 Task: Look for space in Berck-Plage, France from 2nd June, 2023 to 15th June, 2023 for 2 adults in price range Rs.10000 to Rs.15000. Place can be entire place with 1  bedroom having 1 bed and 1 bathroom. Property type can be house, flat, guest house, hotel. Amenities needed are: washing machine. Booking option can be shelf check-in. Required host language is English.
Action: Mouse moved to (474, 197)
Screenshot: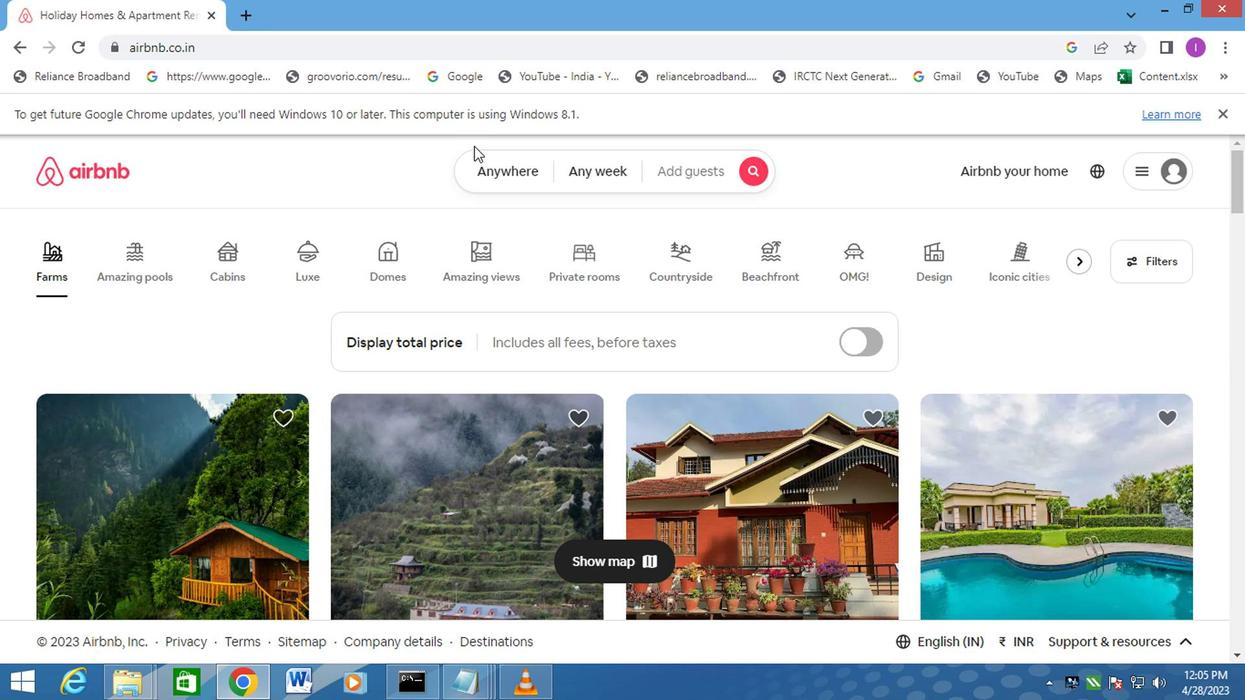 
Action: Mouse pressed left at (474, 197)
Screenshot: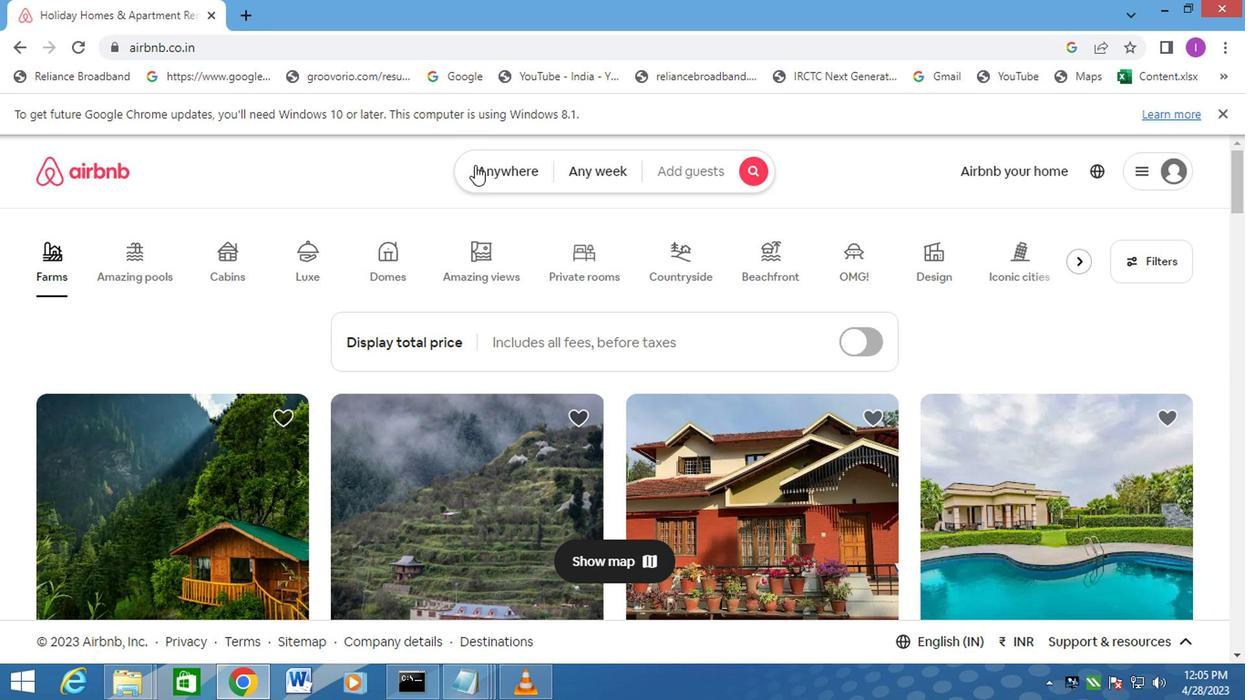 
Action: Mouse moved to (377, 272)
Screenshot: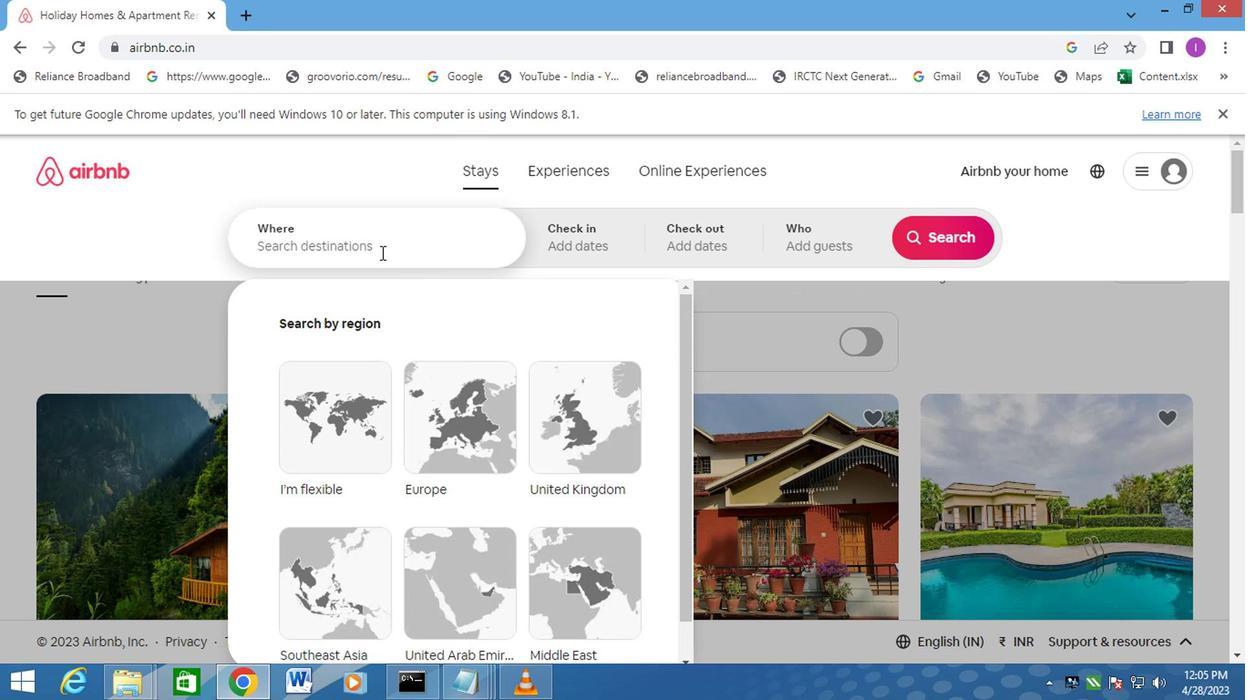 
Action: Mouse pressed left at (377, 272)
Screenshot: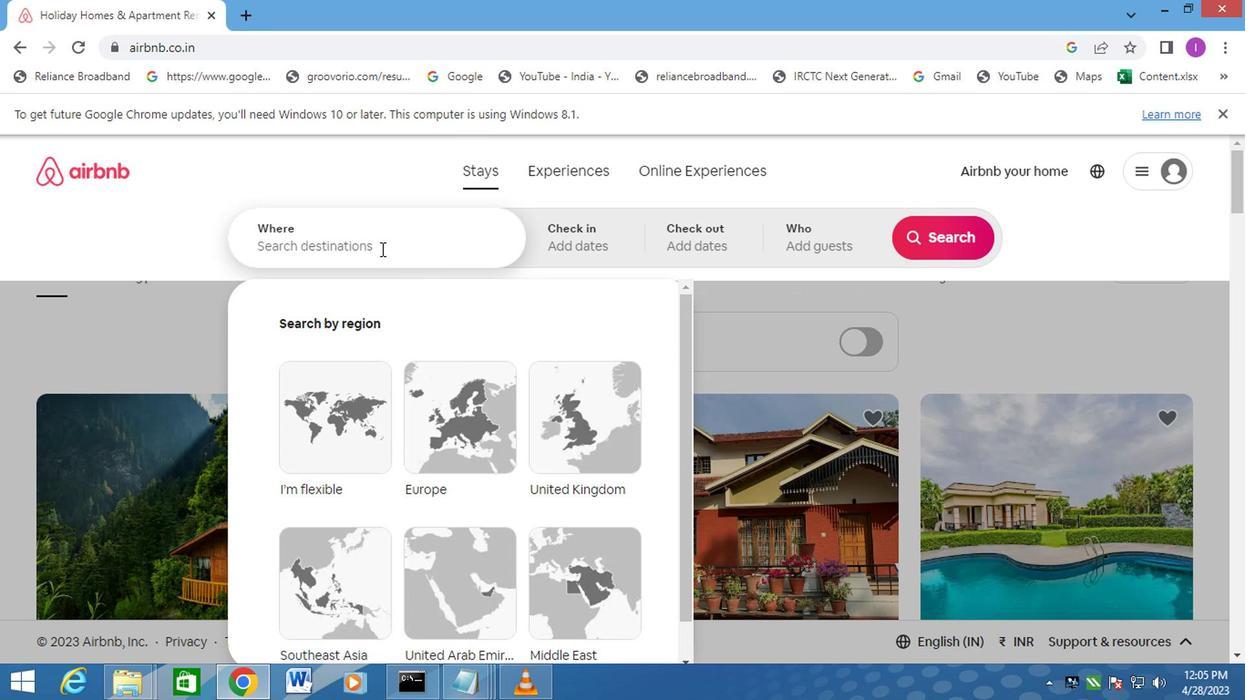 
Action: Mouse moved to (406, 260)
Screenshot: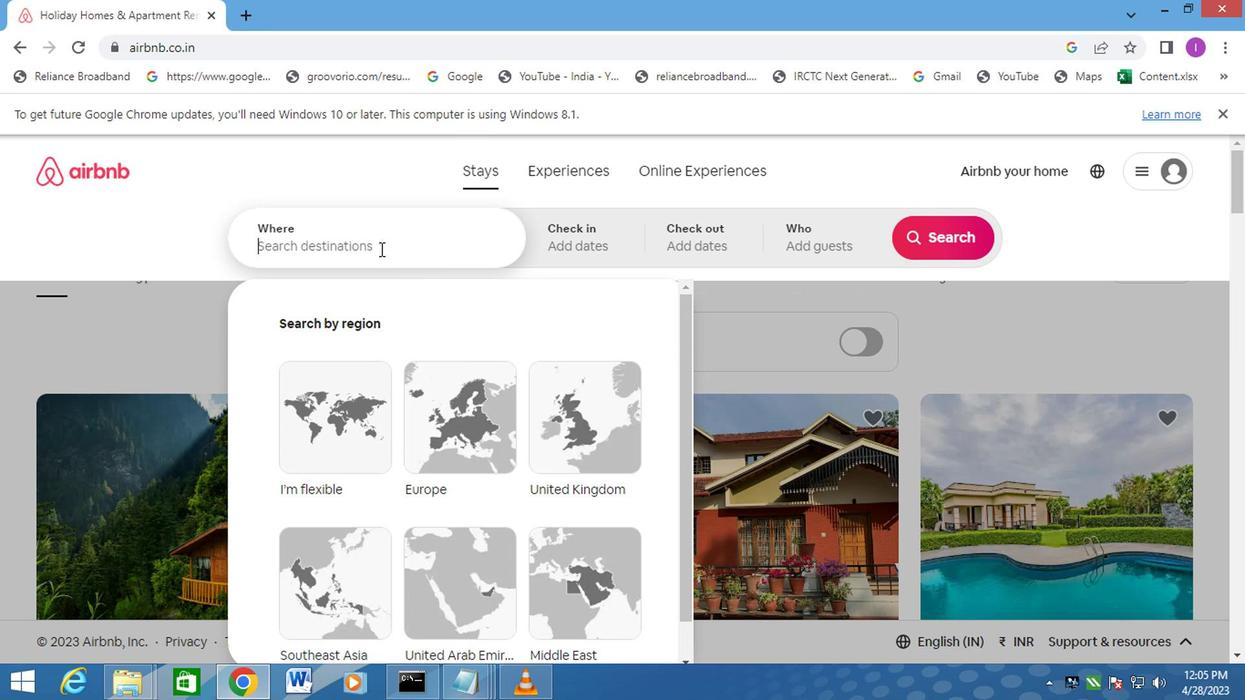 
Action: Key pressed <Key.shift>BERCK-PLAGE,<Key.shift><Key.shift>FRANCE
Screenshot: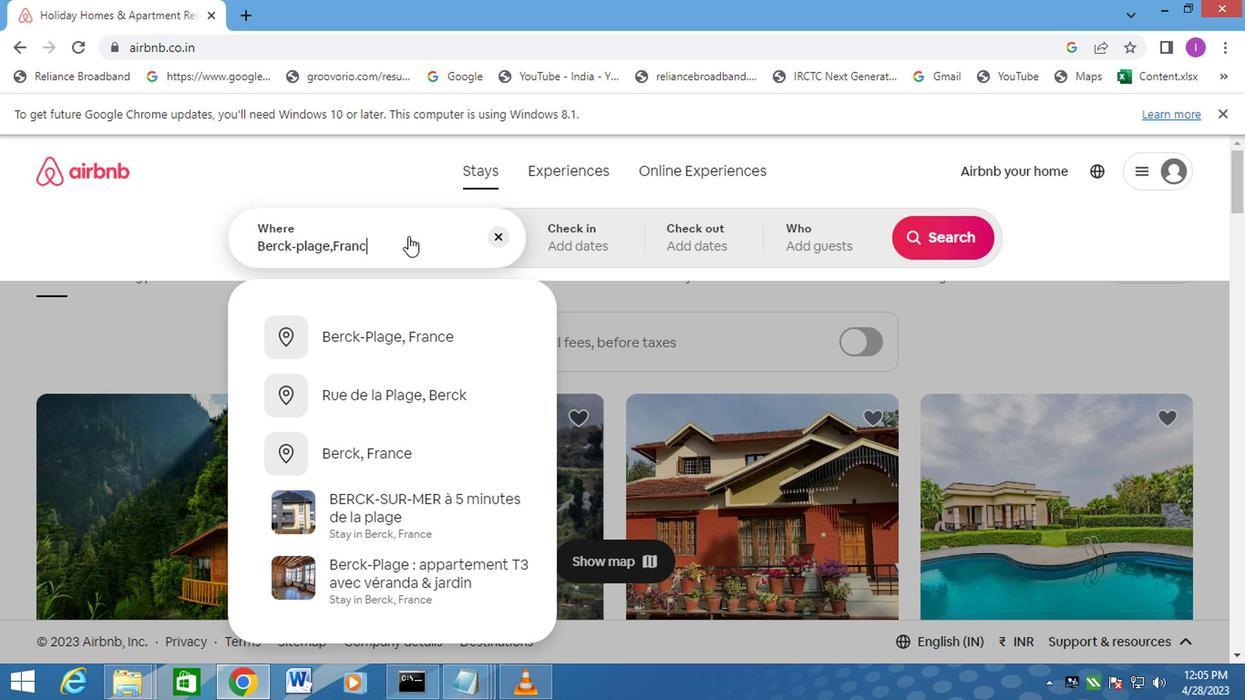 
Action: Mouse moved to (403, 337)
Screenshot: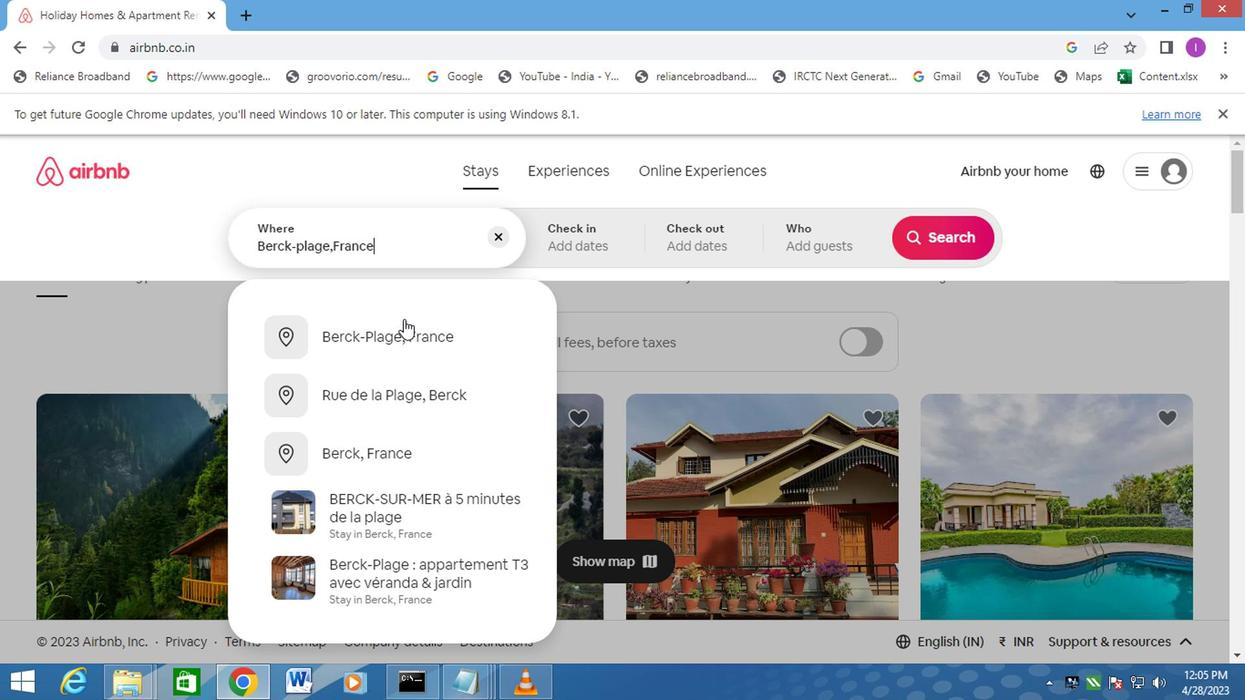 
Action: Mouse pressed left at (403, 337)
Screenshot: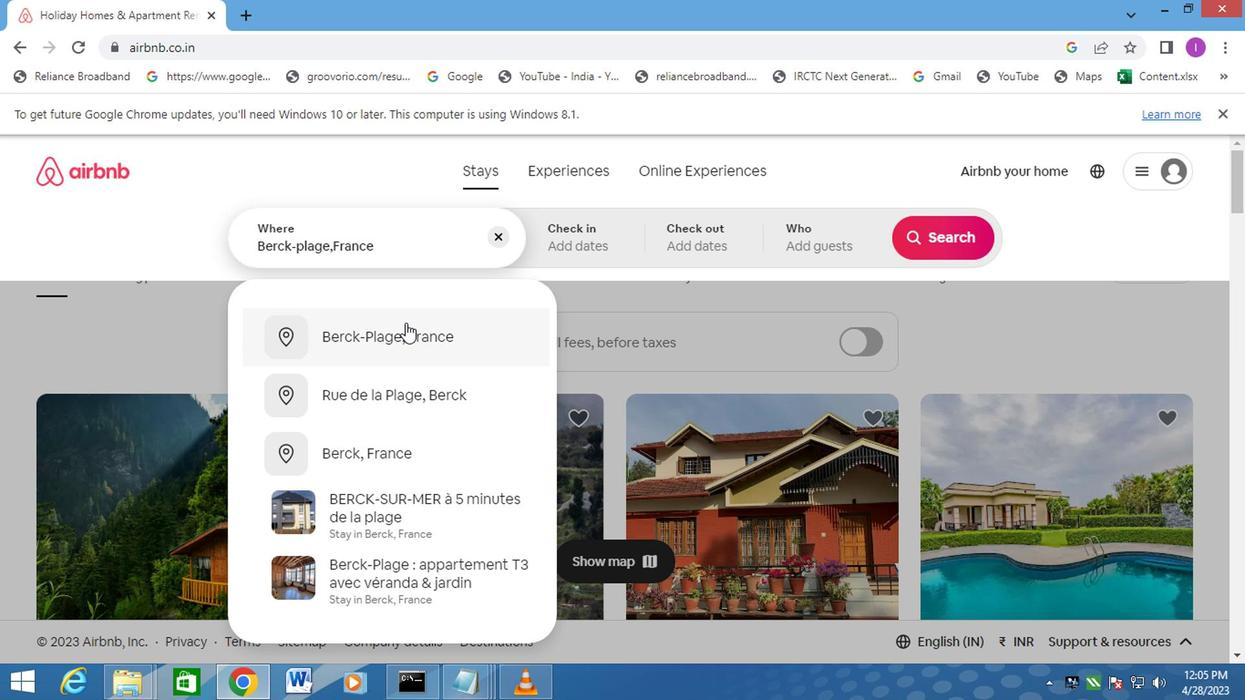 
Action: Mouse moved to (946, 394)
Screenshot: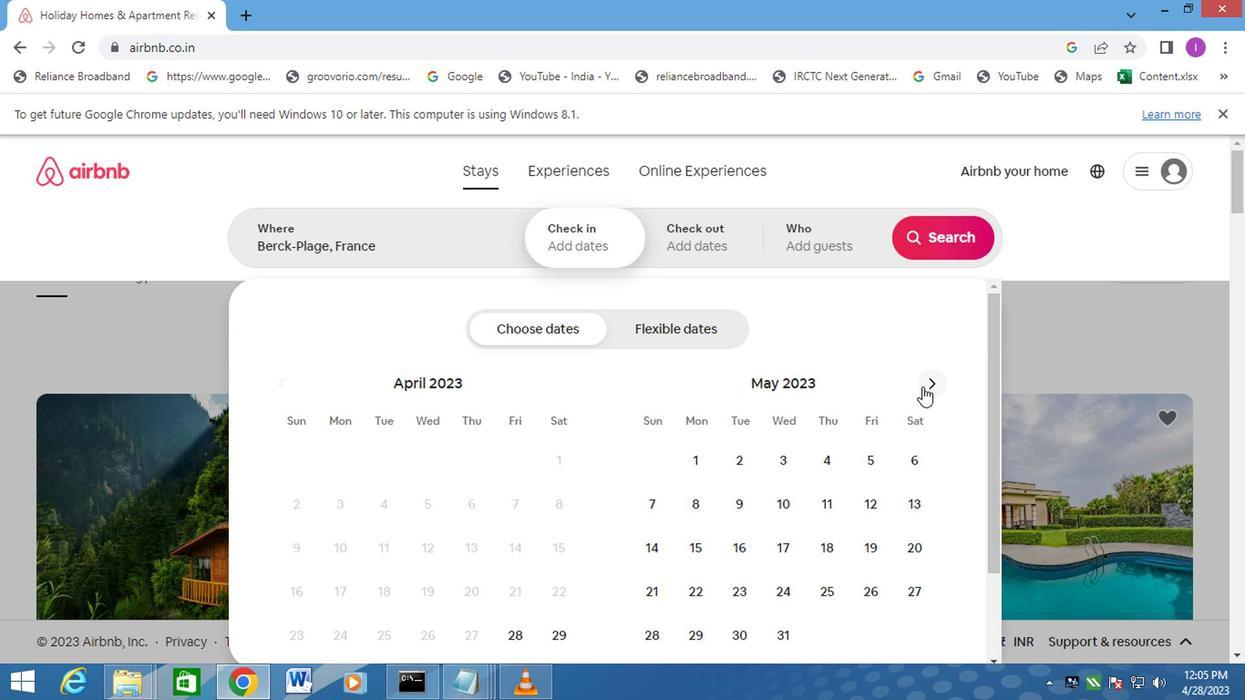 
Action: Mouse pressed left at (946, 394)
Screenshot: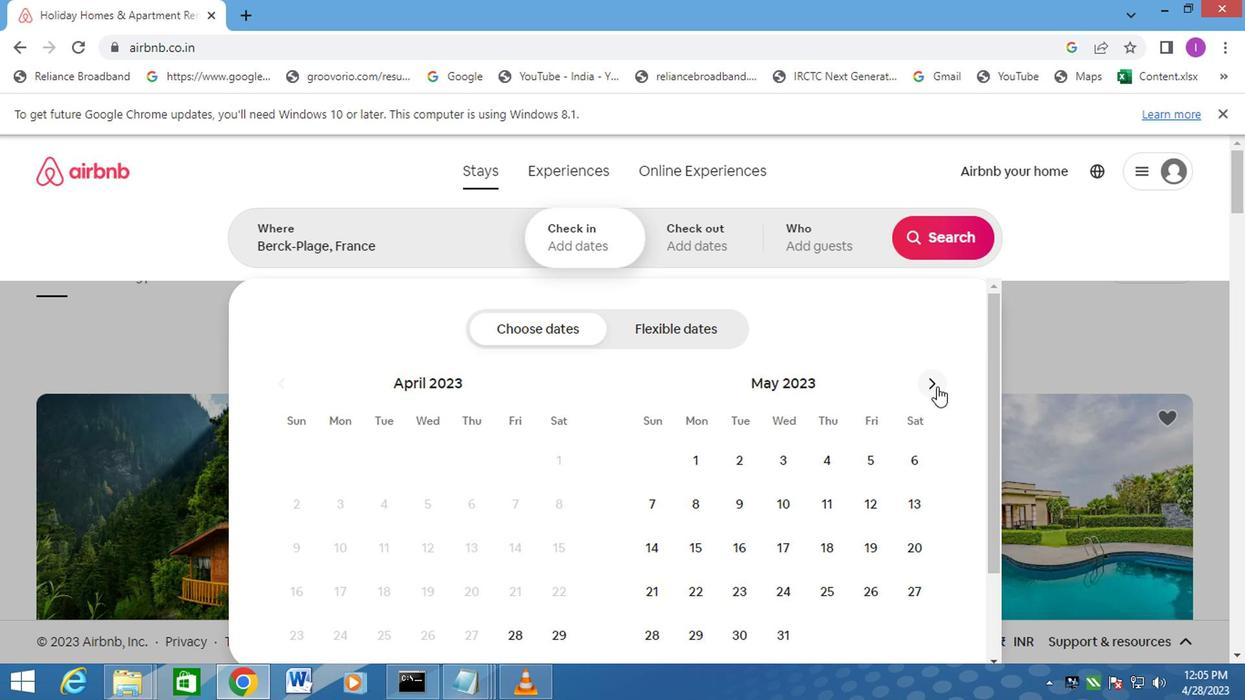 
Action: Mouse moved to (877, 446)
Screenshot: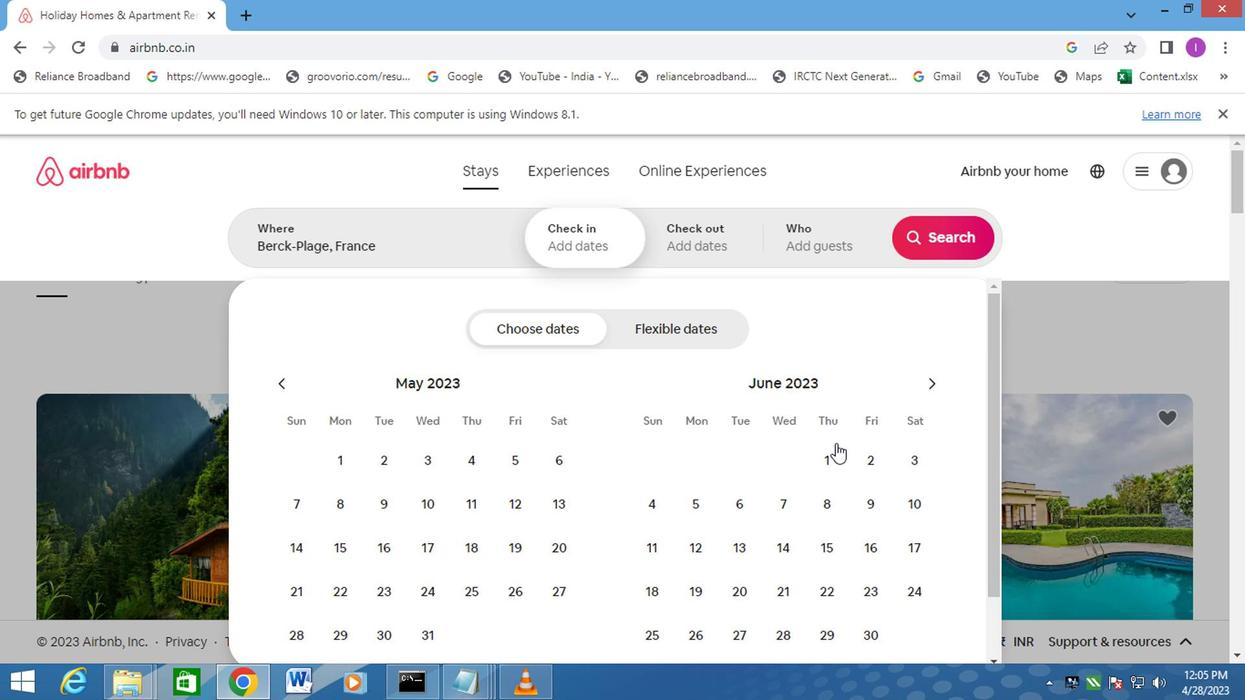 
Action: Mouse pressed left at (877, 446)
Screenshot: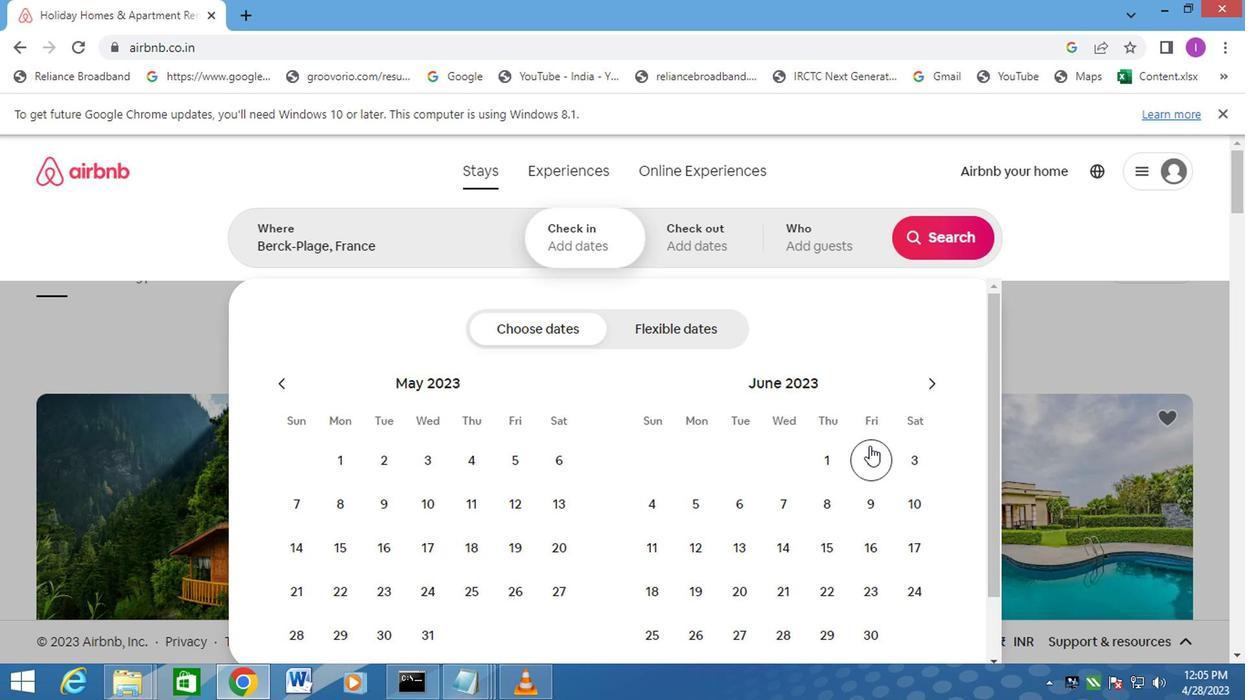 
Action: Mouse moved to (827, 536)
Screenshot: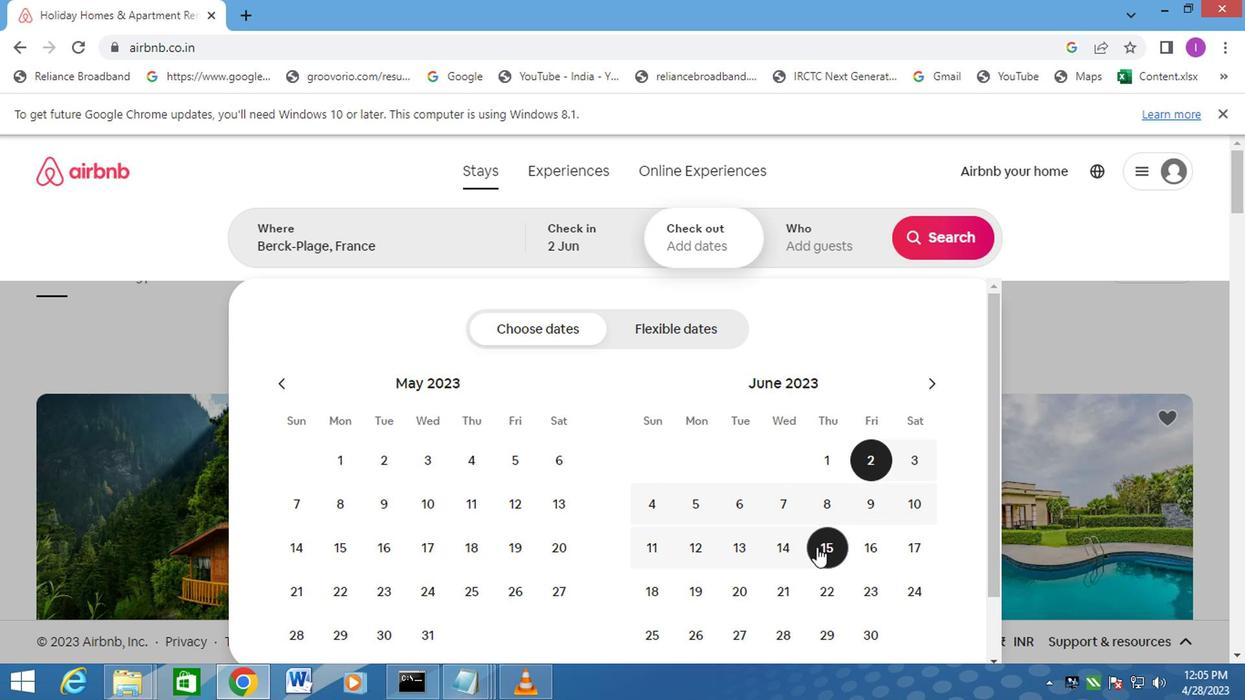 
Action: Mouse pressed left at (827, 536)
Screenshot: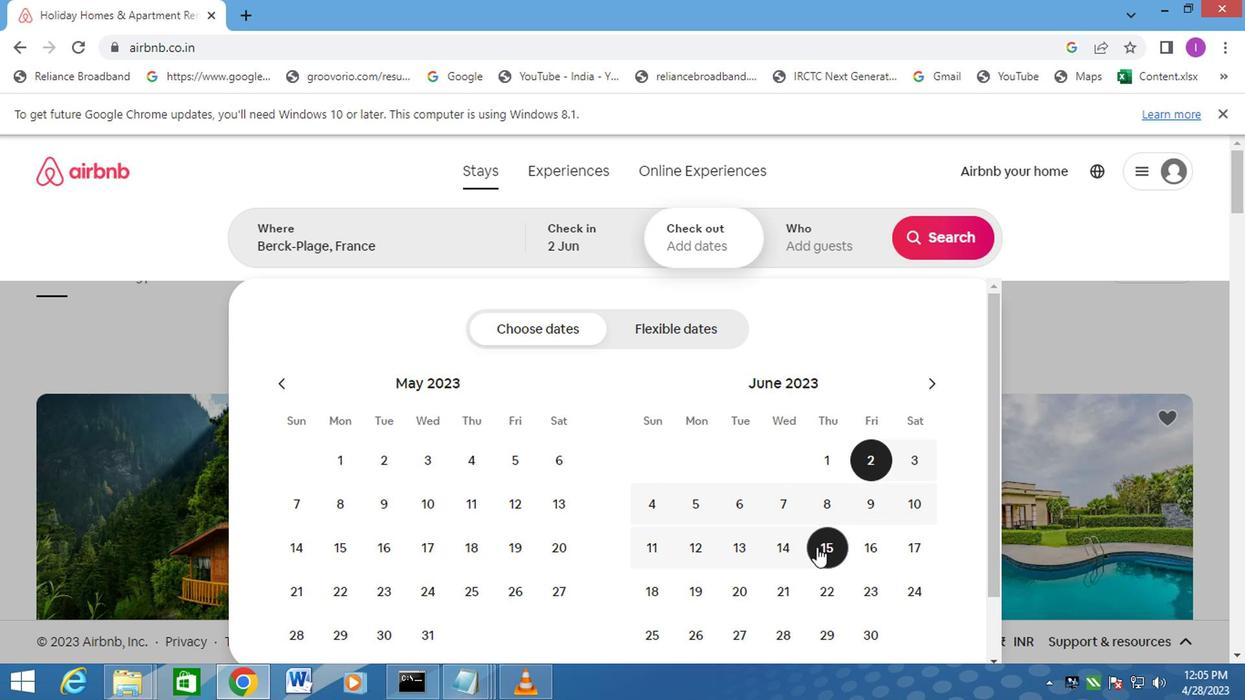 
Action: Mouse moved to (840, 277)
Screenshot: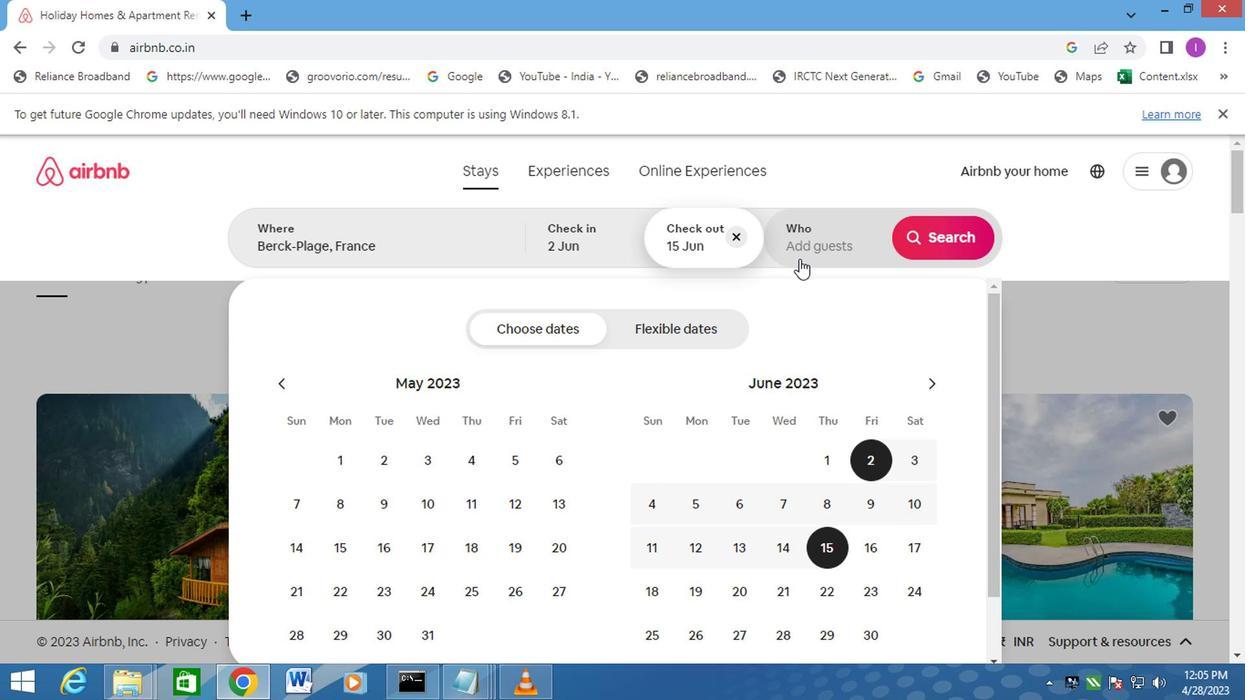 
Action: Mouse pressed left at (840, 277)
Screenshot: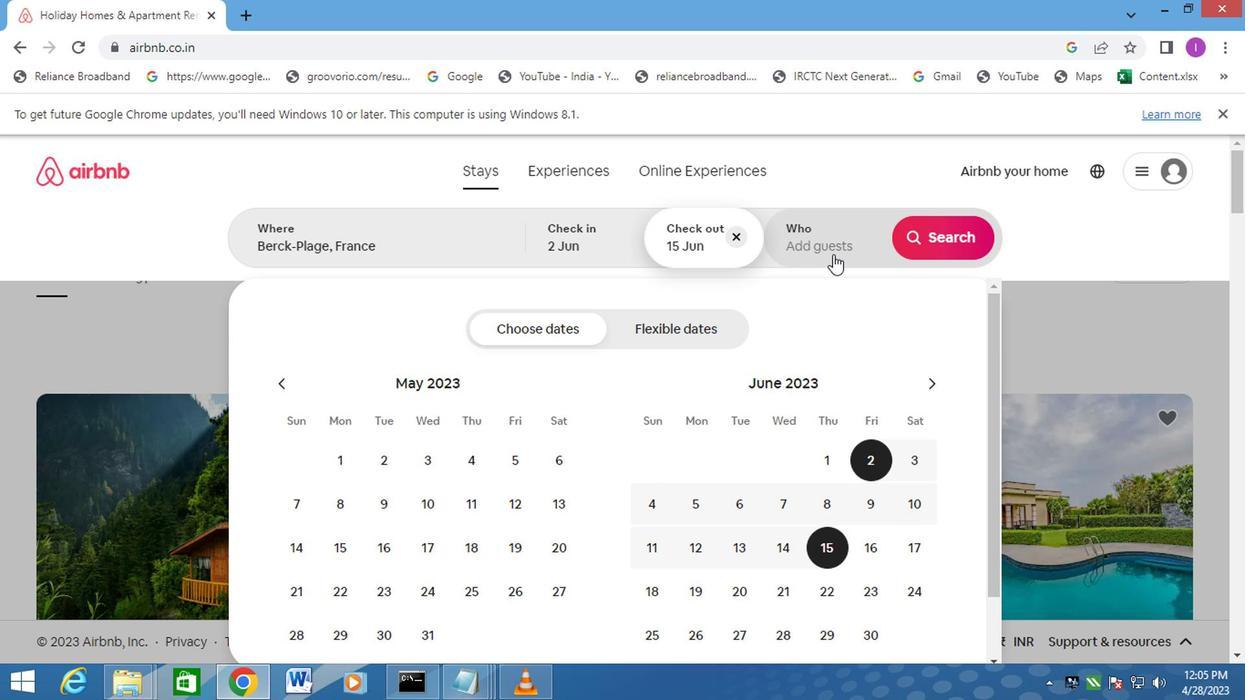 
Action: Mouse moved to (952, 354)
Screenshot: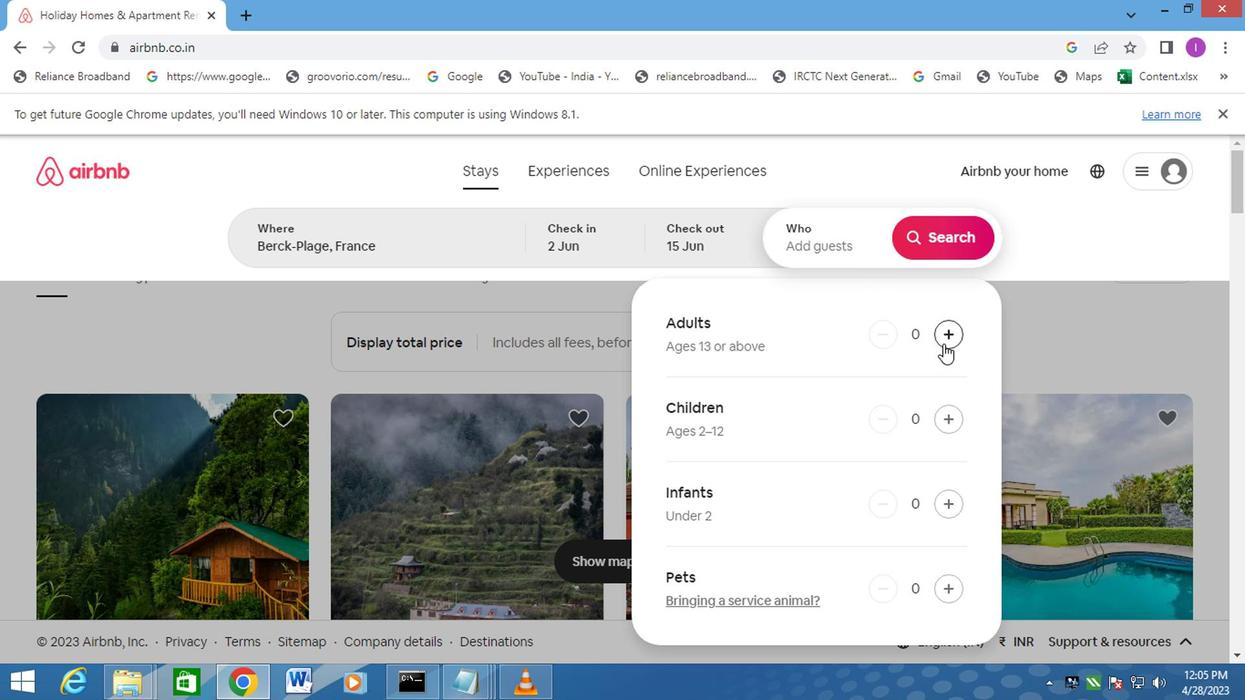 
Action: Mouse pressed left at (952, 354)
Screenshot: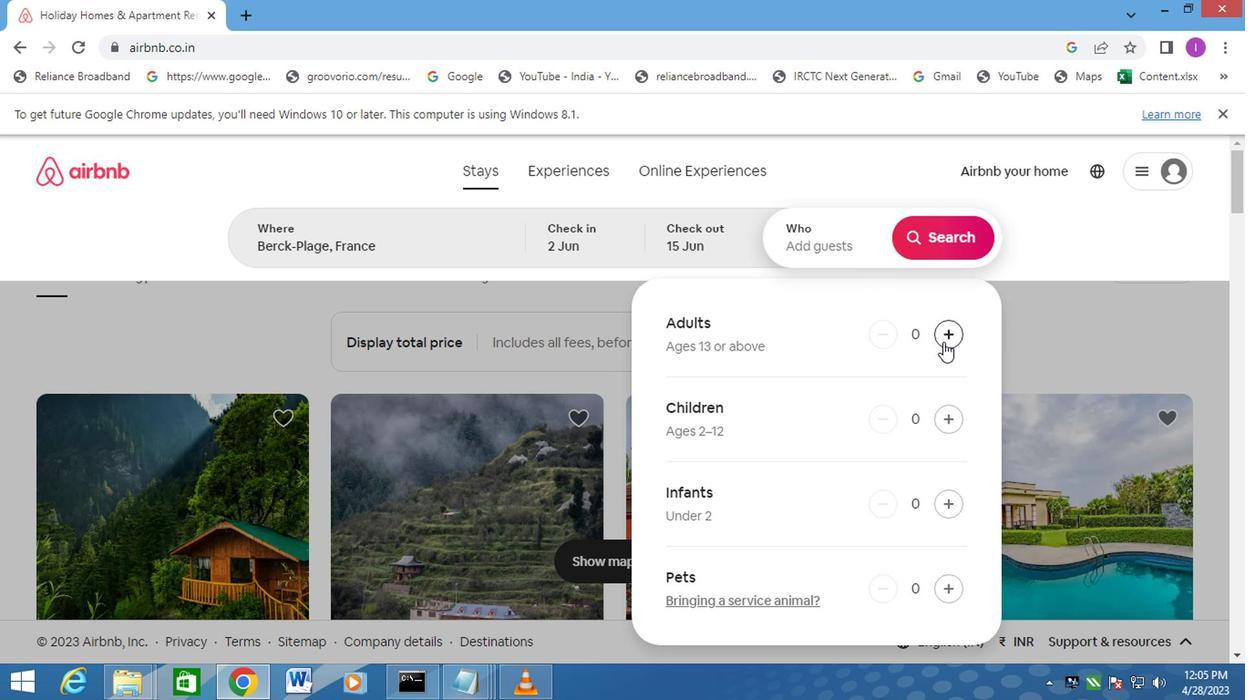 
Action: Mouse moved to (952, 354)
Screenshot: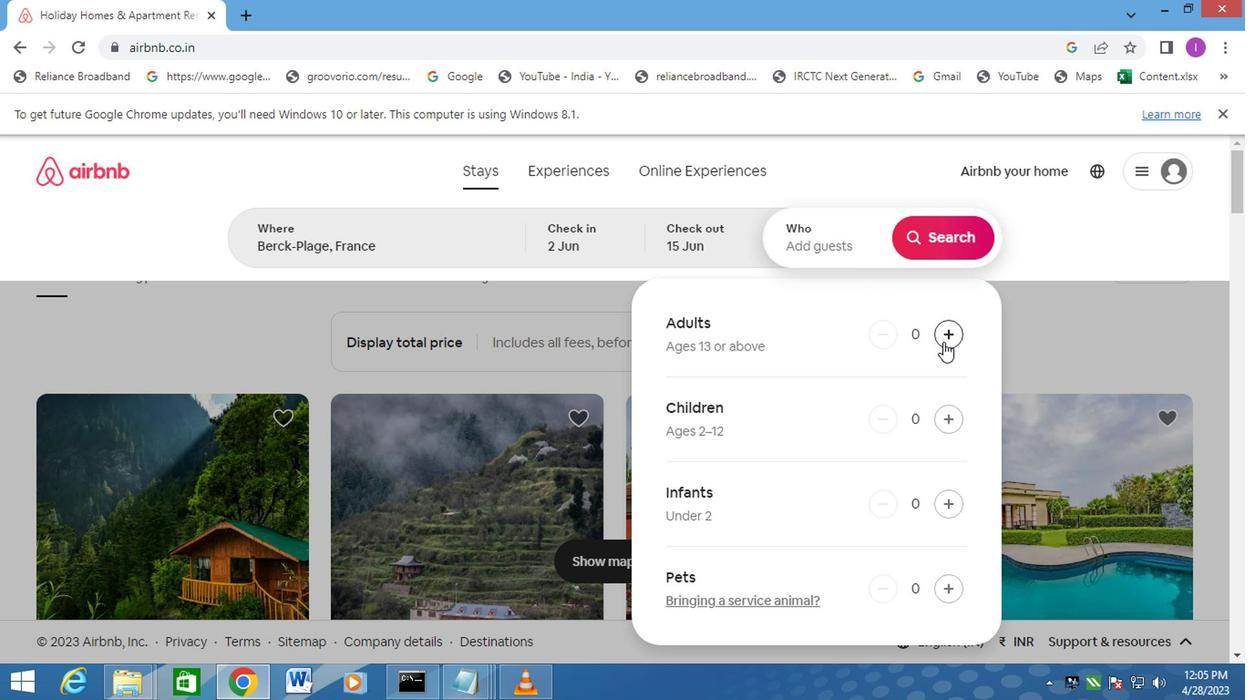 
Action: Mouse pressed left at (952, 354)
Screenshot: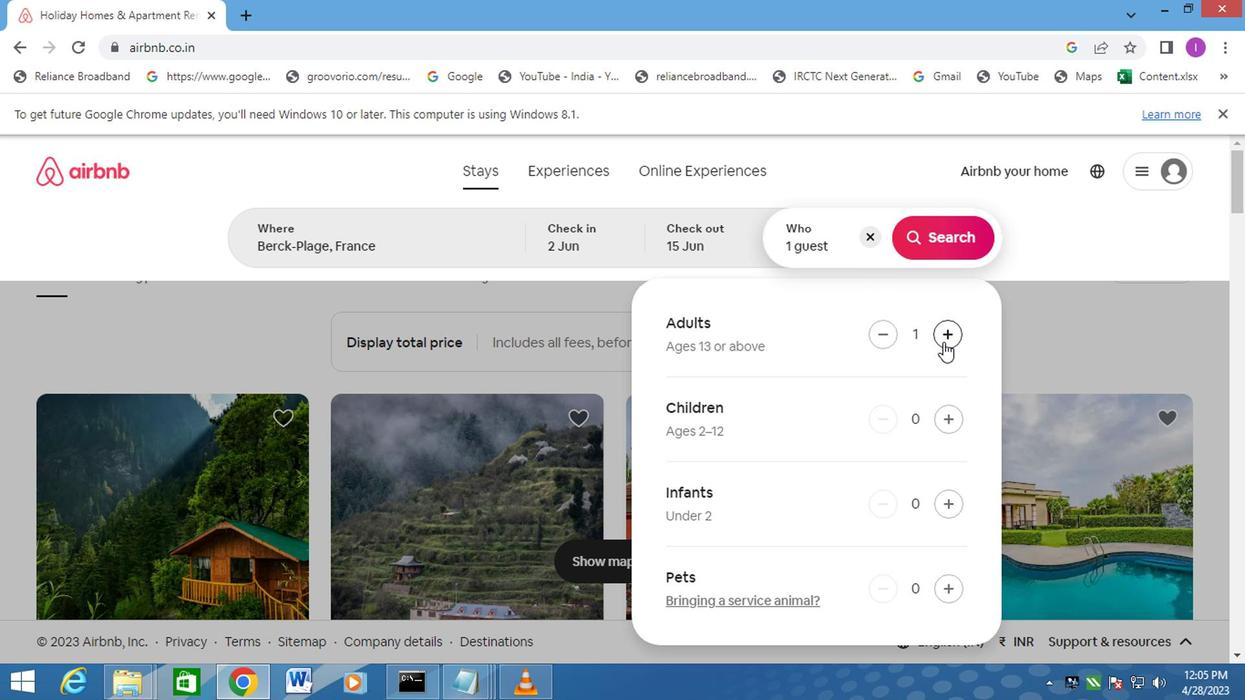 
Action: Mouse moved to (965, 265)
Screenshot: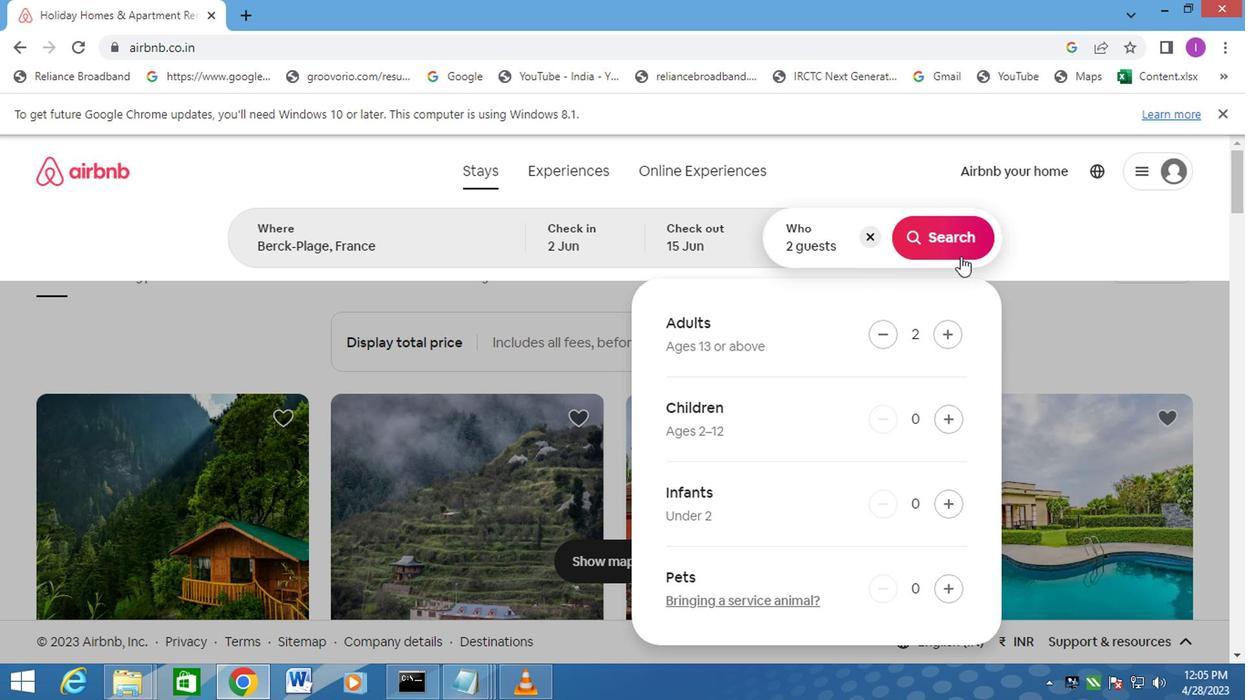 
Action: Mouse pressed left at (965, 265)
Screenshot: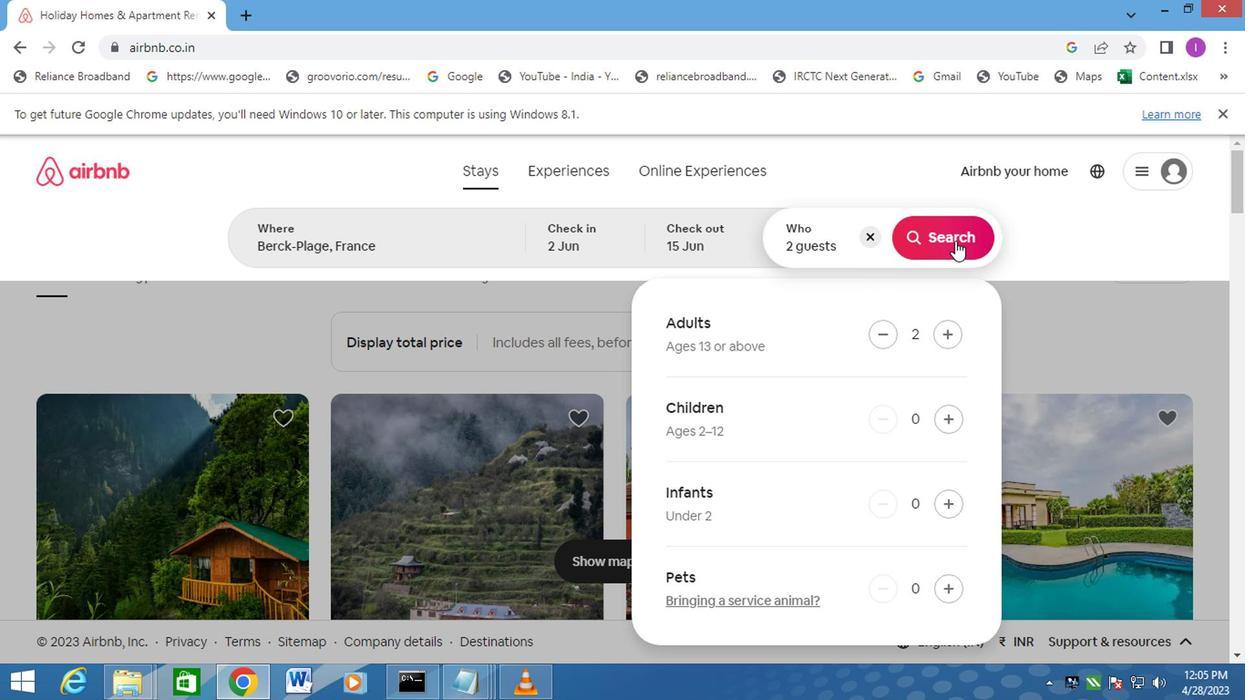 
Action: Mouse moved to (1196, 262)
Screenshot: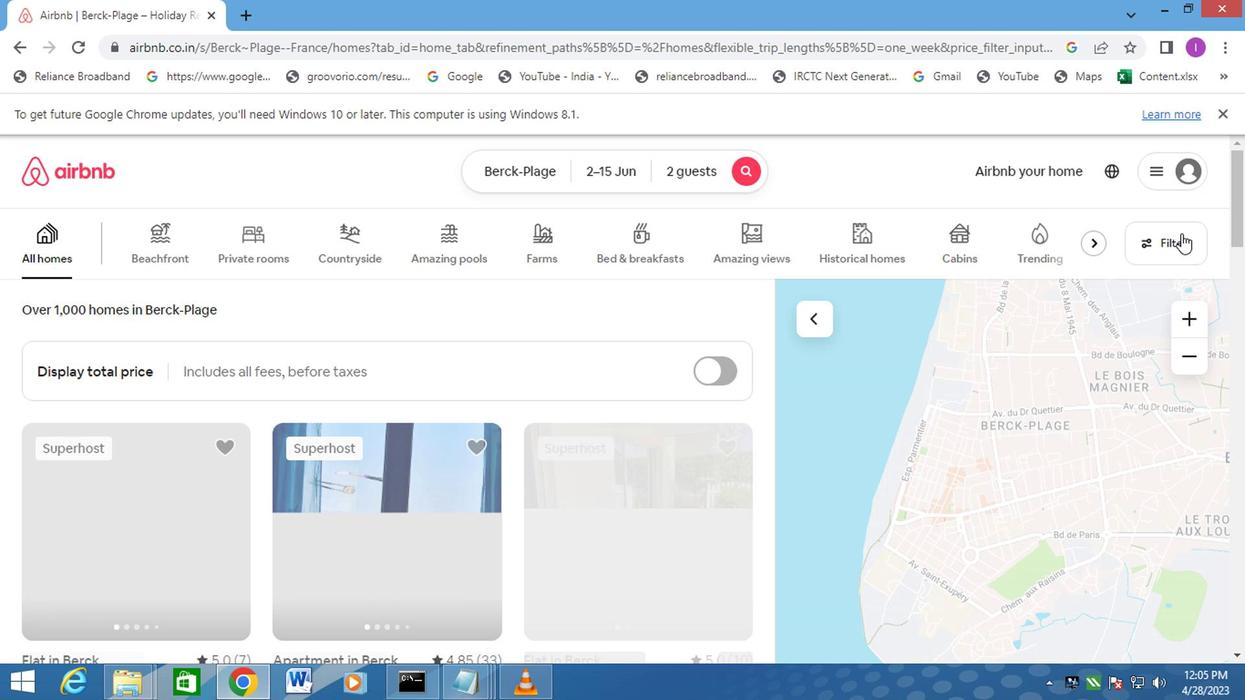
Action: Mouse pressed left at (1196, 262)
Screenshot: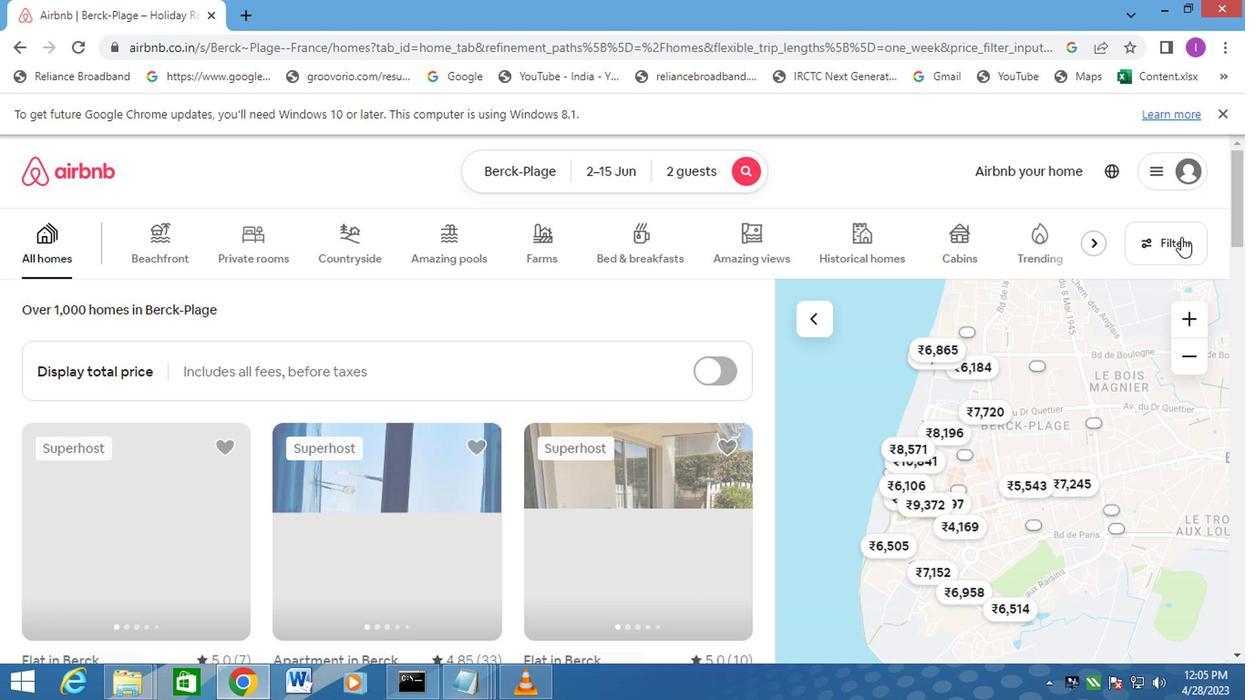 
Action: Mouse moved to (396, 475)
Screenshot: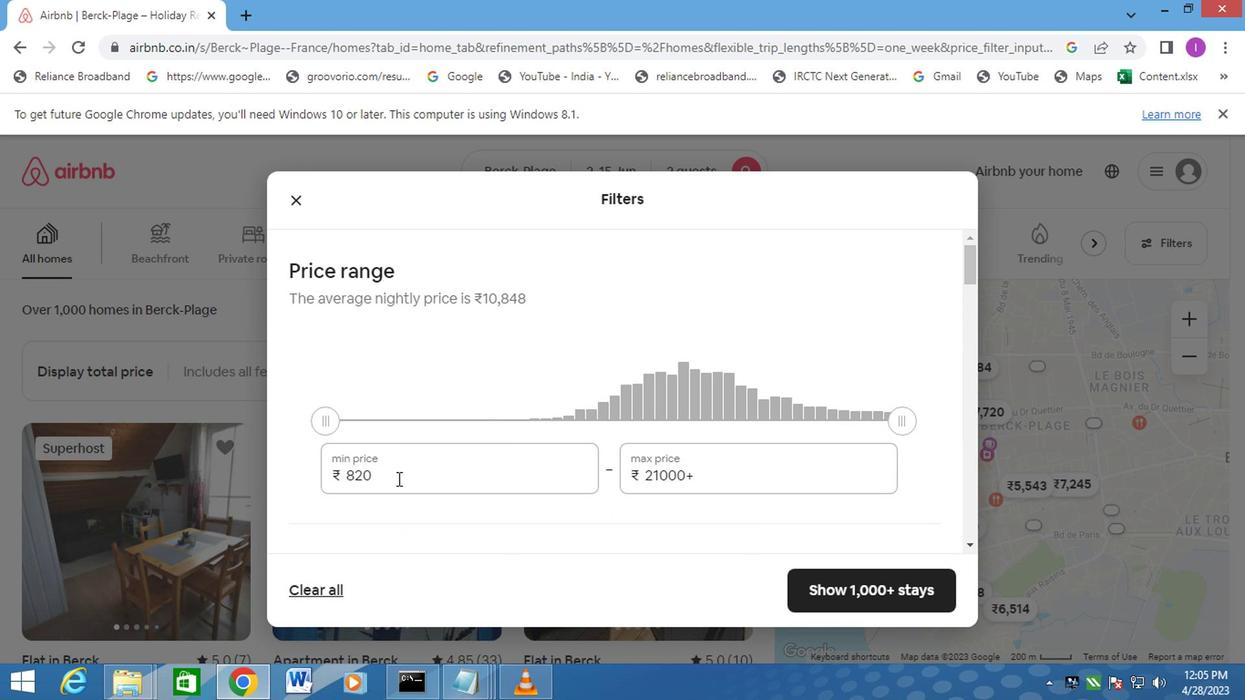 
Action: Mouse pressed left at (396, 475)
Screenshot: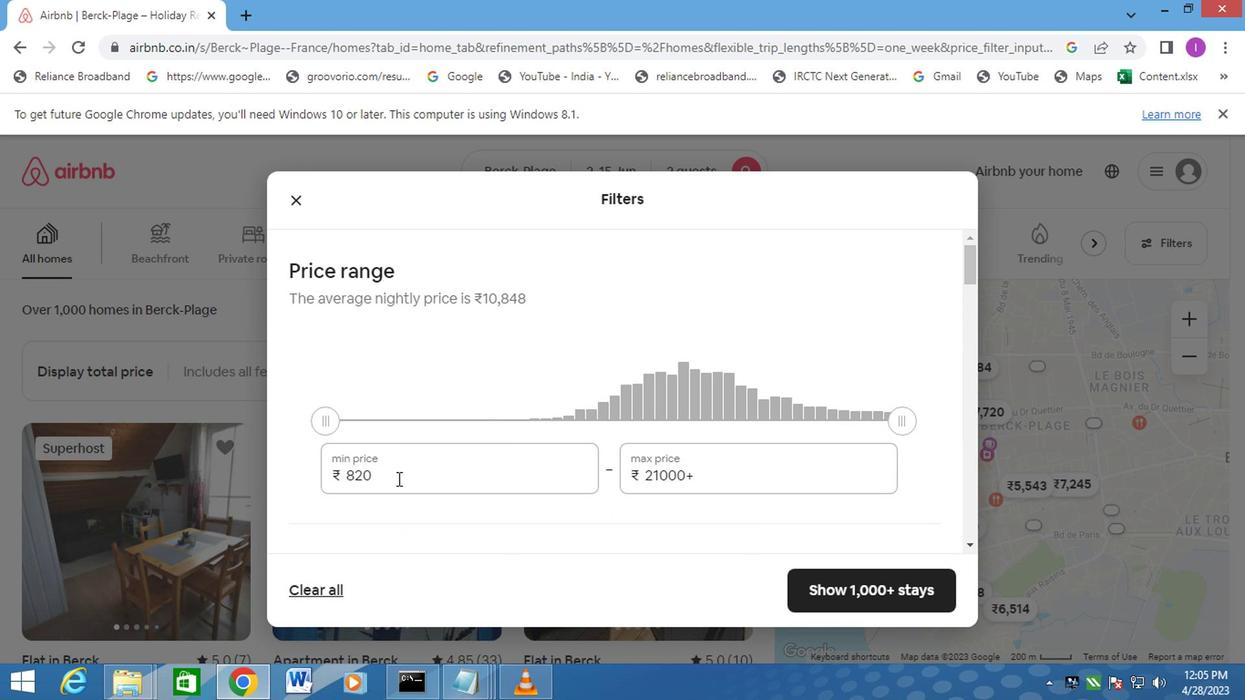 
Action: Mouse moved to (458, 395)
Screenshot: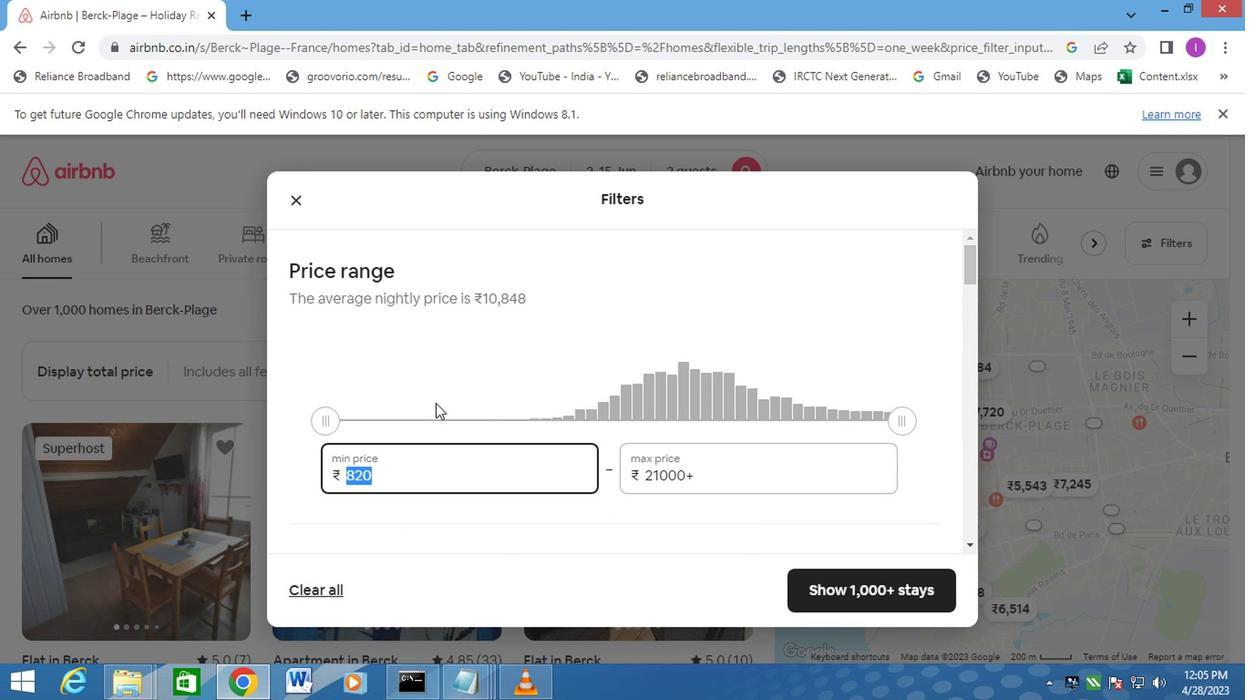 
Action: Key pressed 10000
Screenshot: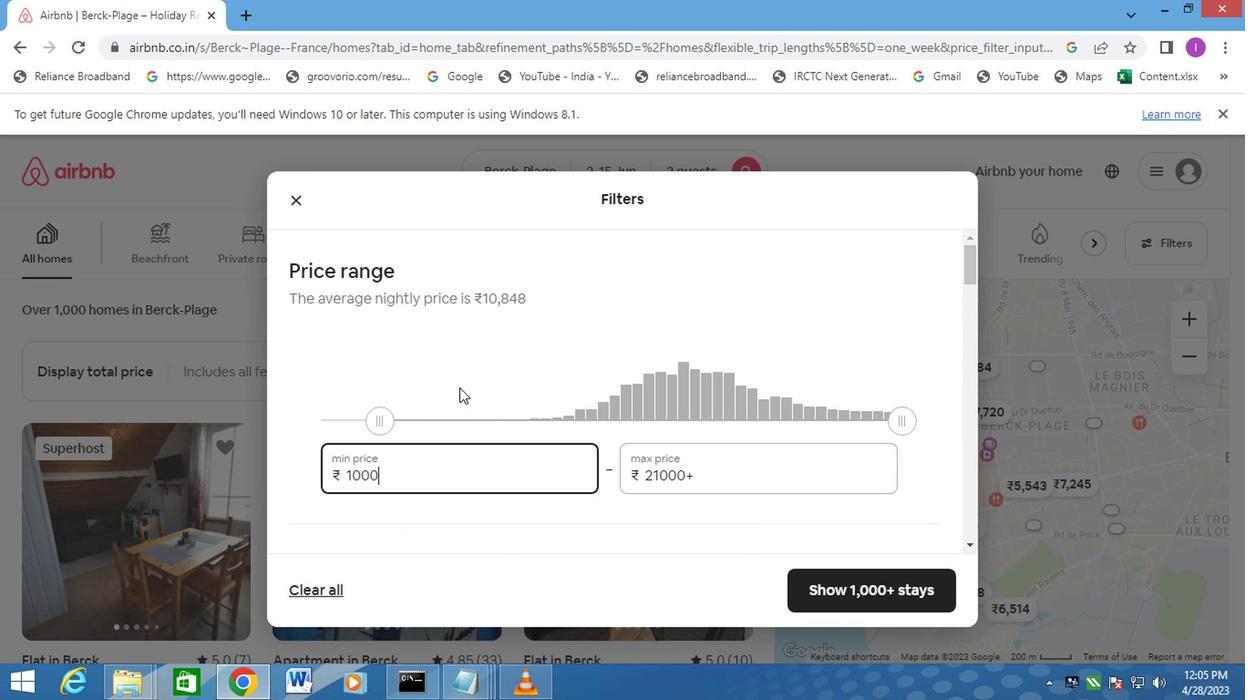 
Action: Mouse moved to (707, 479)
Screenshot: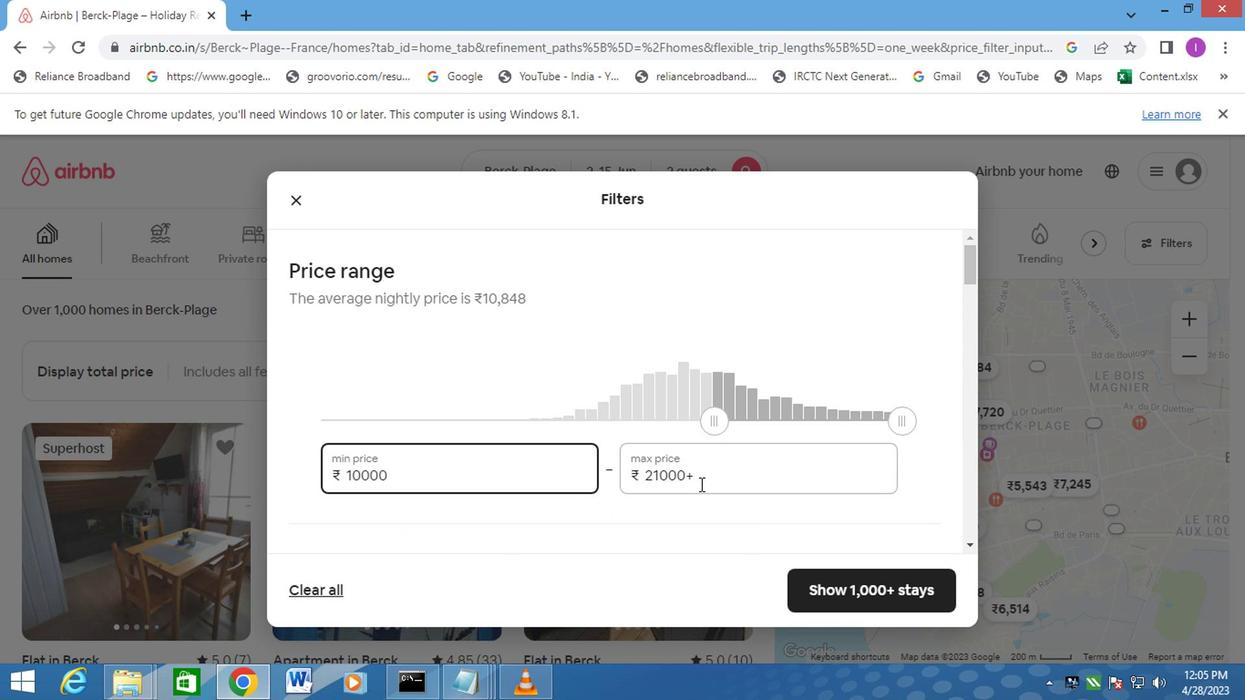 
Action: Mouse pressed left at (707, 479)
Screenshot: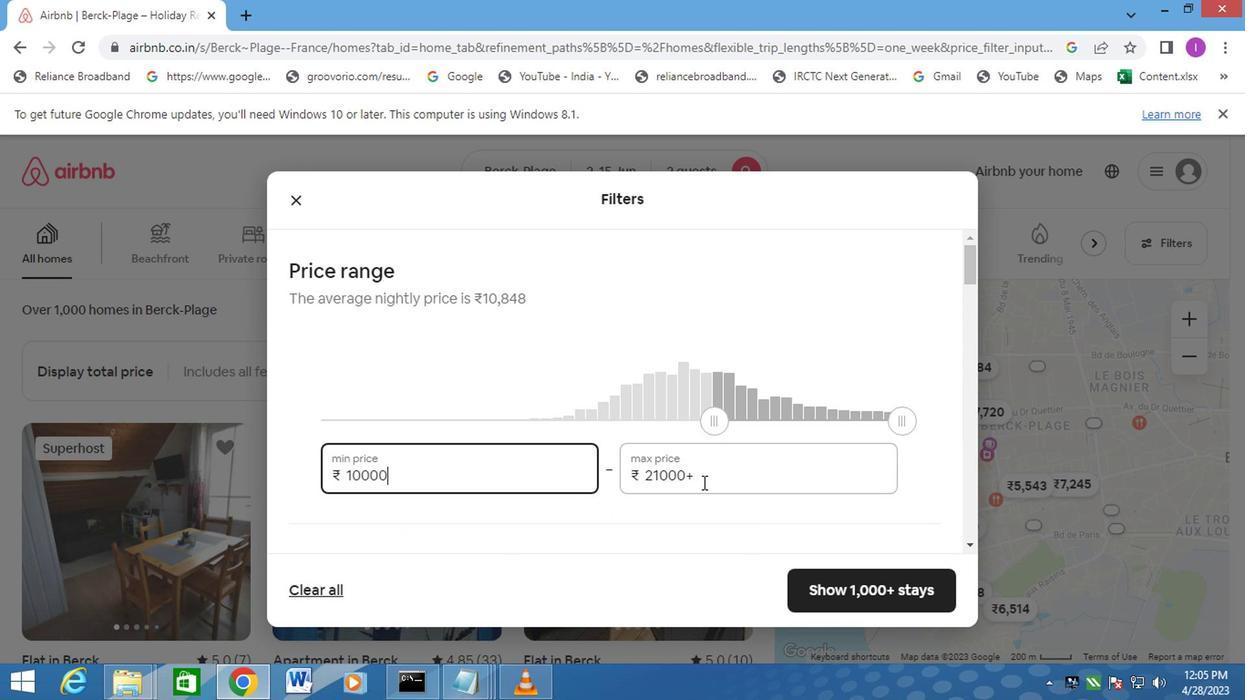 
Action: Mouse moved to (635, 478)
Screenshot: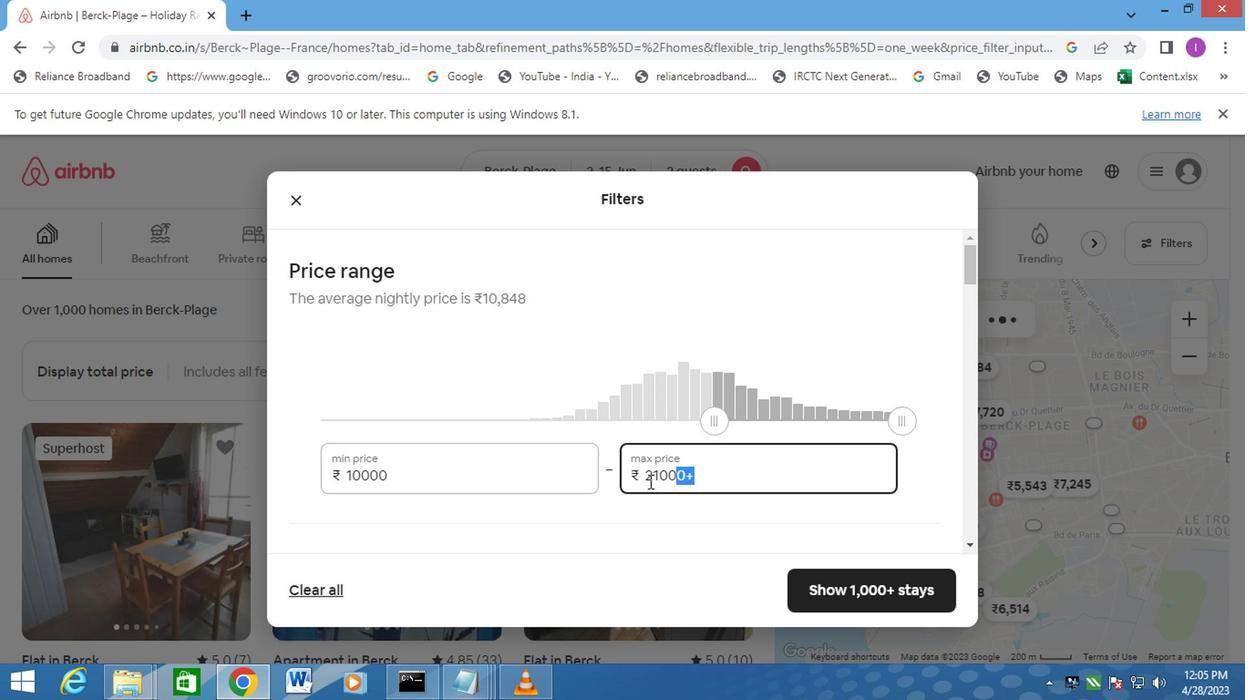 
Action: Key pressed 15000
Screenshot: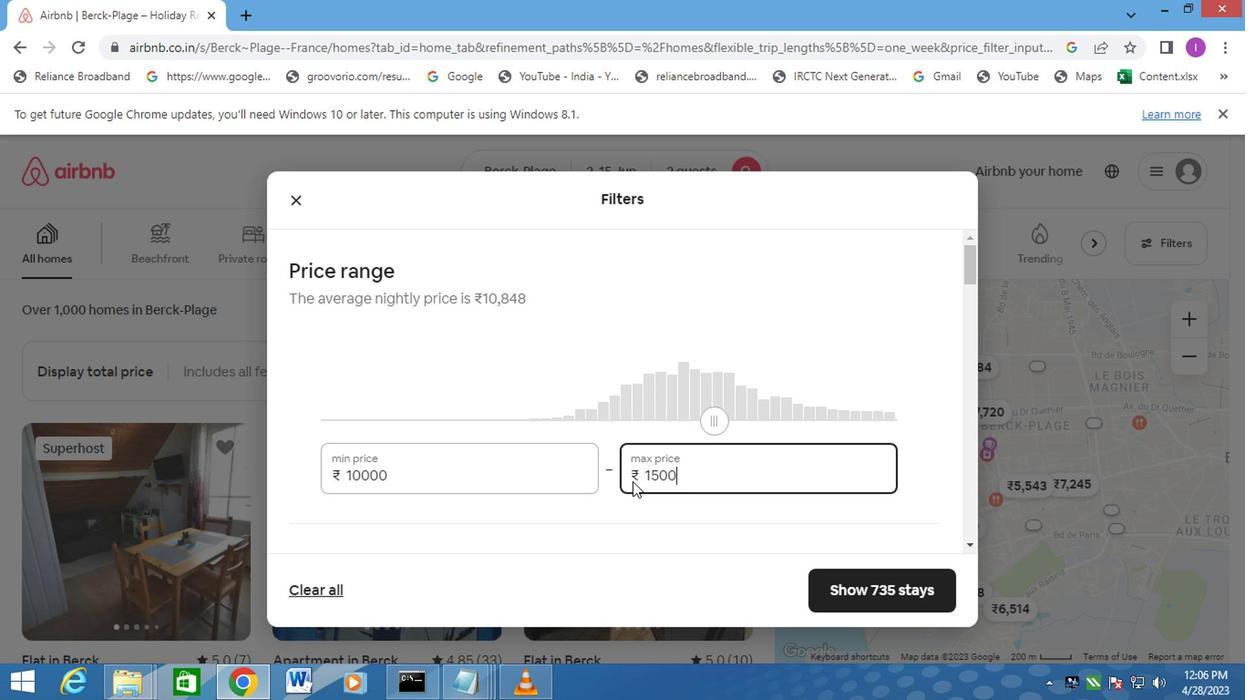 
Action: Mouse moved to (448, 459)
Screenshot: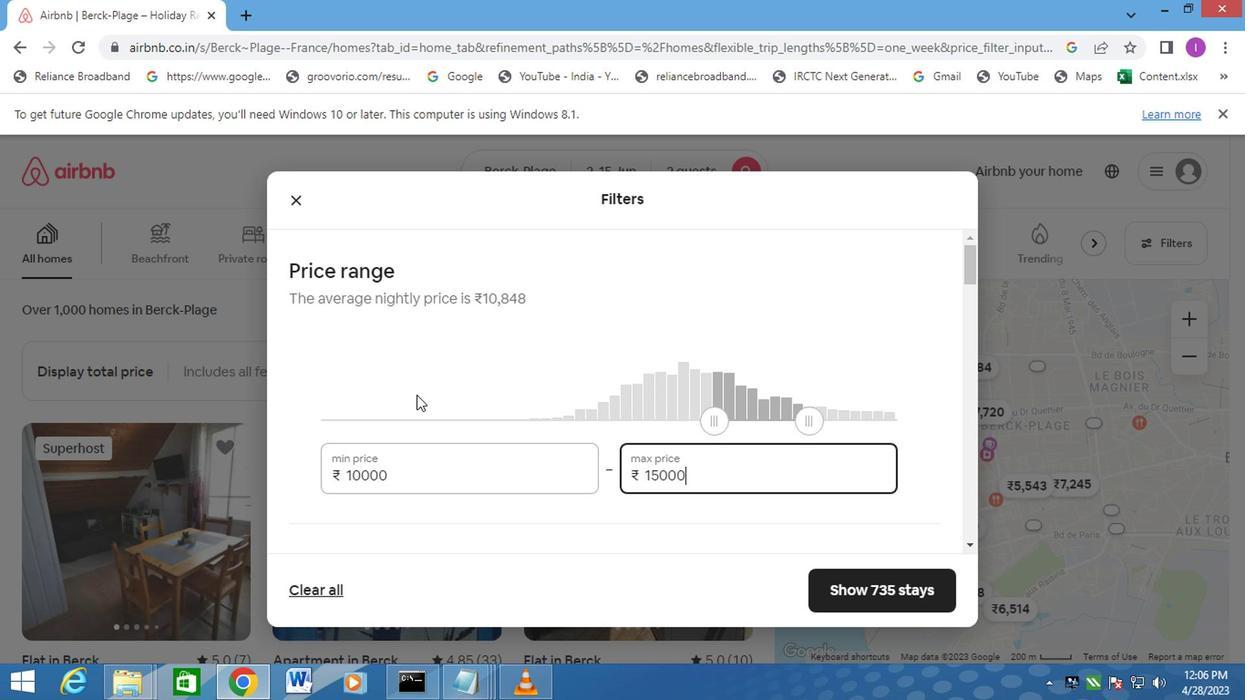 
Action: Mouse scrolled (441, 441) with delta (0, -1)
Screenshot: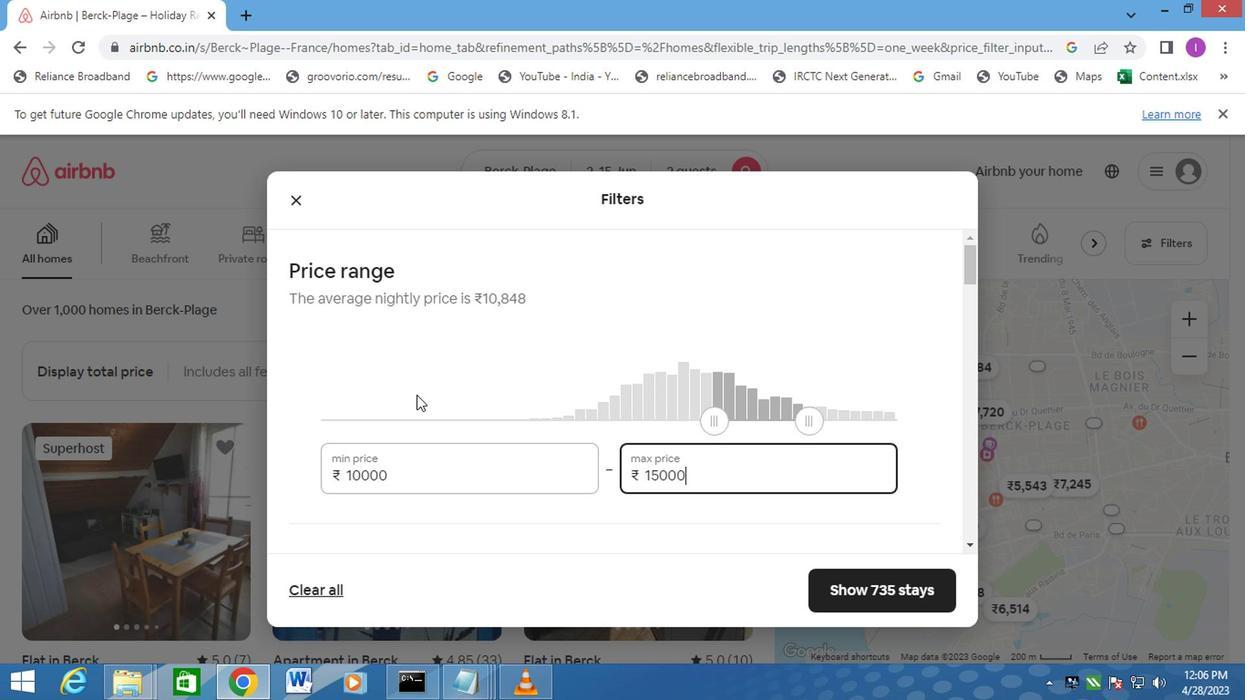 
Action: Mouse moved to (465, 478)
Screenshot: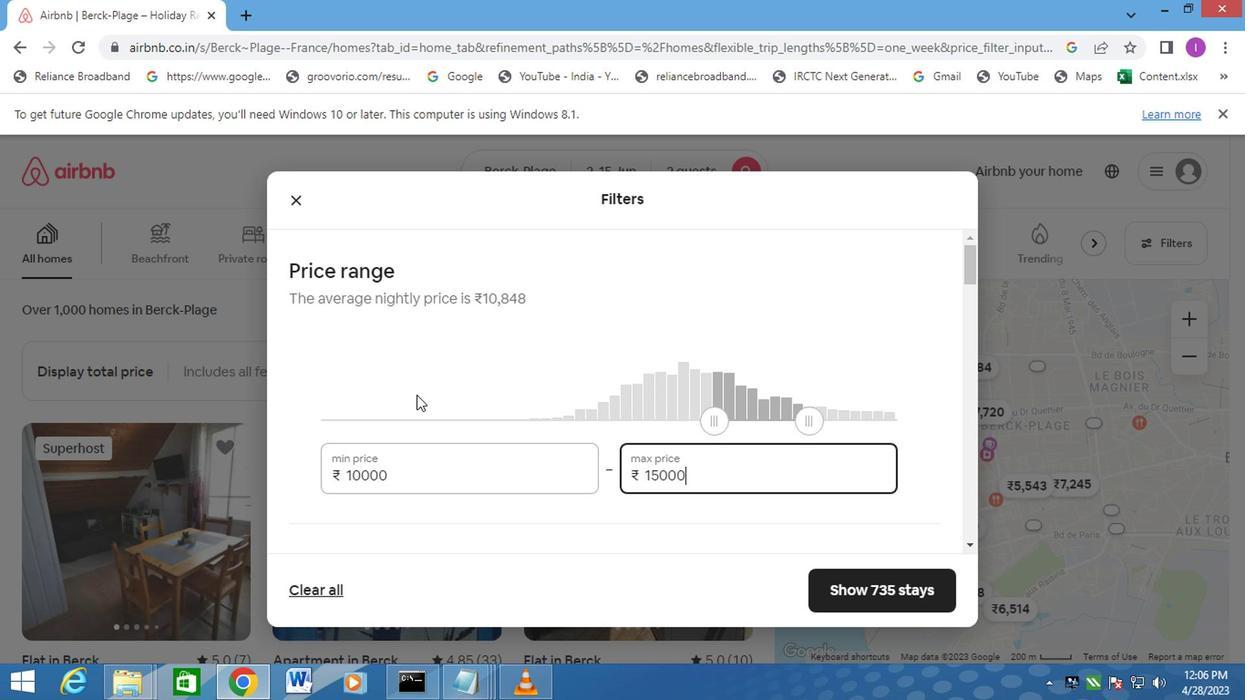 
Action: Mouse scrolled (452, 463) with delta (0, 0)
Screenshot: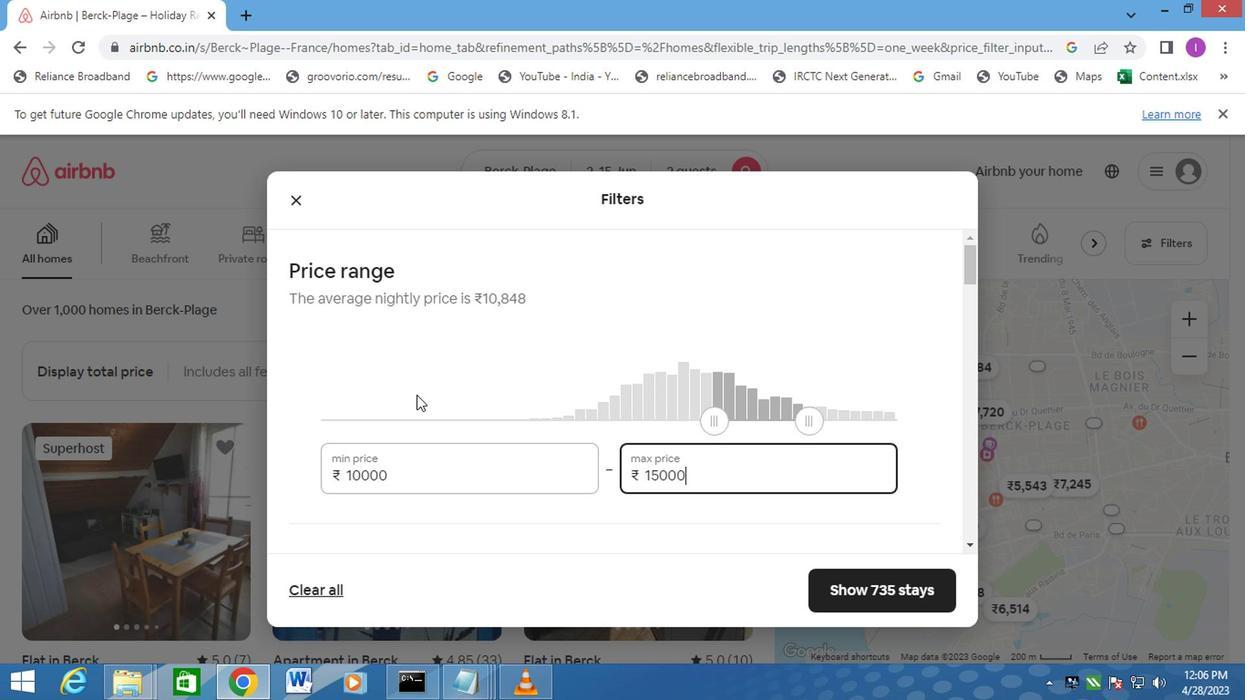
Action: Mouse moved to (296, 439)
Screenshot: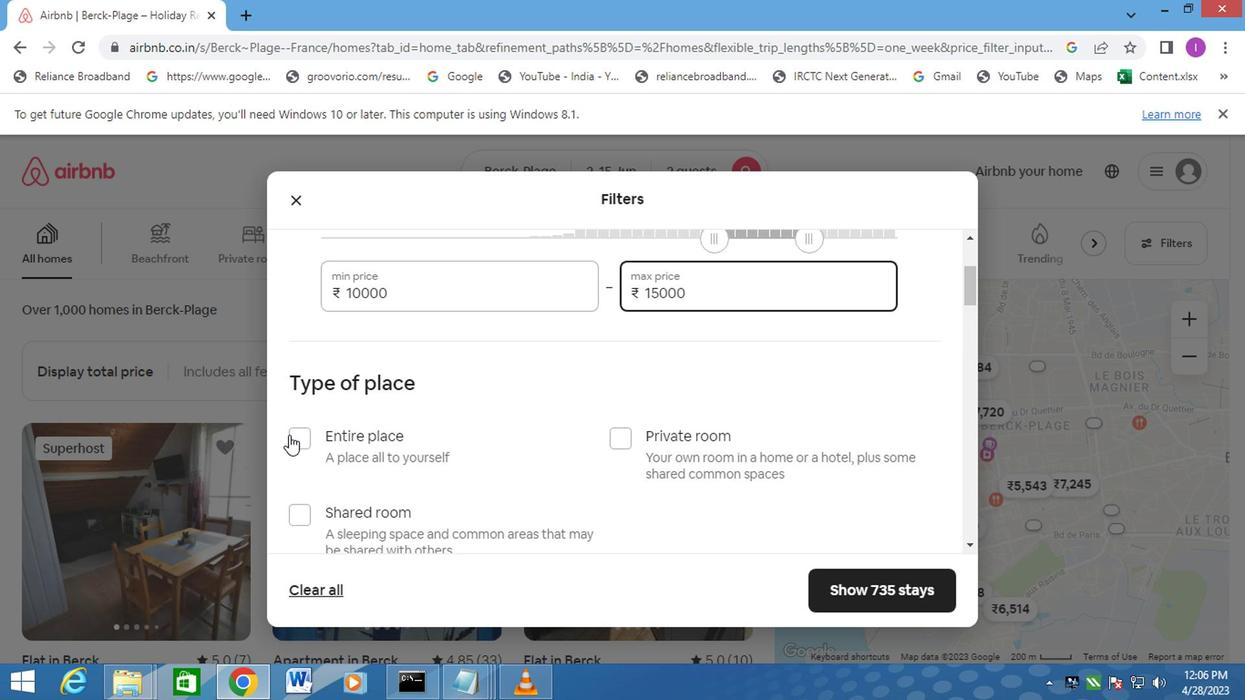 
Action: Mouse pressed left at (296, 439)
Screenshot: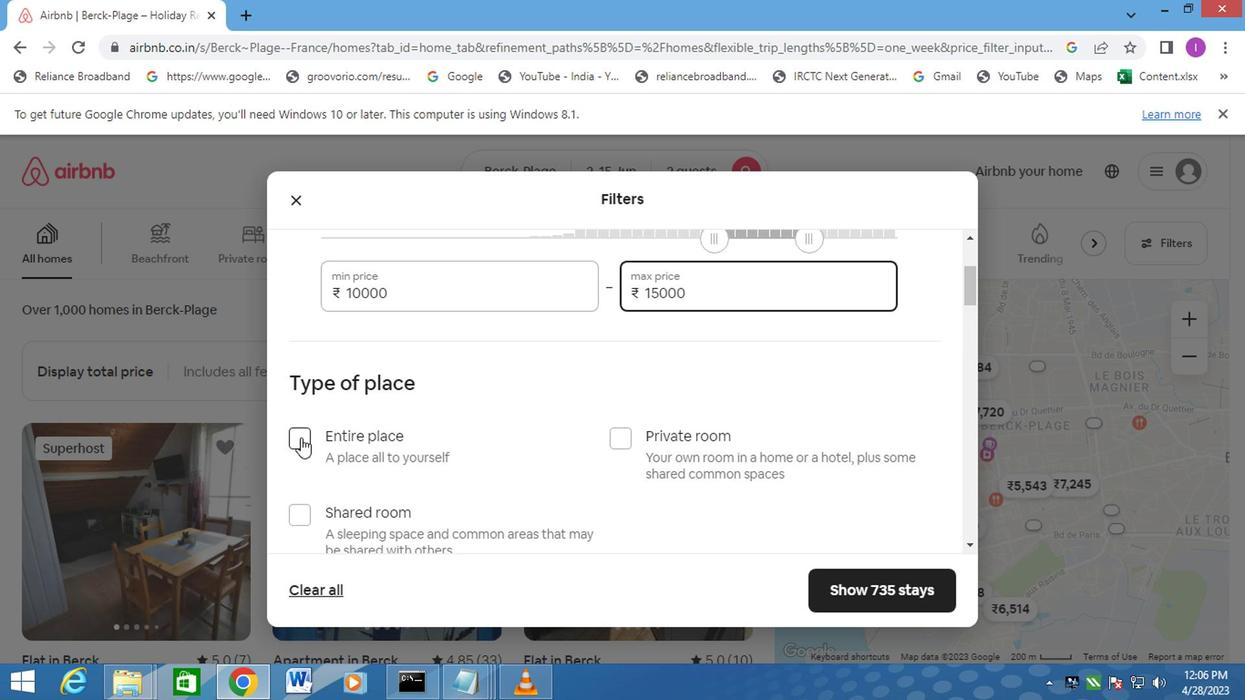 
Action: Mouse moved to (385, 448)
Screenshot: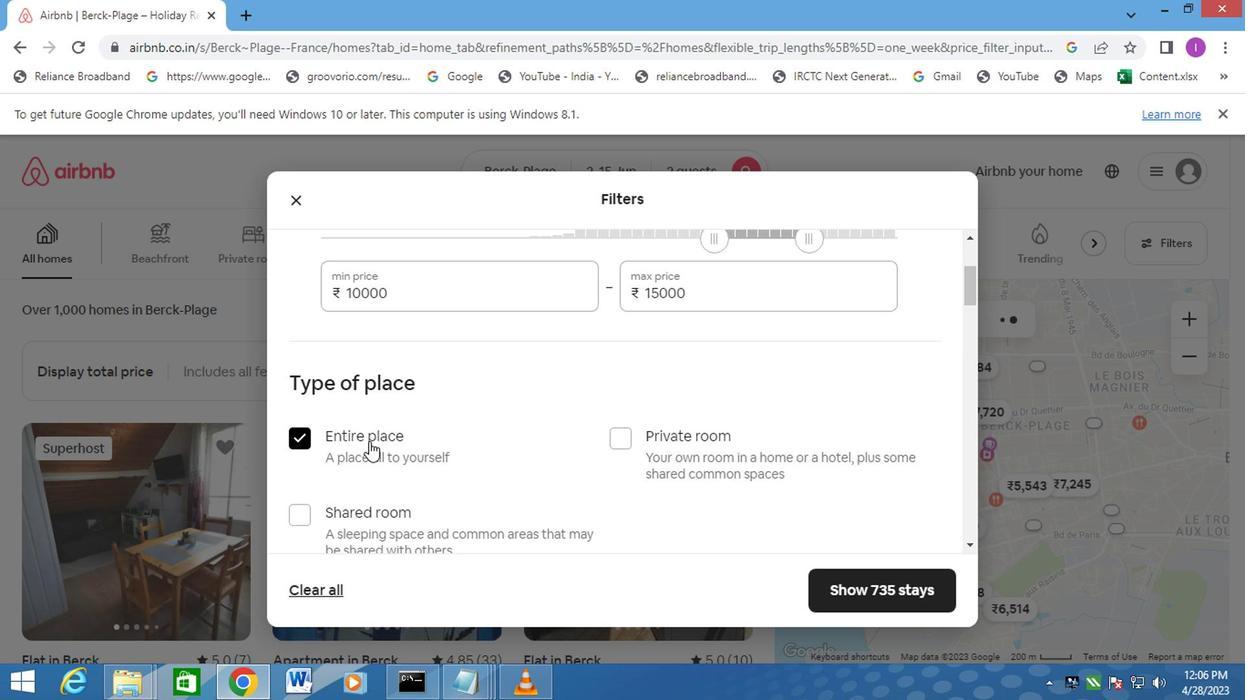 
Action: Mouse scrolled (385, 447) with delta (0, 0)
Screenshot: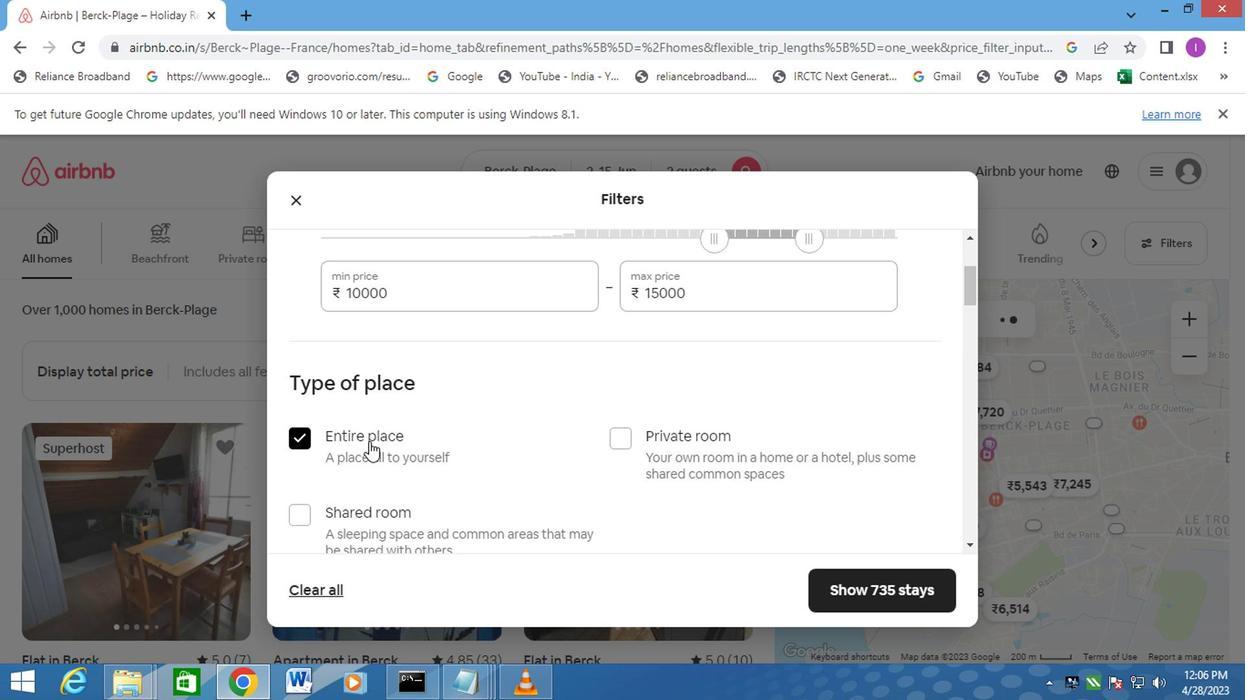
Action: Mouse moved to (397, 452)
Screenshot: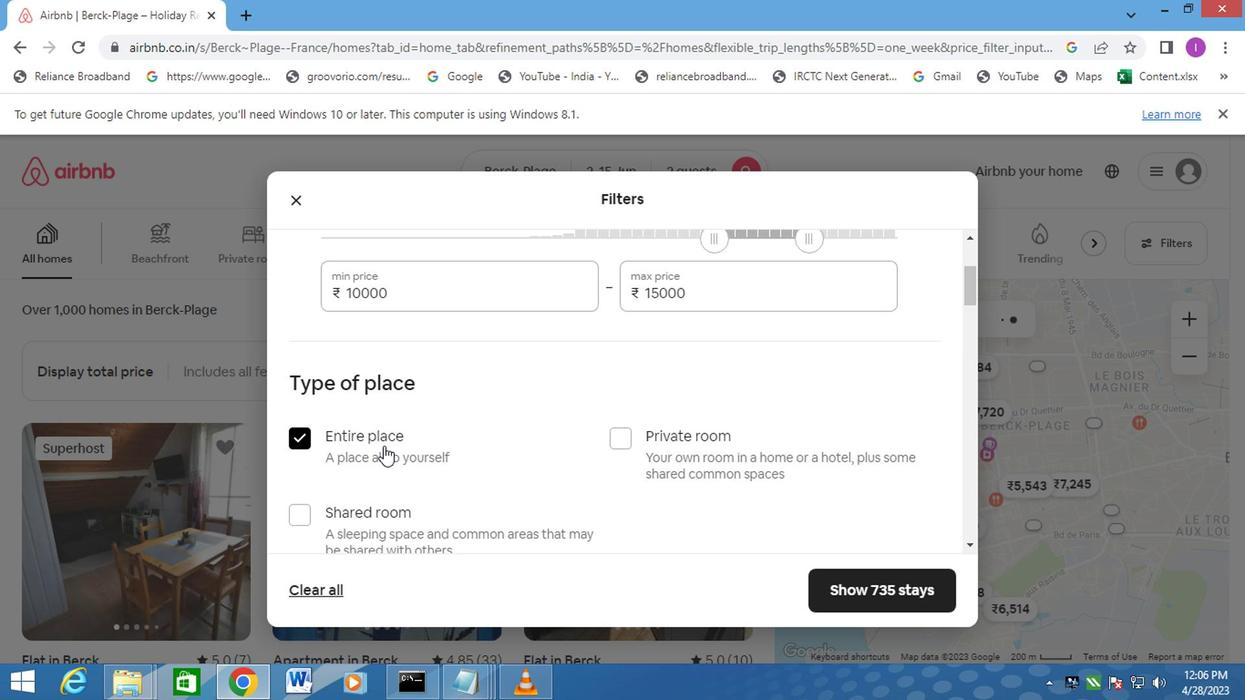 
Action: Mouse scrolled (397, 451) with delta (0, -1)
Screenshot: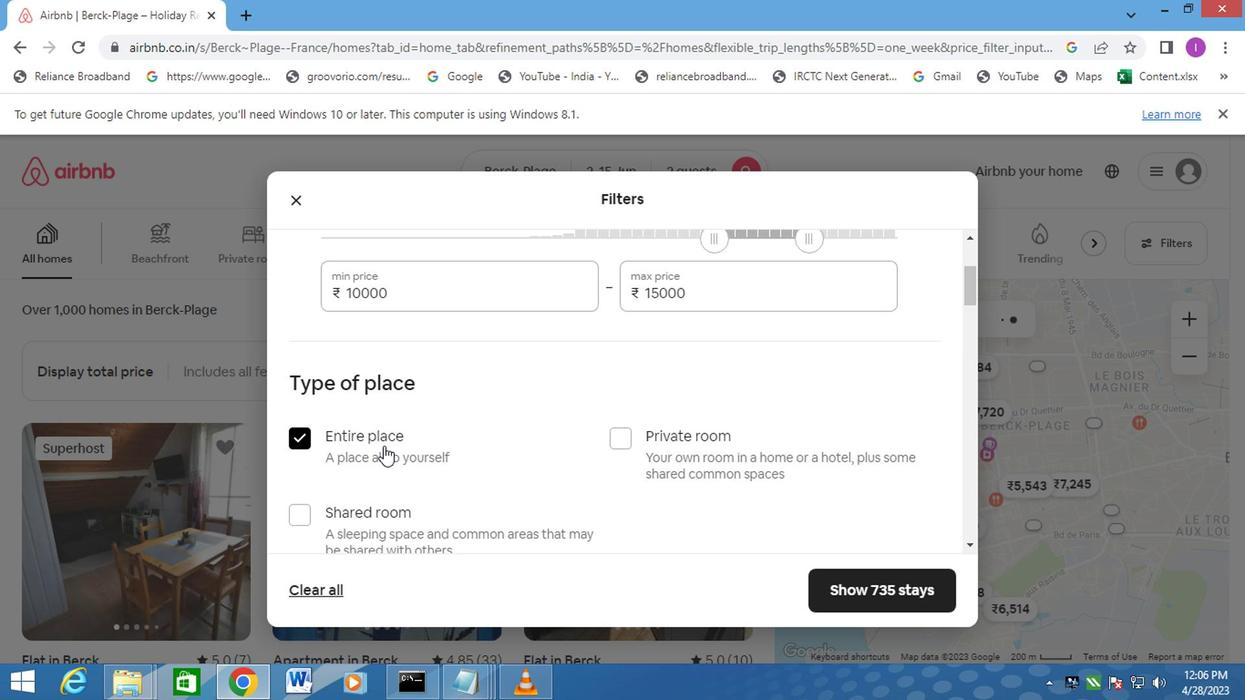 
Action: Mouse moved to (349, 416)
Screenshot: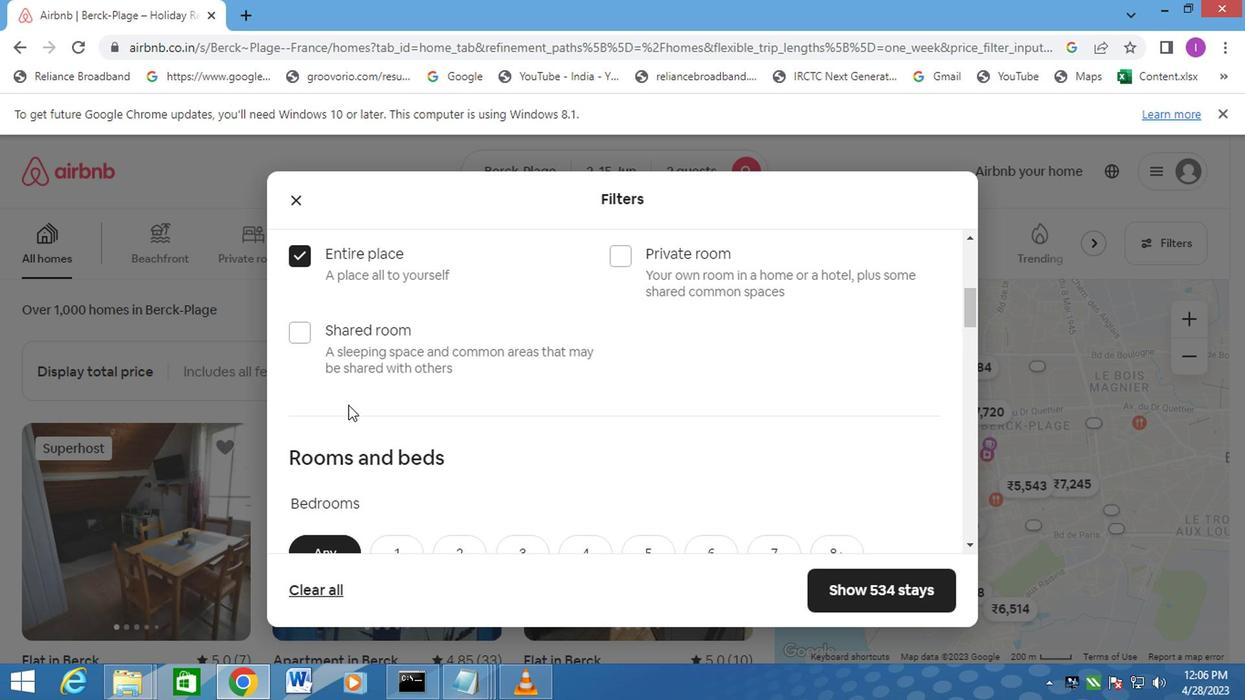 
Action: Mouse scrolled (349, 415) with delta (0, -1)
Screenshot: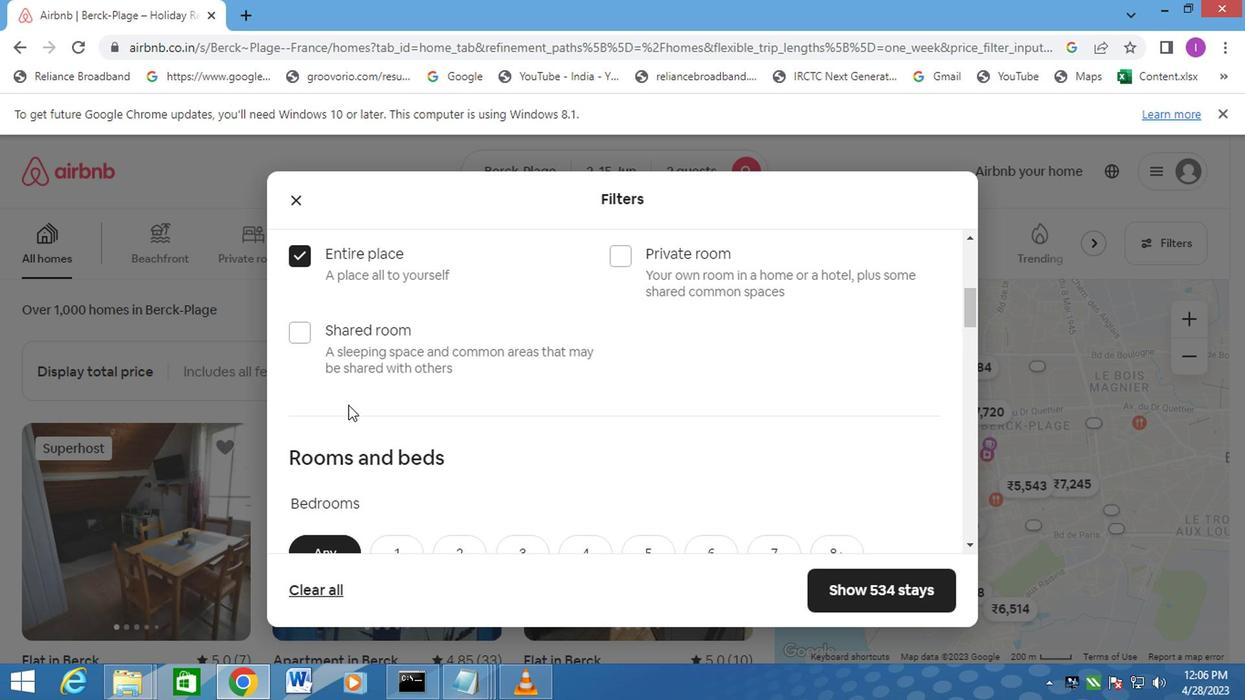 
Action: Mouse moved to (362, 426)
Screenshot: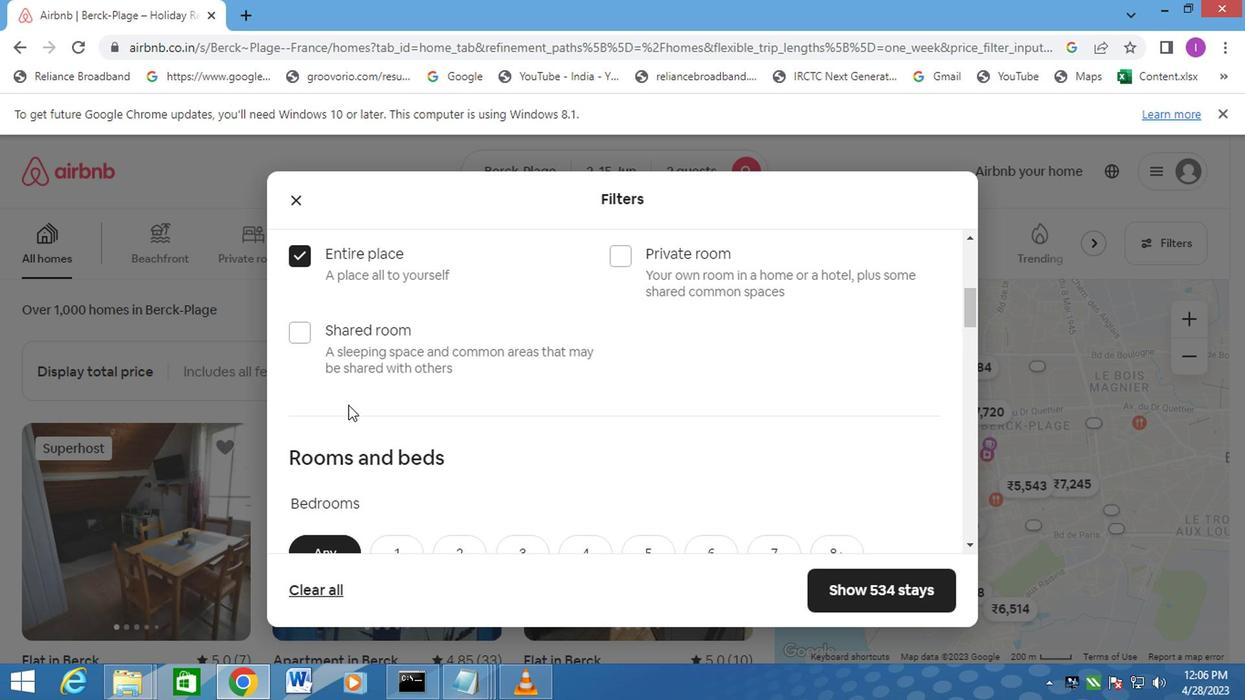 
Action: Mouse scrolled (362, 424) with delta (0, -1)
Screenshot: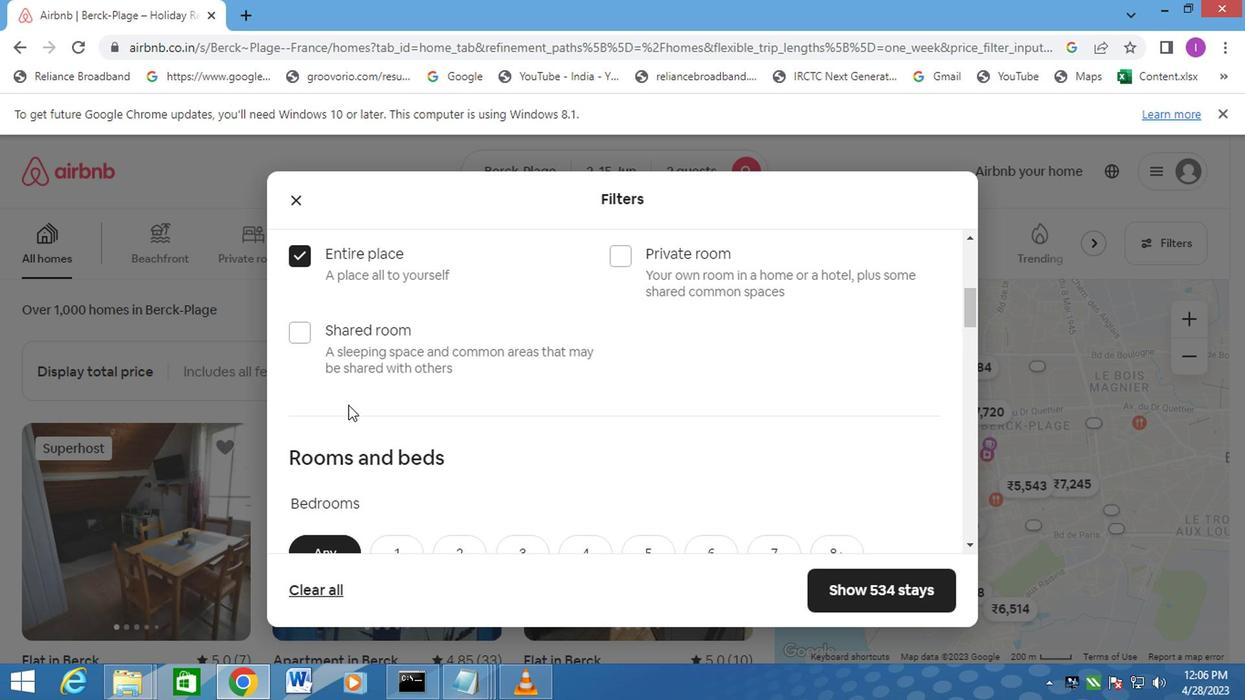 
Action: Mouse moved to (384, 385)
Screenshot: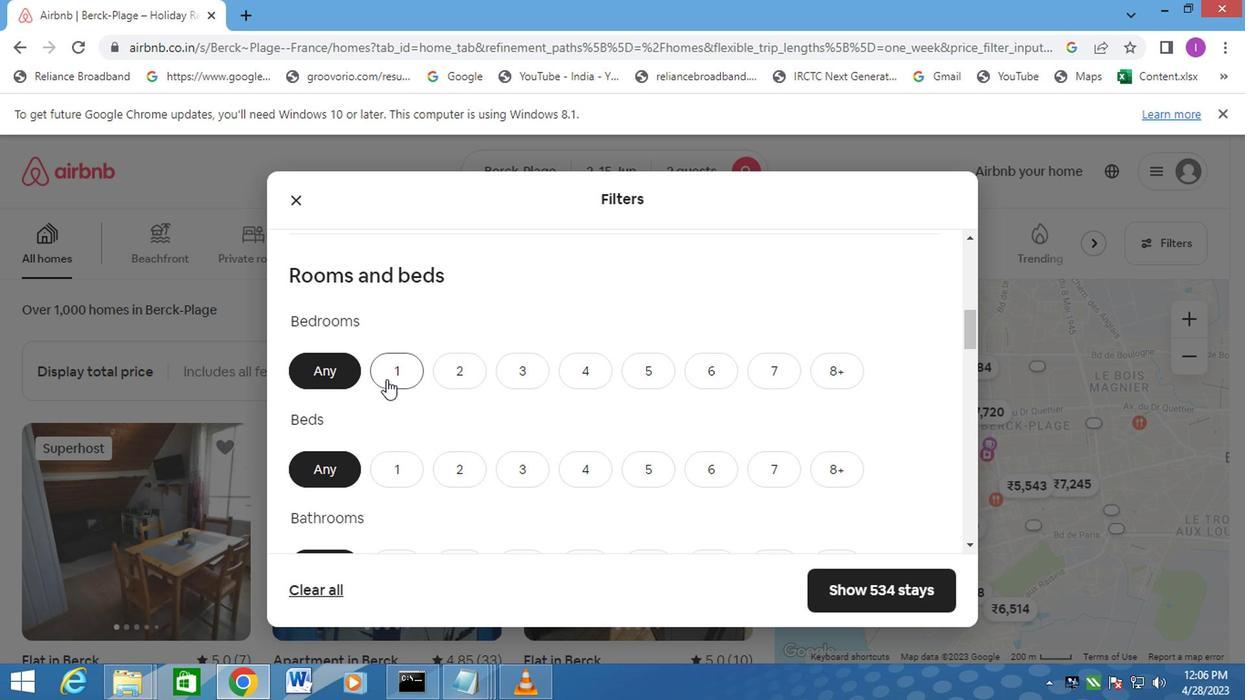 
Action: Mouse pressed left at (384, 385)
Screenshot: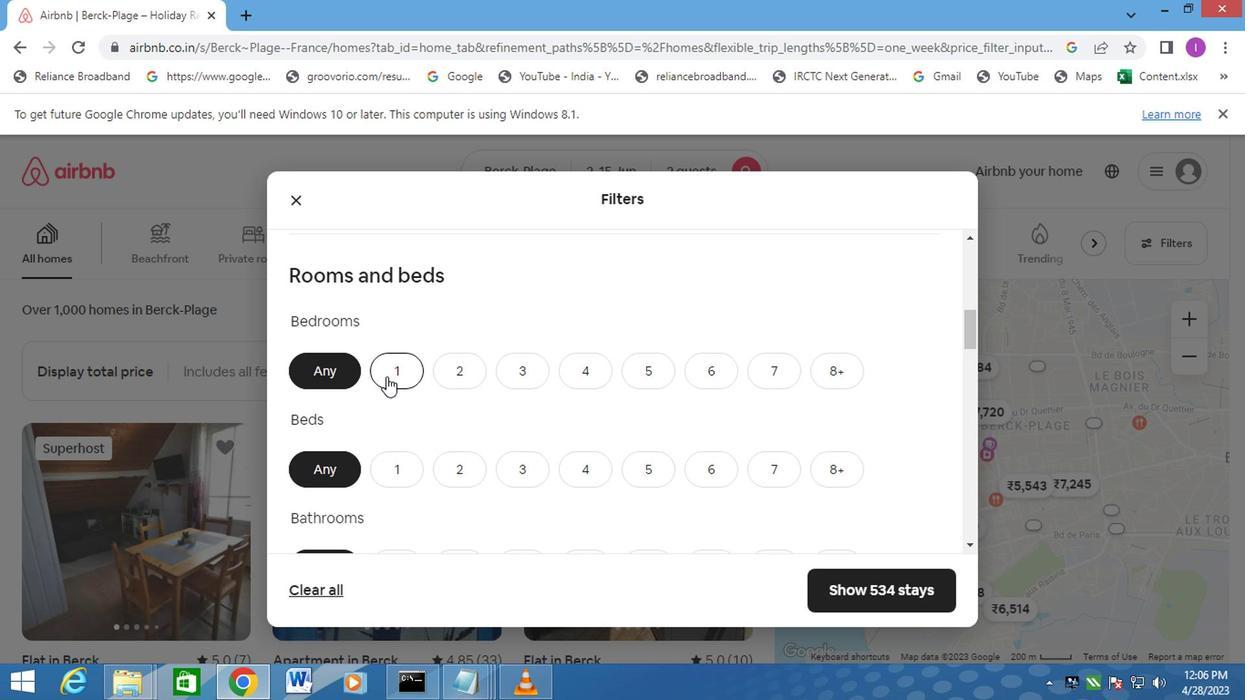 
Action: Mouse moved to (399, 456)
Screenshot: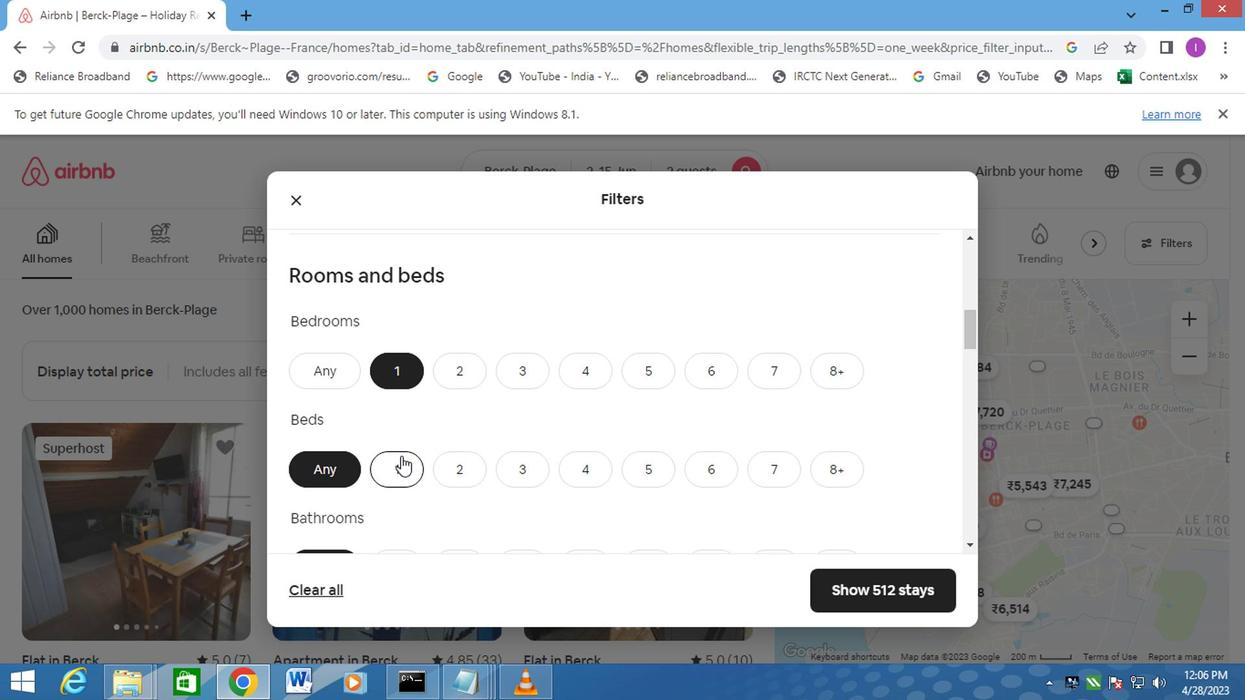 
Action: Mouse pressed left at (399, 456)
Screenshot: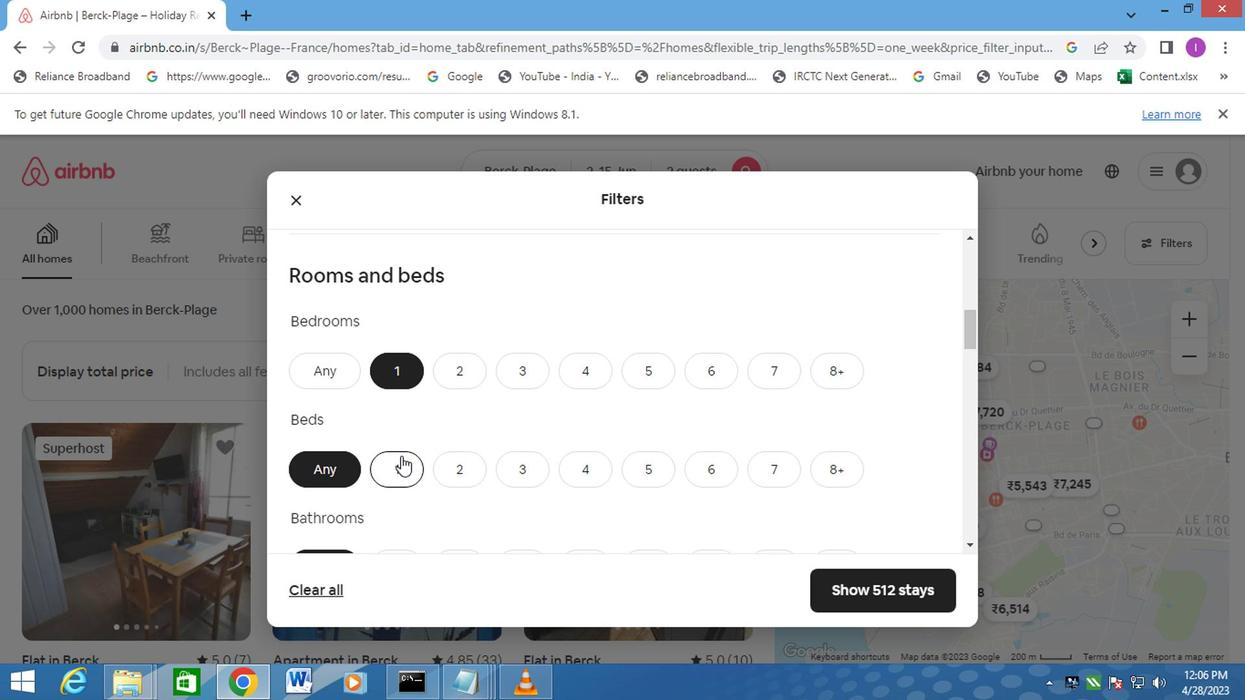 
Action: Mouse moved to (433, 511)
Screenshot: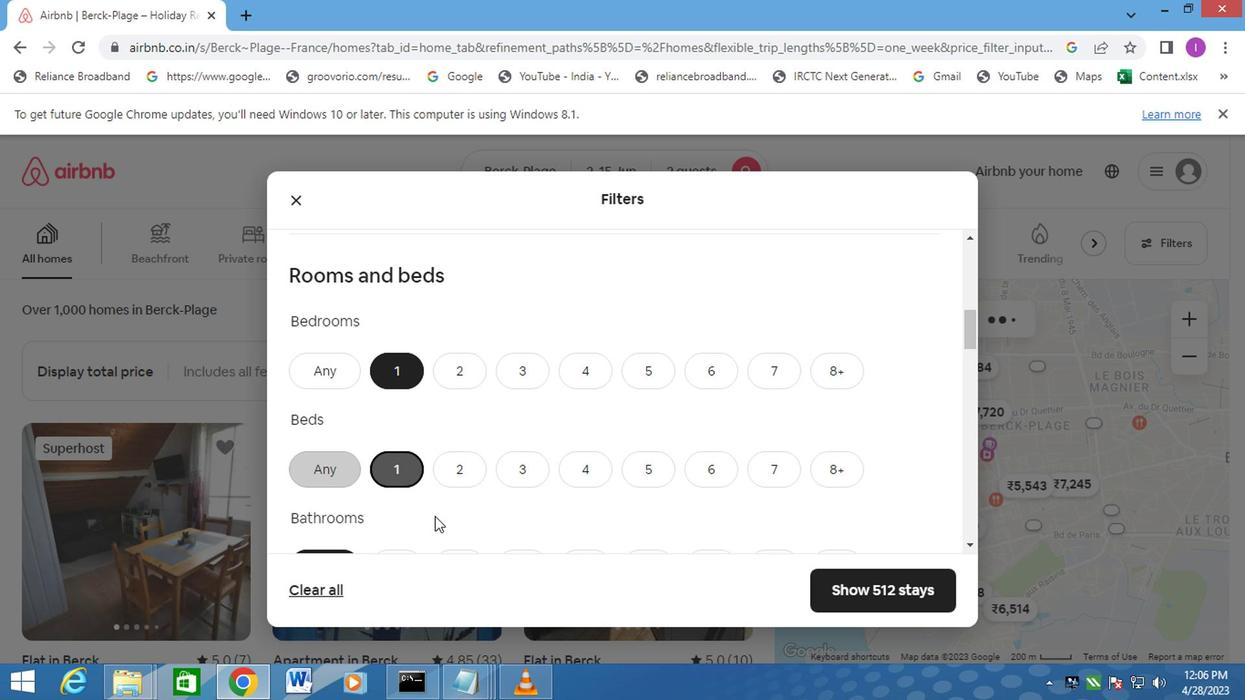 
Action: Mouse scrolled (433, 510) with delta (0, -1)
Screenshot: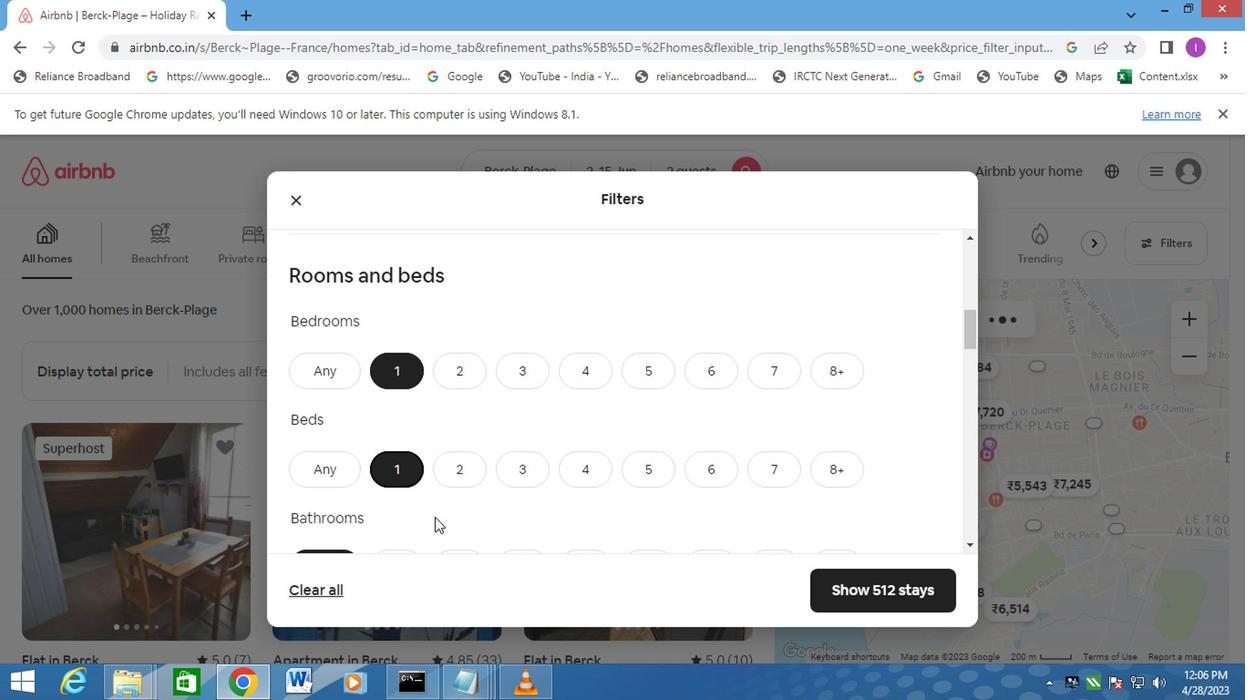 
Action: Mouse moved to (431, 511)
Screenshot: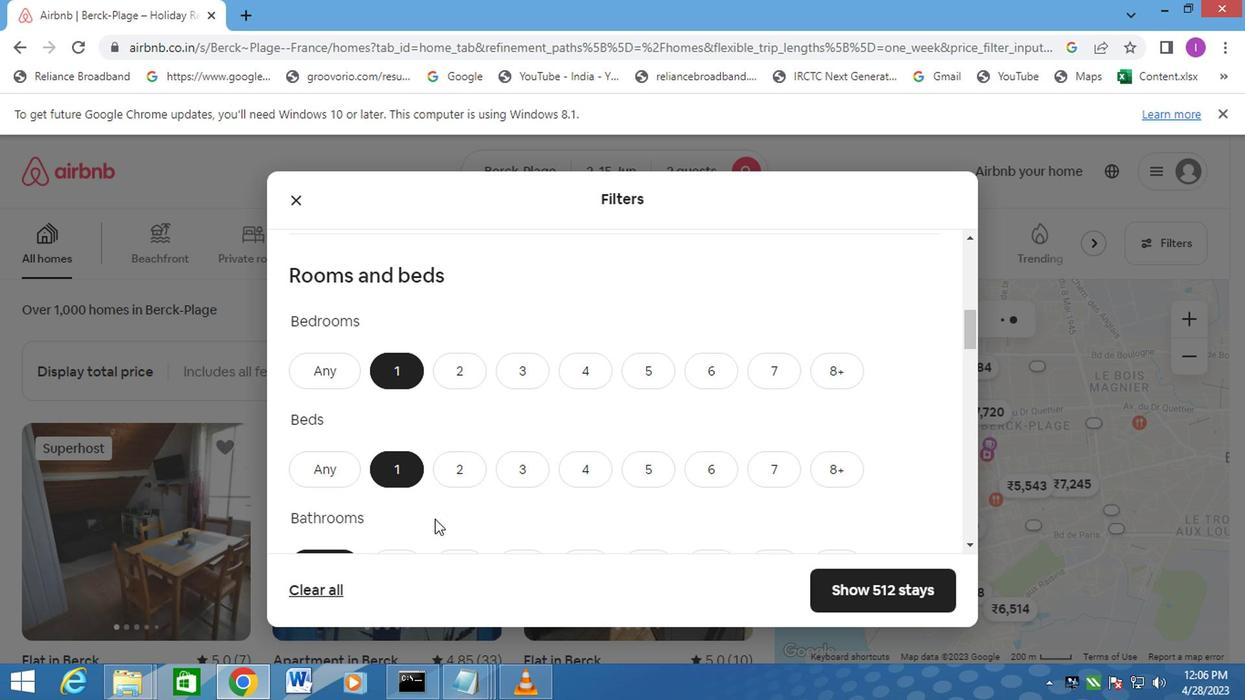 
Action: Mouse scrolled (431, 510) with delta (0, -1)
Screenshot: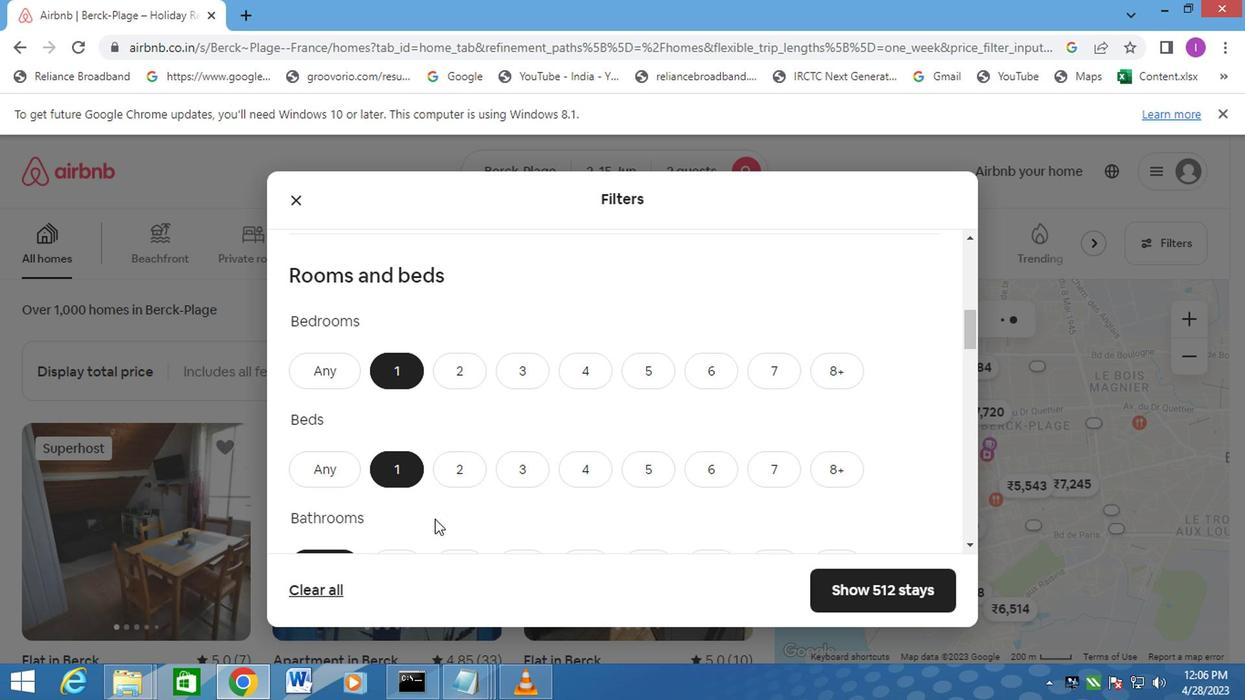 
Action: Mouse moved to (384, 395)
Screenshot: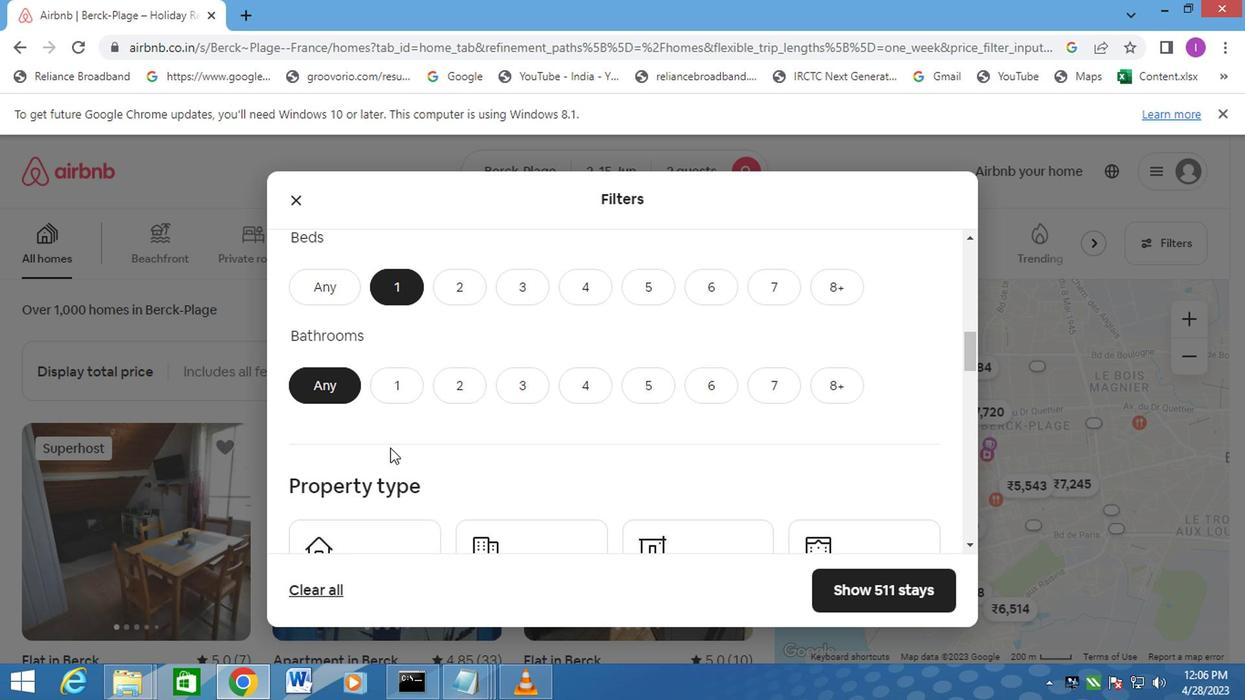 
Action: Mouse pressed left at (384, 395)
Screenshot: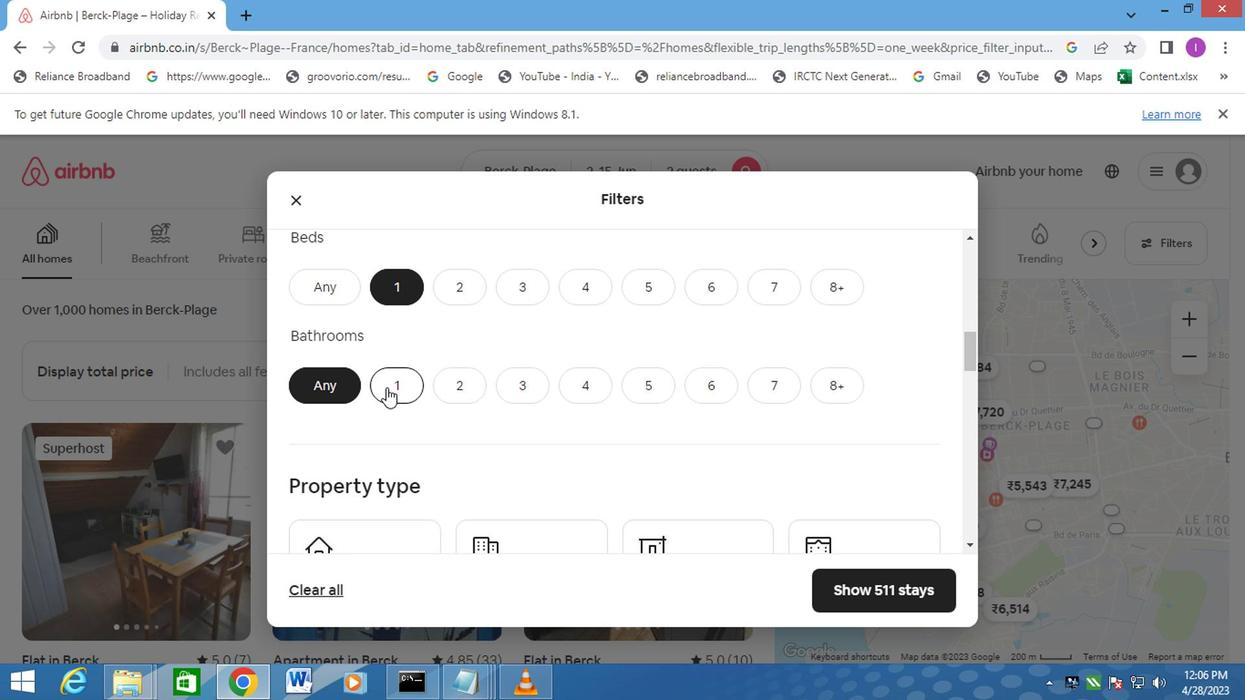 
Action: Mouse moved to (397, 427)
Screenshot: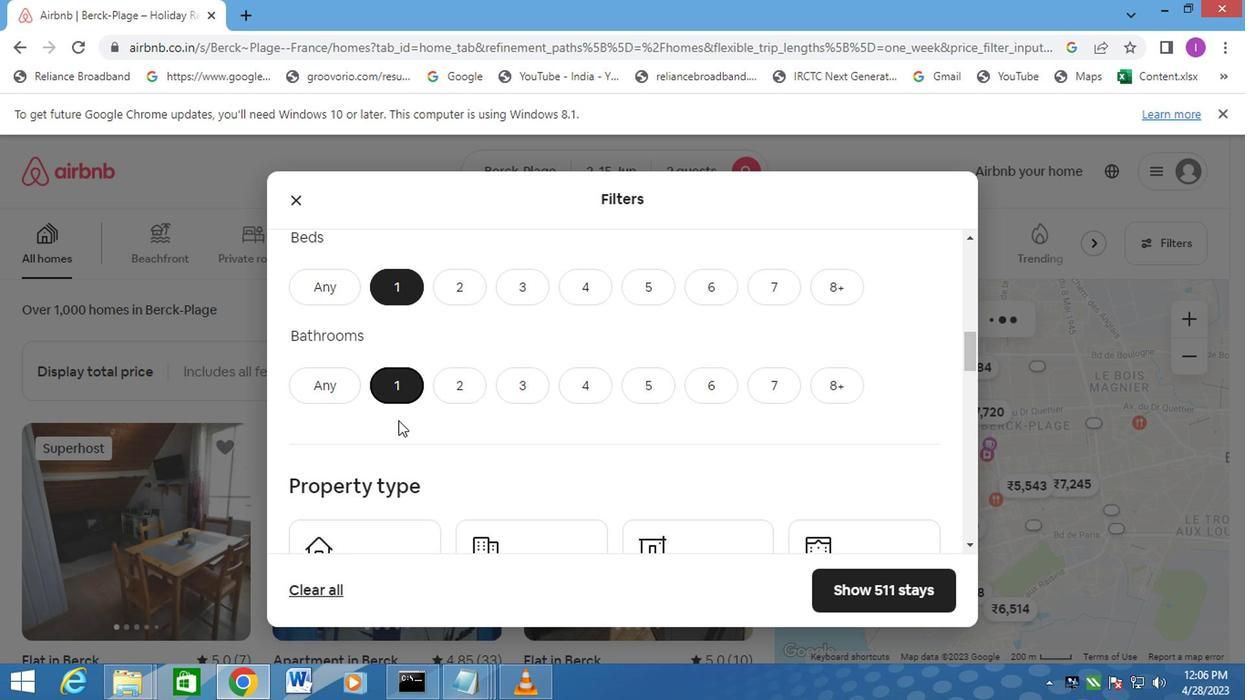 
Action: Mouse scrolled (397, 426) with delta (0, 0)
Screenshot: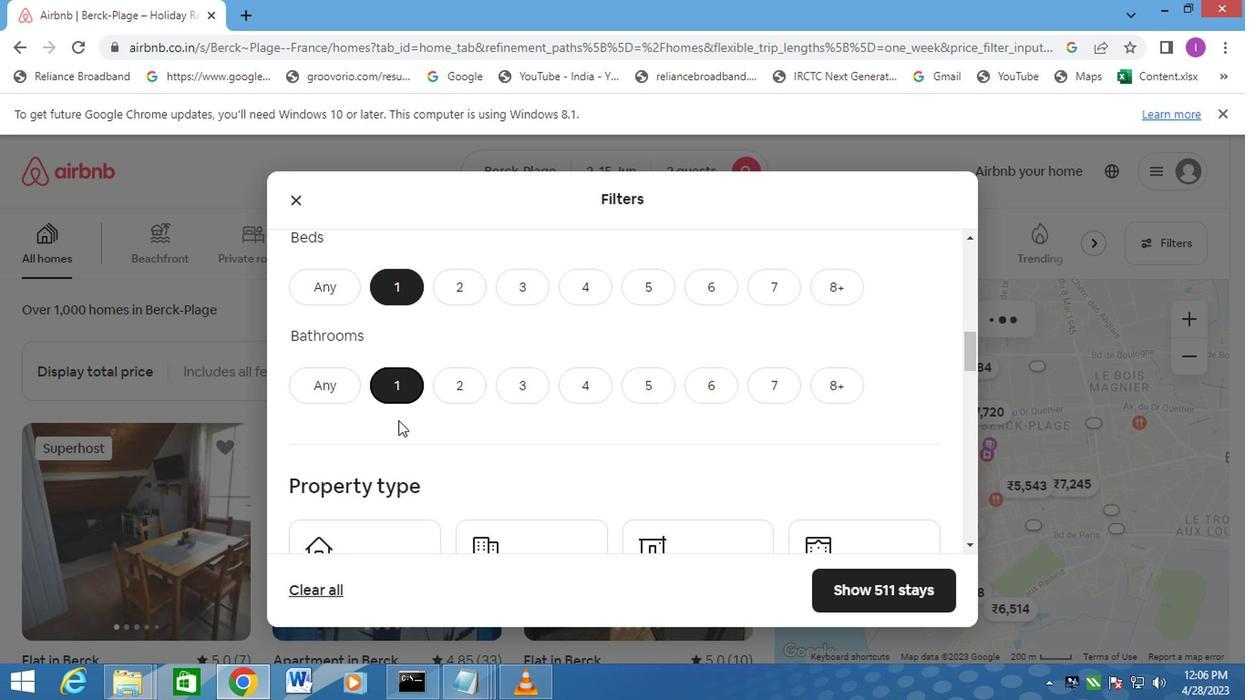 
Action: Mouse scrolled (397, 426) with delta (0, 0)
Screenshot: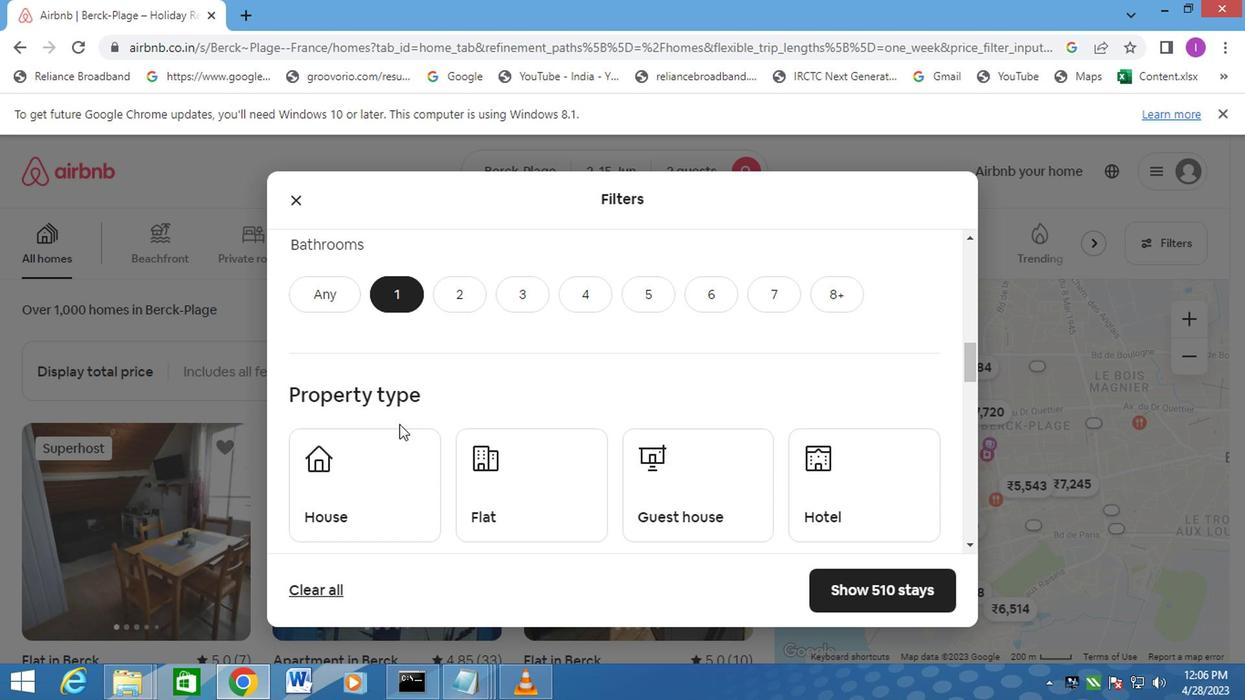 
Action: Mouse moved to (313, 421)
Screenshot: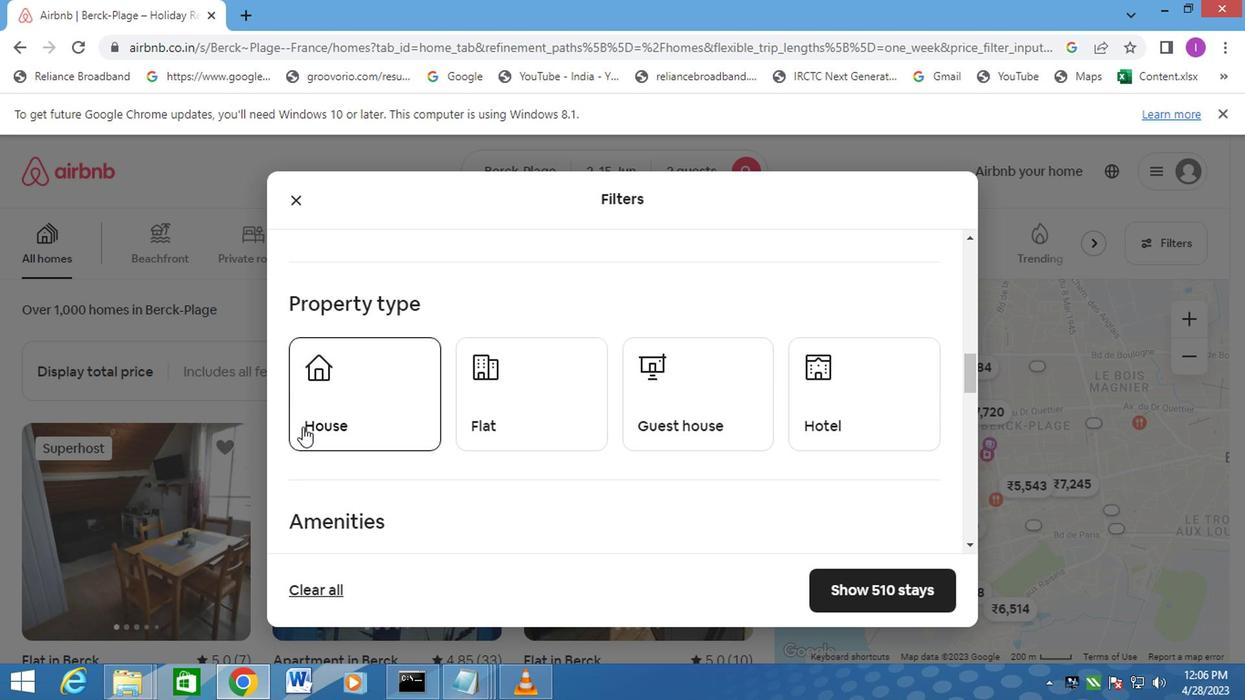 
Action: Mouse pressed left at (313, 421)
Screenshot: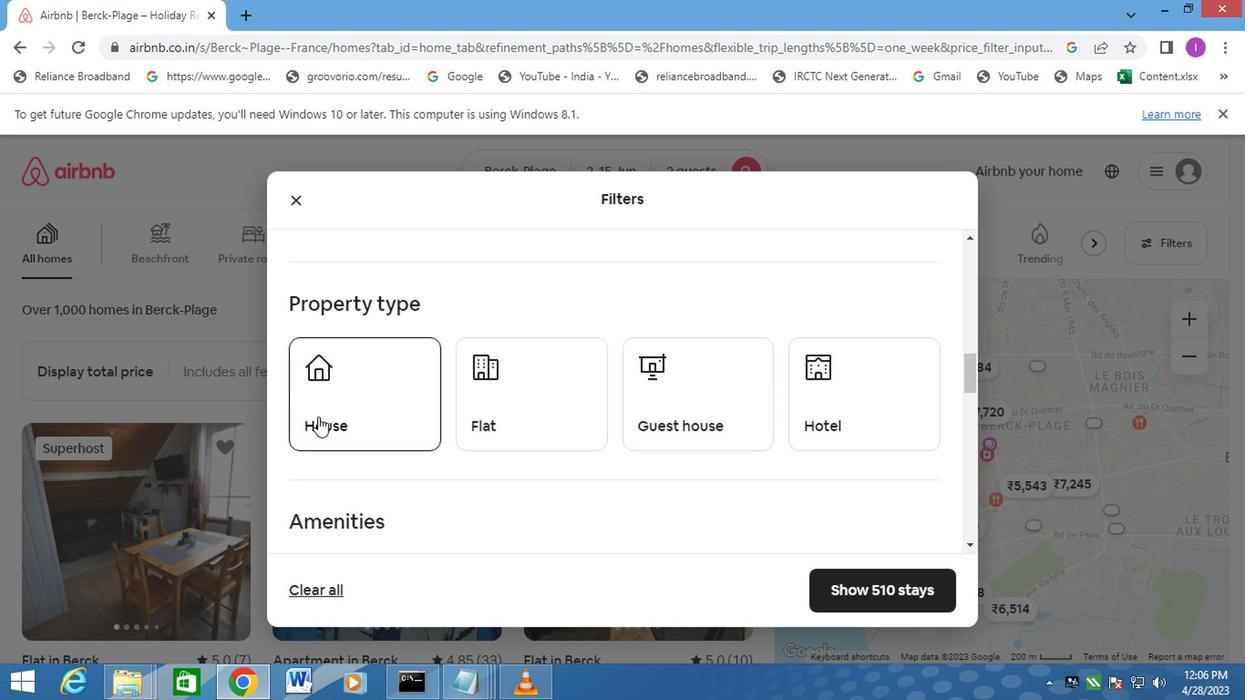 
Action: Mouse moved to (507, 421)
Screenshot: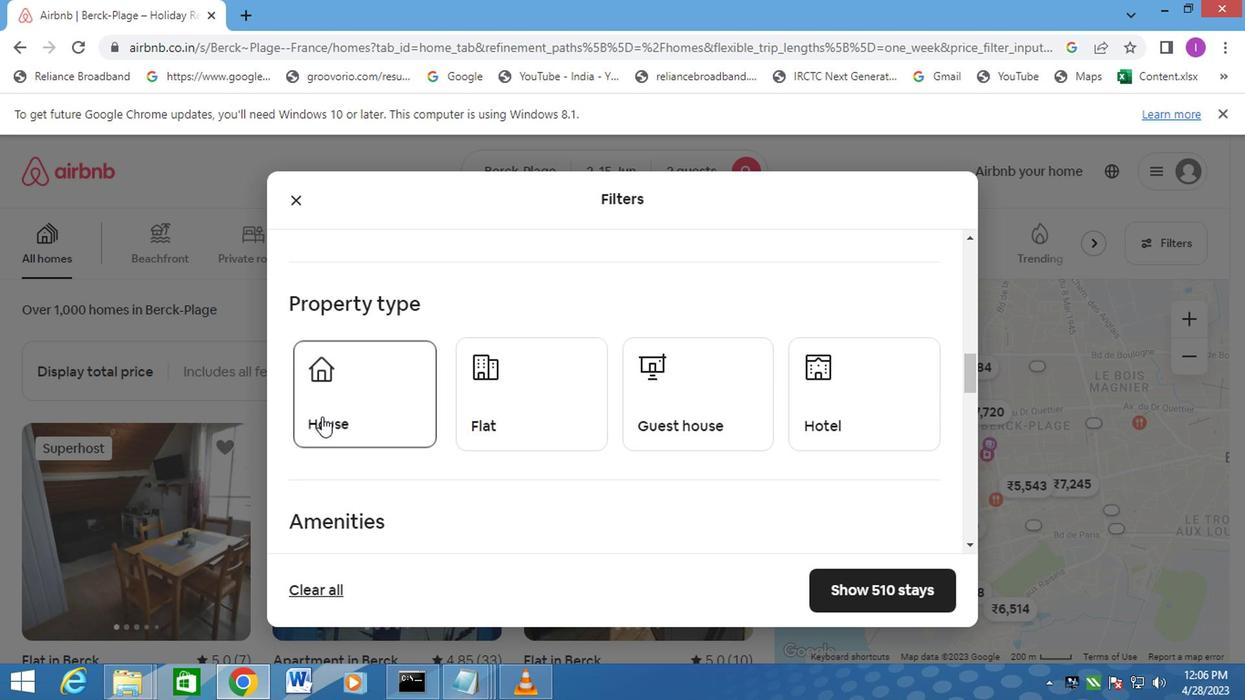 
Action: Mouse pressed left at (507, 421)
Screenshot: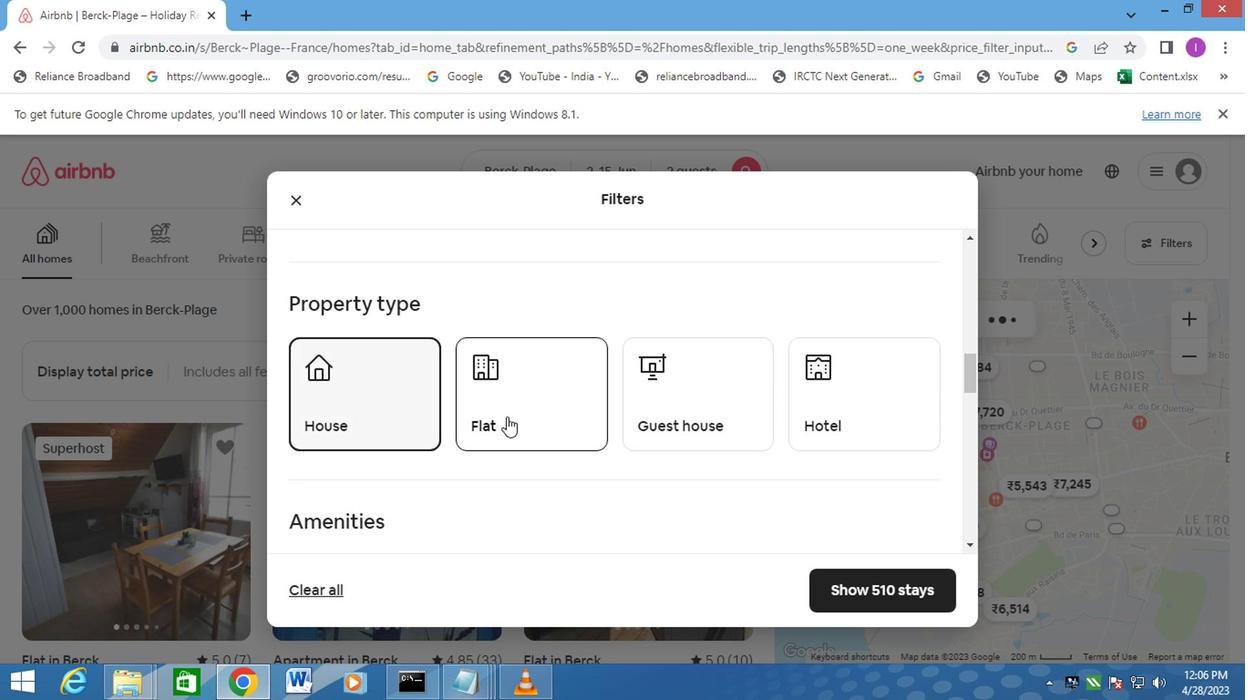
Action: Mouse moved to (674, 421)
Screenshot: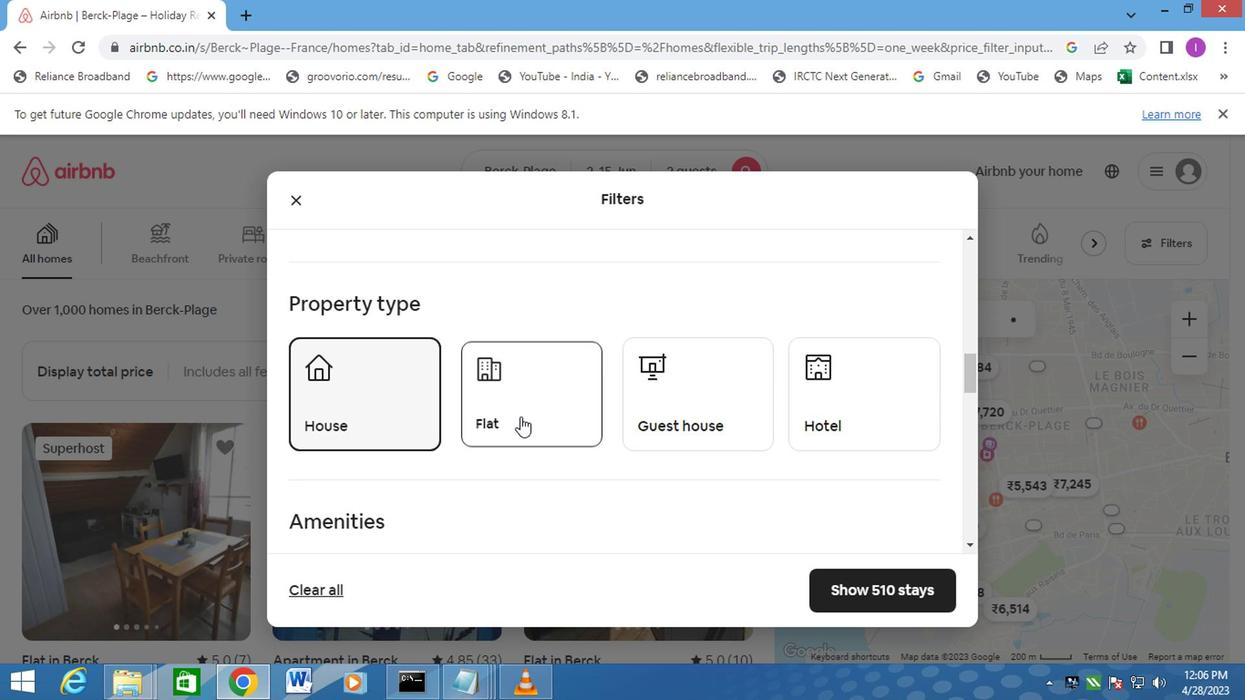 
Action: Mouse pressed left at (674, 421)
Screenshot: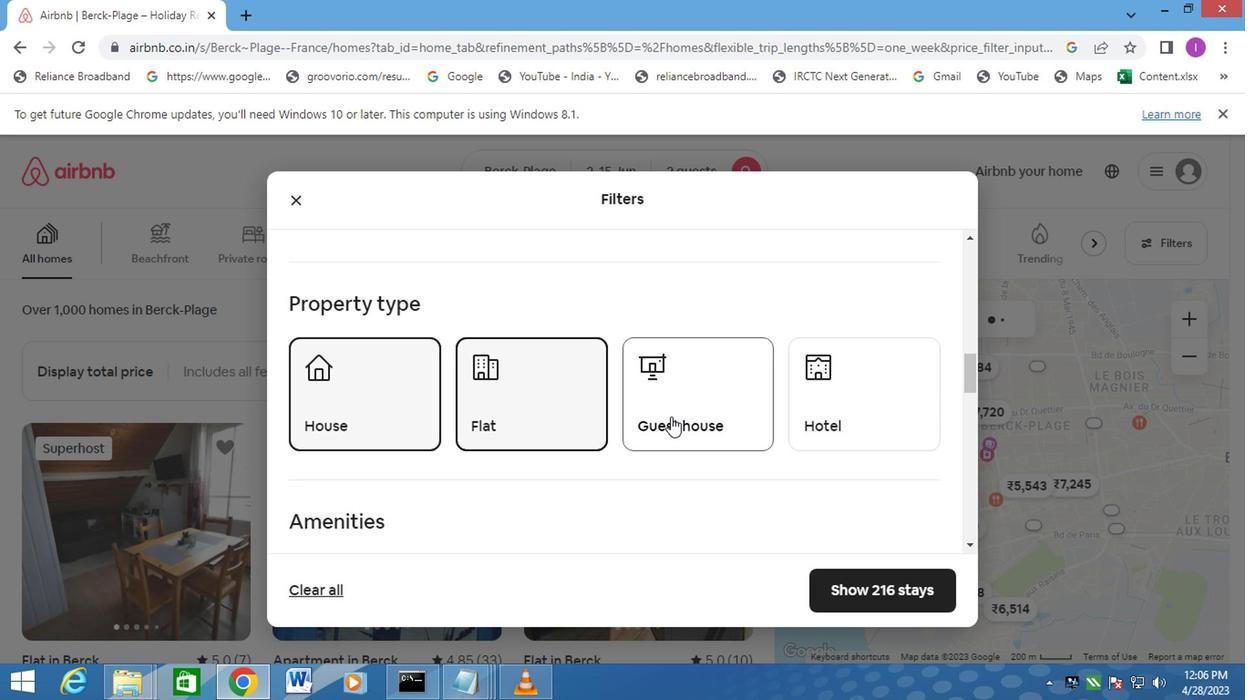 
Action: Mouse moved to (847, 437)
Screenshot: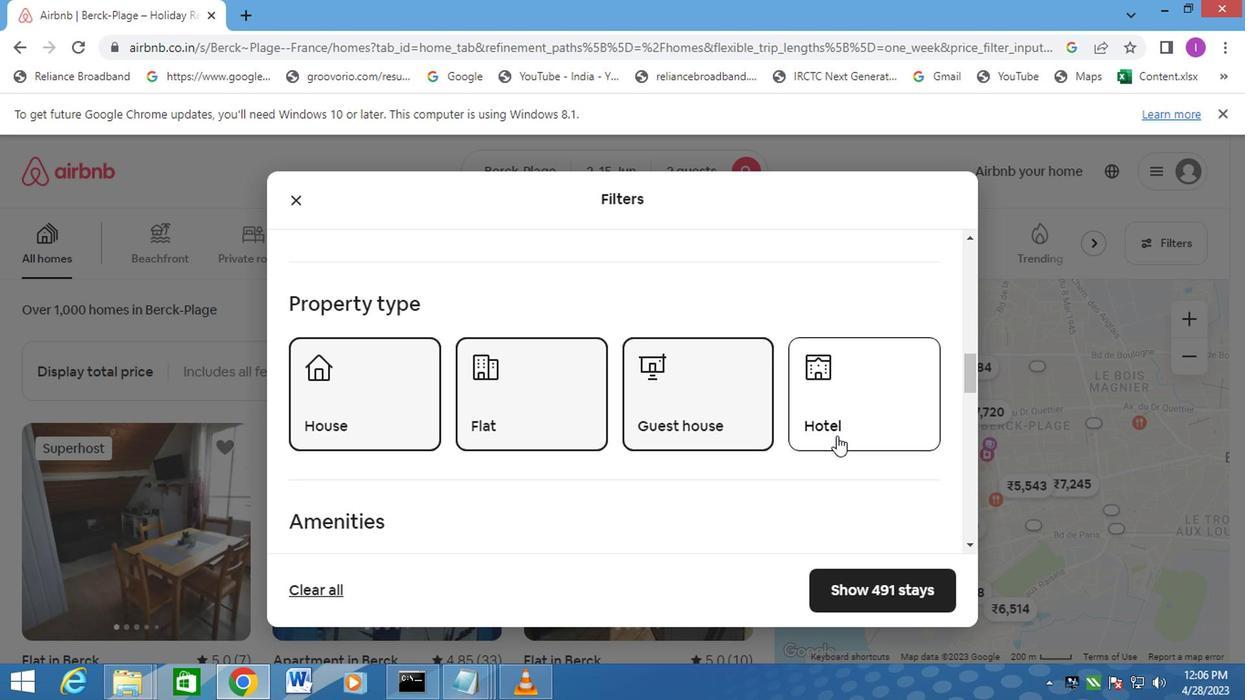 
Action: Mouse pressed left at (847, 437)
Screenshot: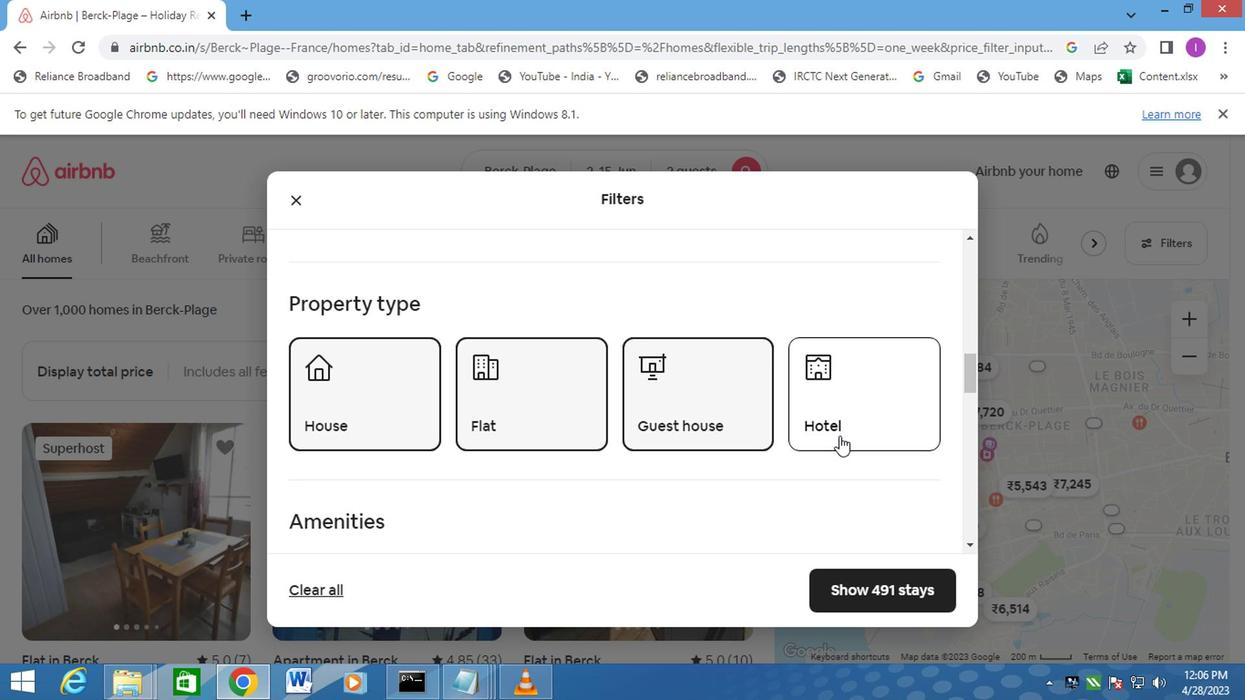
Action: Mouse moved to (419, 489)
Screenshot: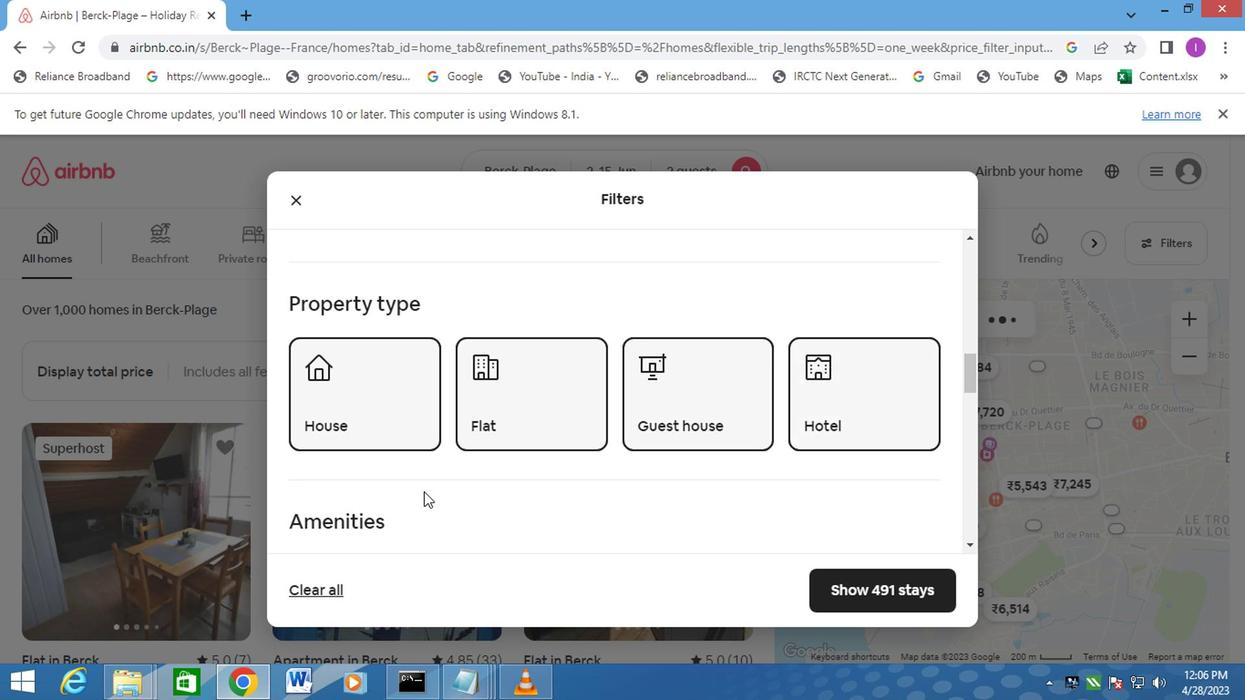 
Action: Mouse scrolled (419, 489) with delta (0, 0)
Screenshot: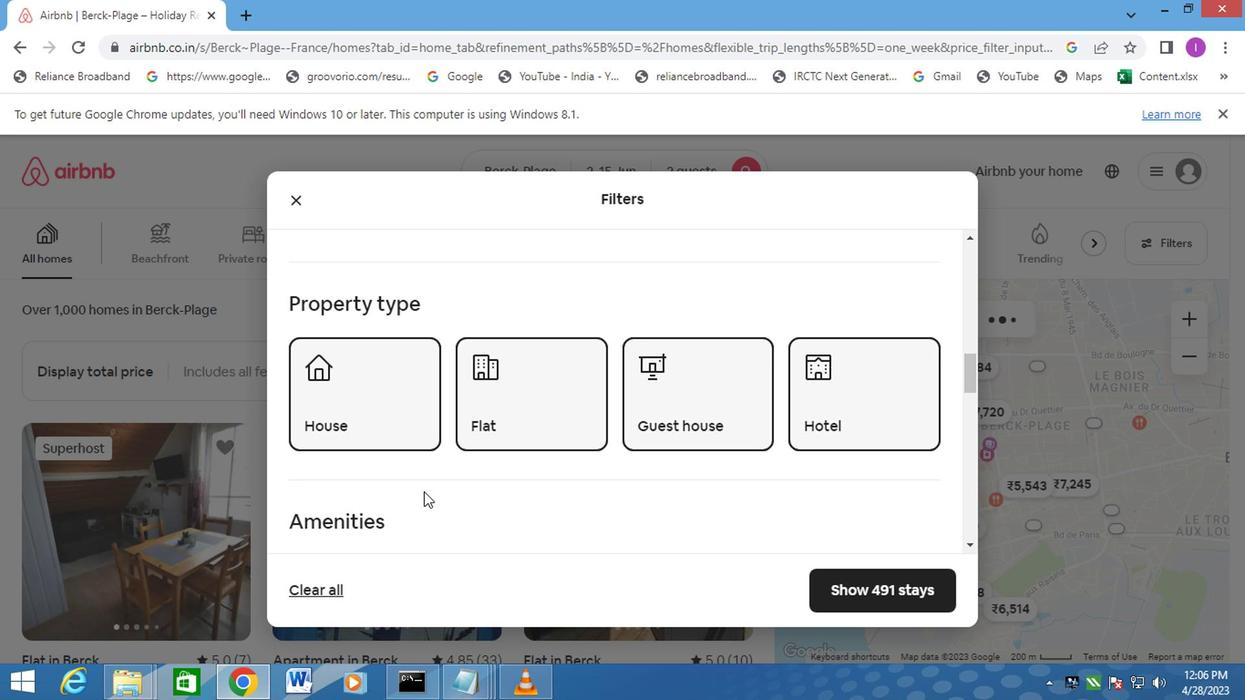 
Action: Mouse scrolled (419, 489) with delta (0, 0)
Screenshot: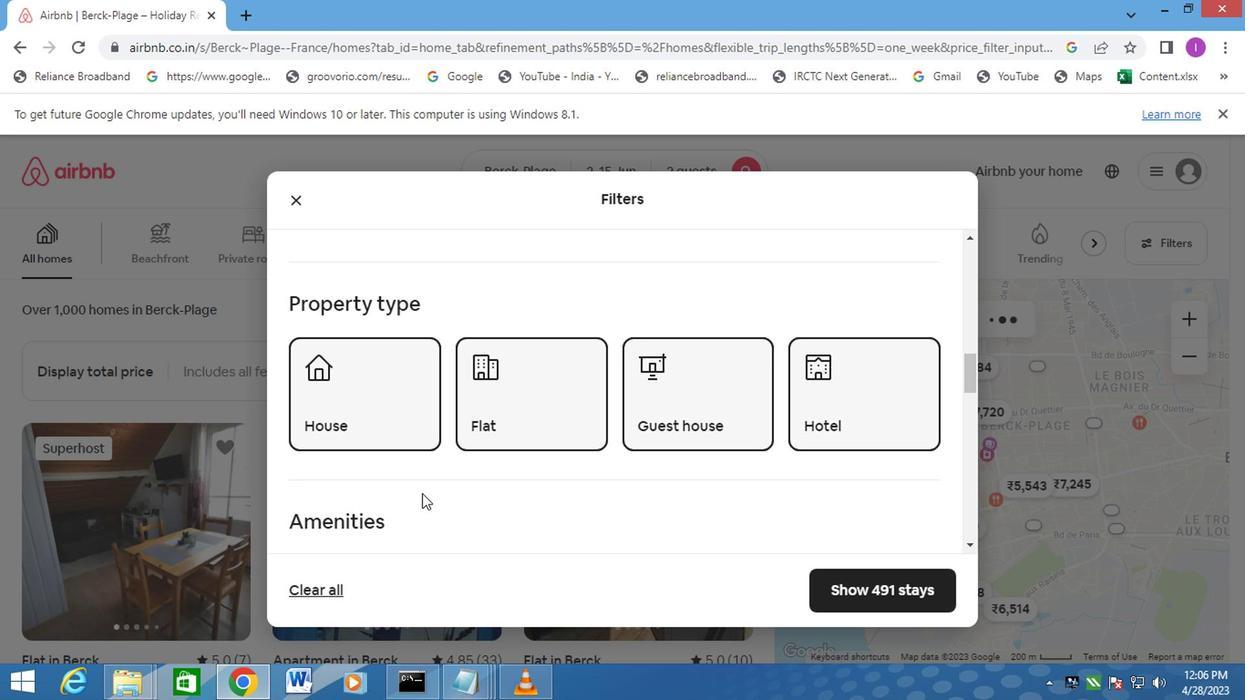
Action: Mouse scrolled (419, 489) with delta (0, 0)
Screenshot: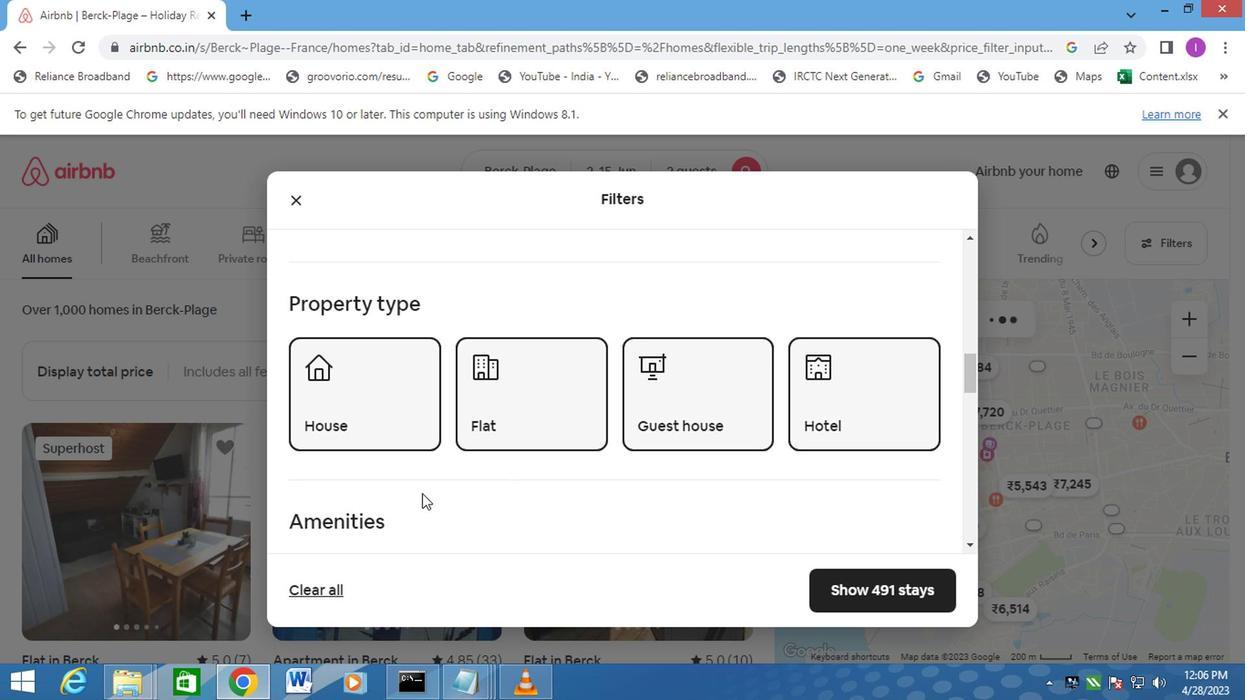 
Action: Mouse moved to (478, 456)
Screenshot: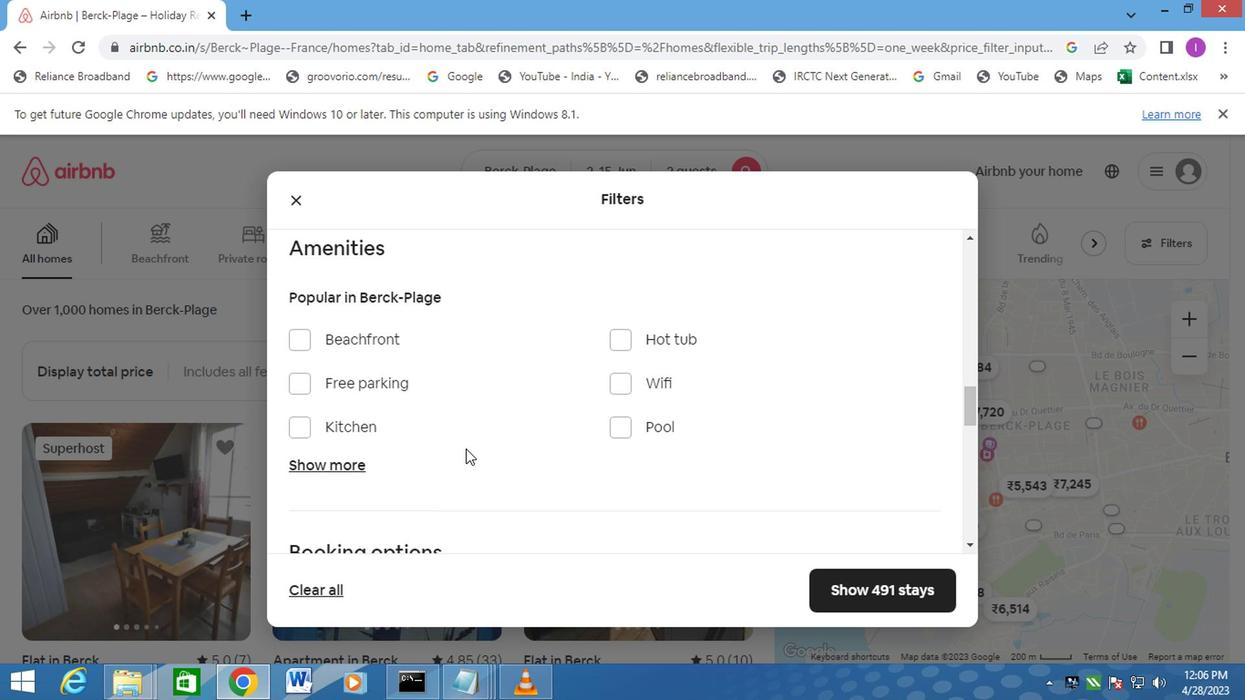 
Action: Mouse scrolled (478, 454) with delta (0, -1)
Screenshot: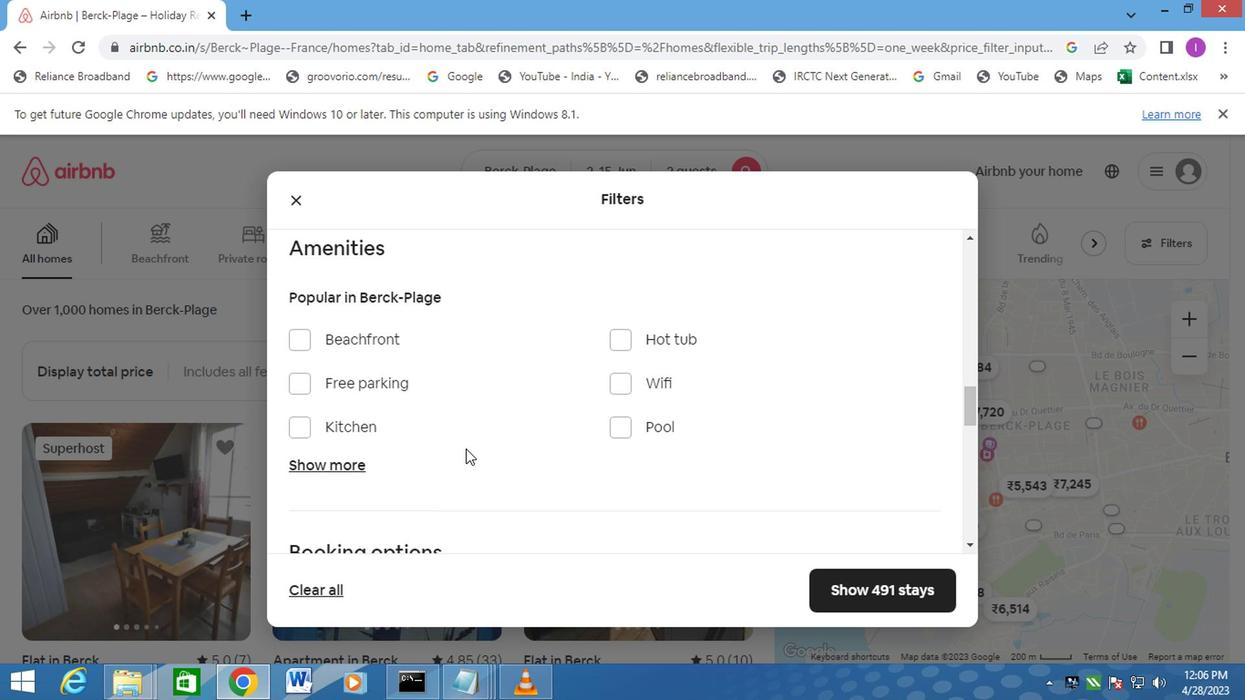
Action: Mouse moved to (333, 383)
Screenshot: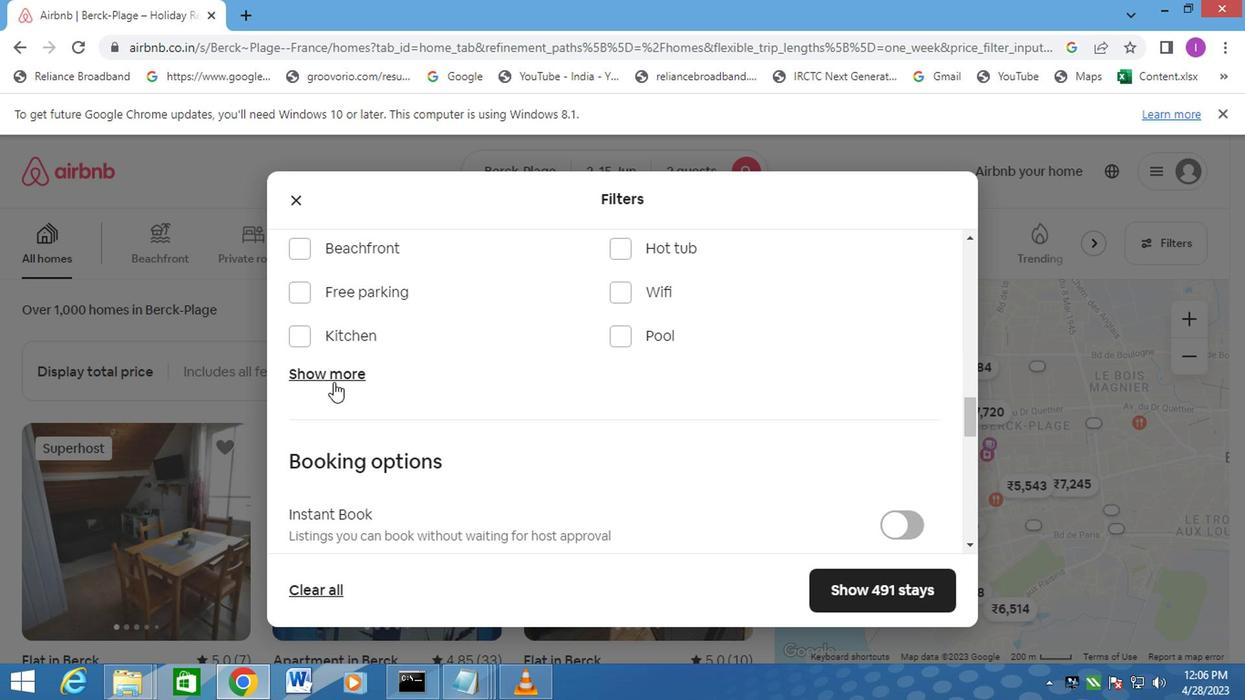 
Action: Mouse pressed left at (333, 383)
Screenshot: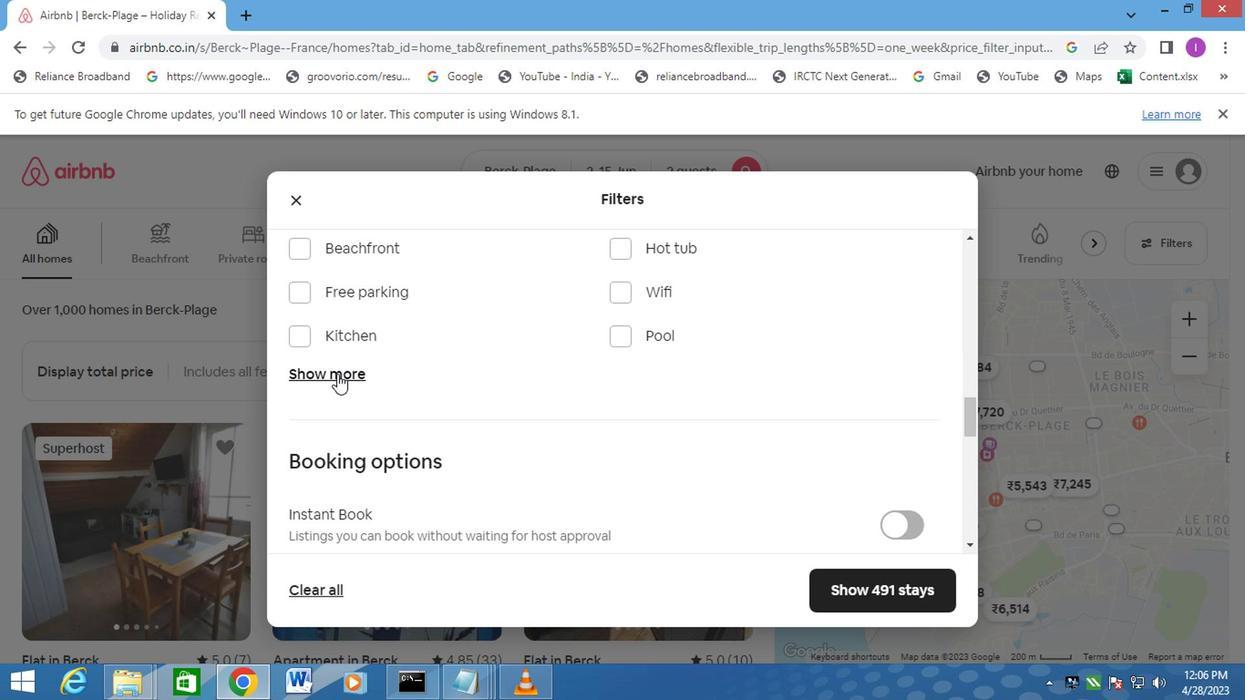 
Action: Mouse moved to (304, 441)
Screenshot: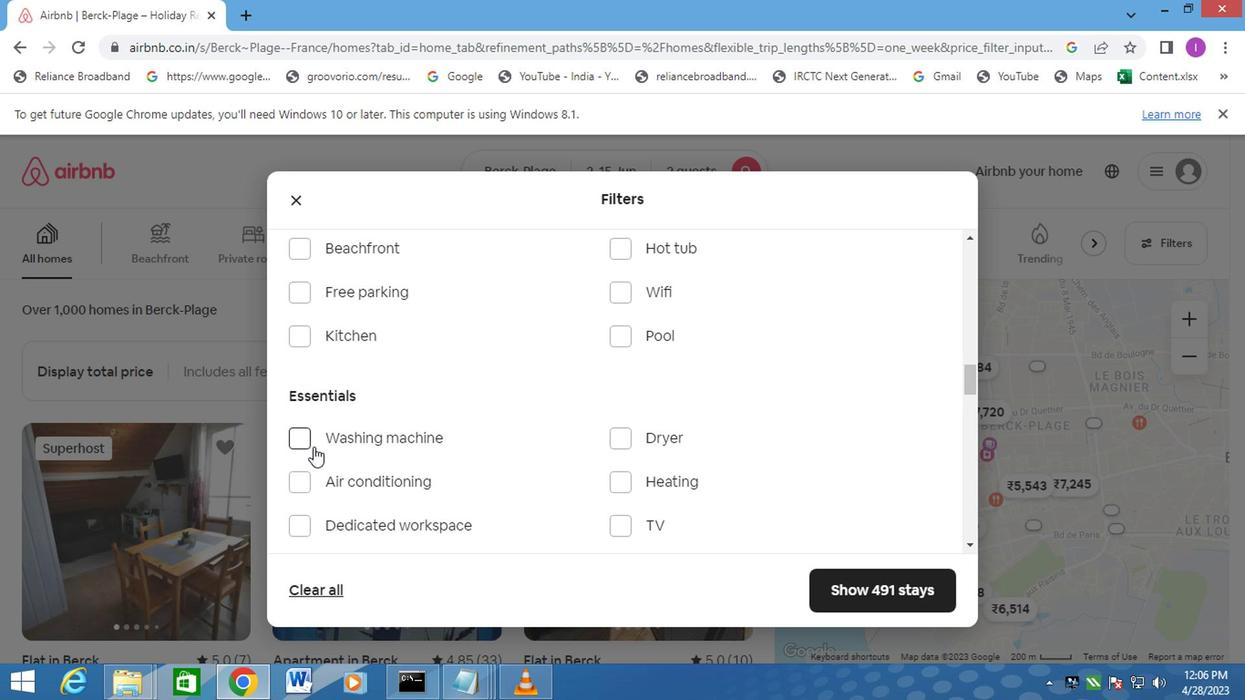 
Action: Mouse pressed left at (304, 441)
Screenshot: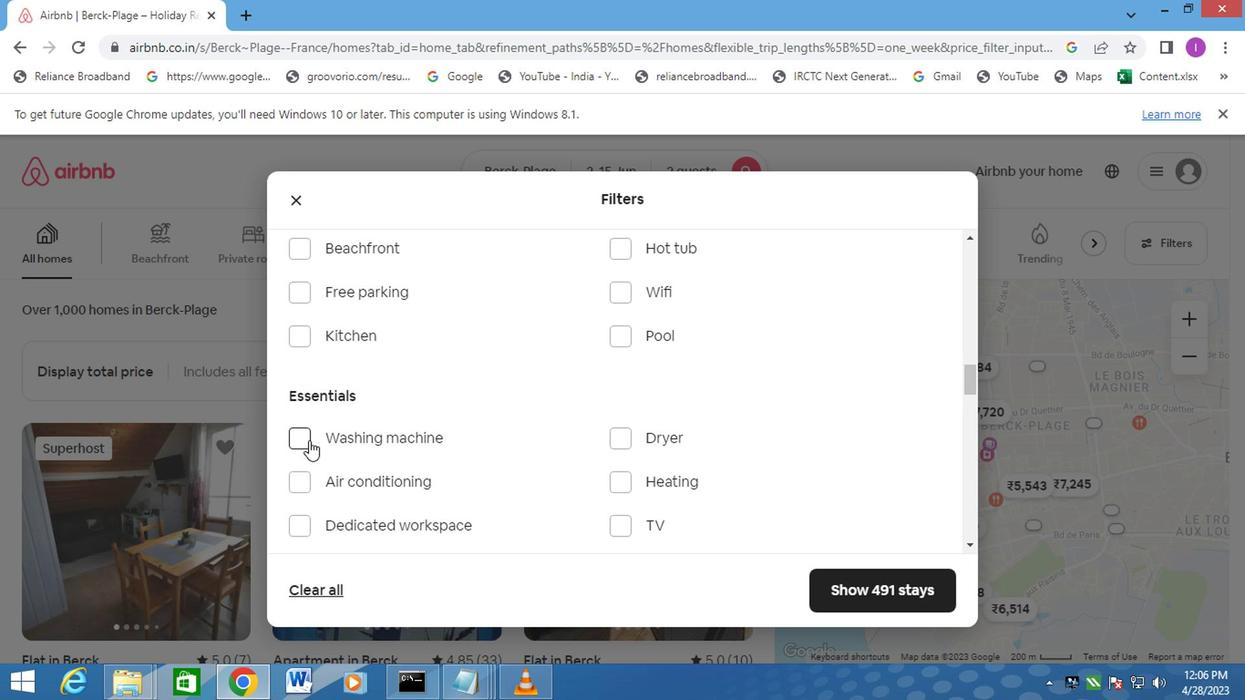 
Action: Mouse moved to (395, 450)
Screenshot: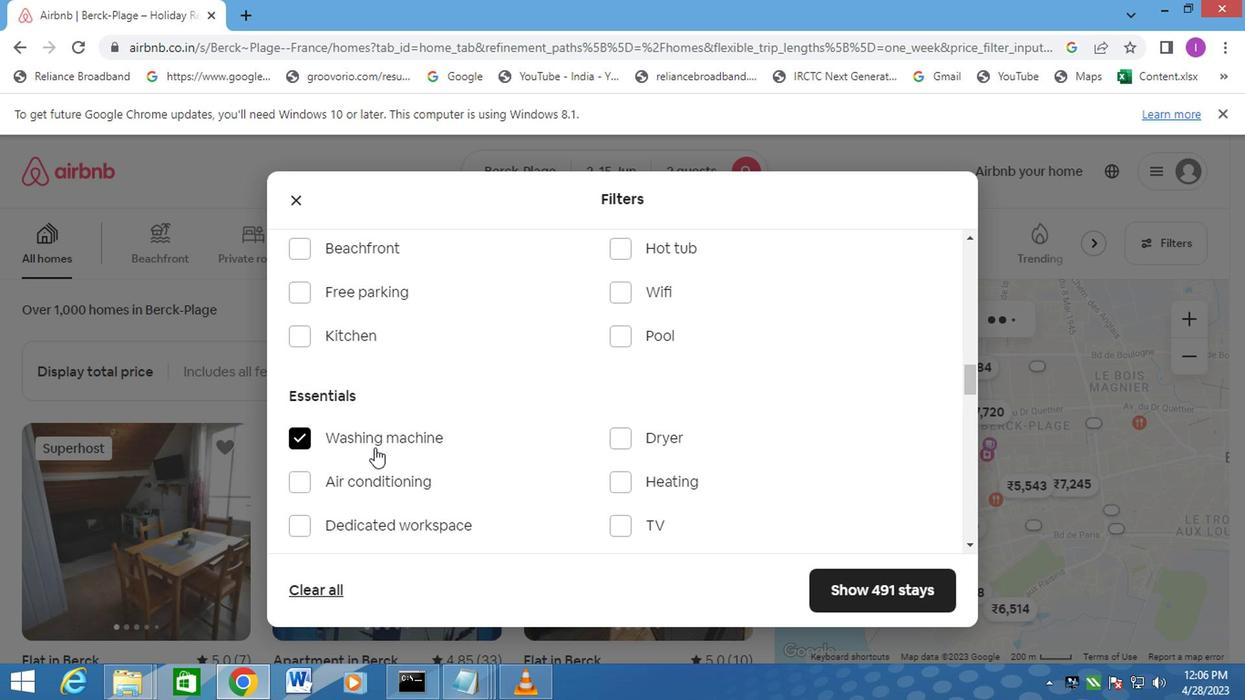 
Action: Mouse scrolled (395, 450) with delta (0, 0)
Screenshot: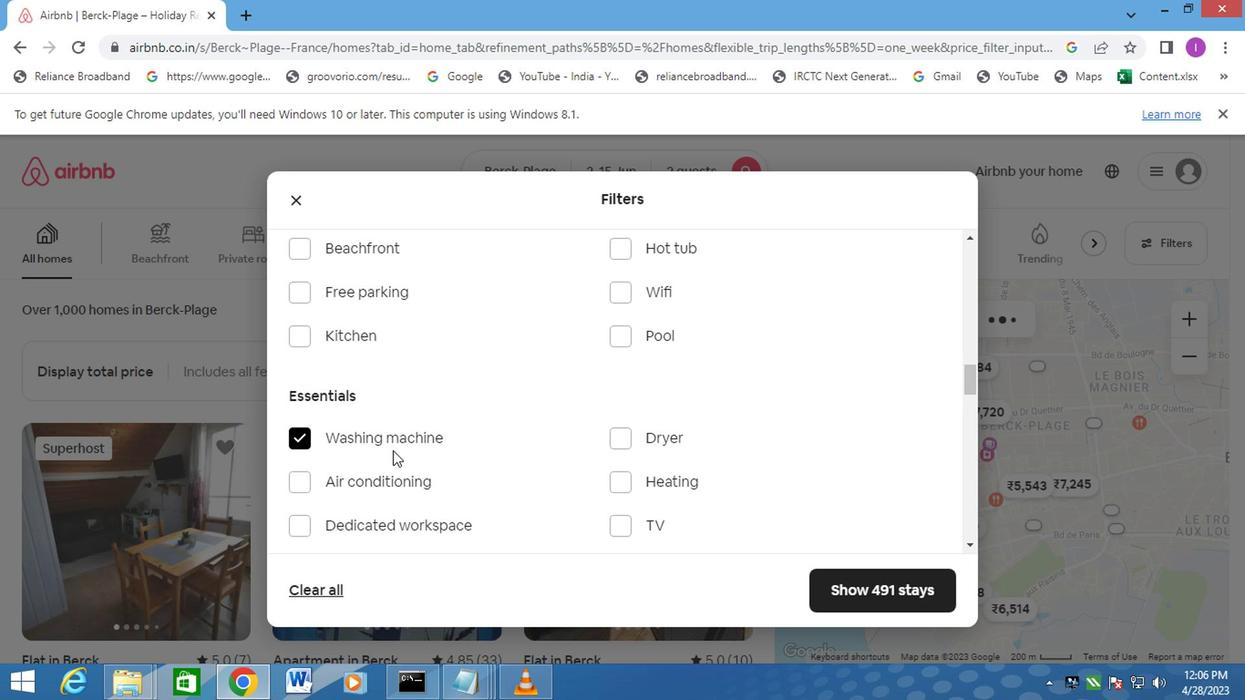 
Action: Mouse moved to (396, 451)
Screenshot: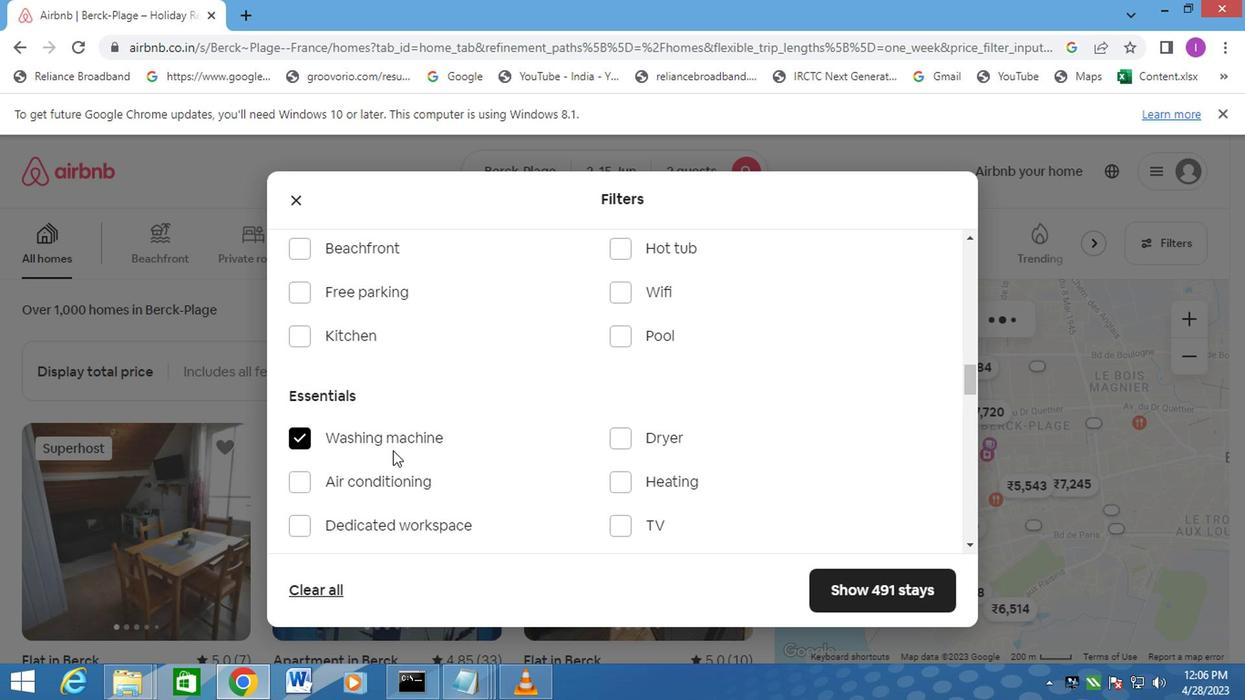 
Action: Mouse scrolled (396, 450) with delta (0, 0)
Screenshot: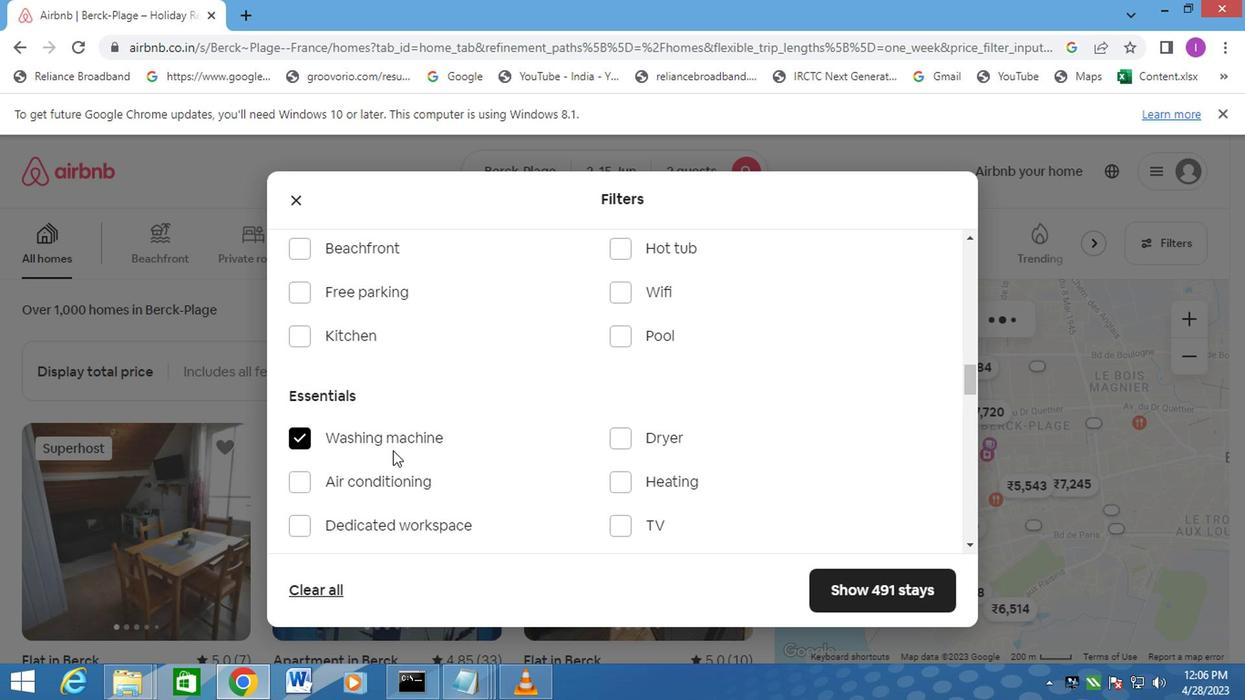 
Action: Mouse scrolled (396, 450) with delta (0, 0)
Screenshot: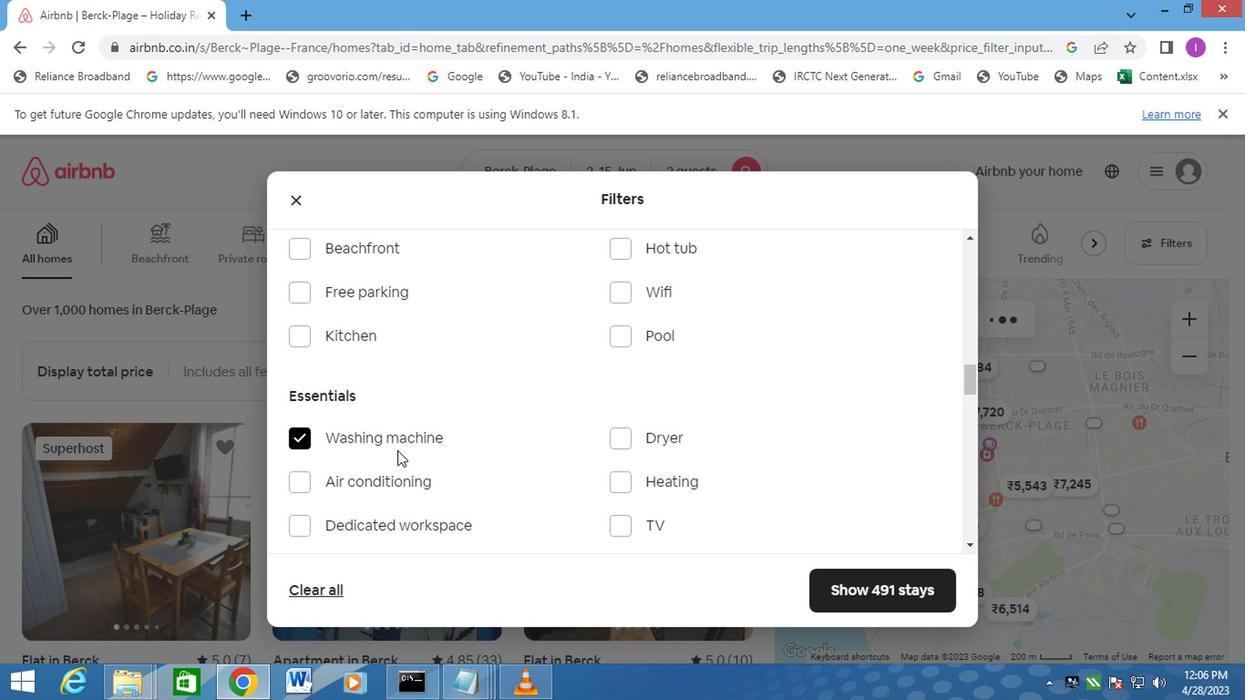 
Action: Mouse moved to (404, 451)
Screenshot: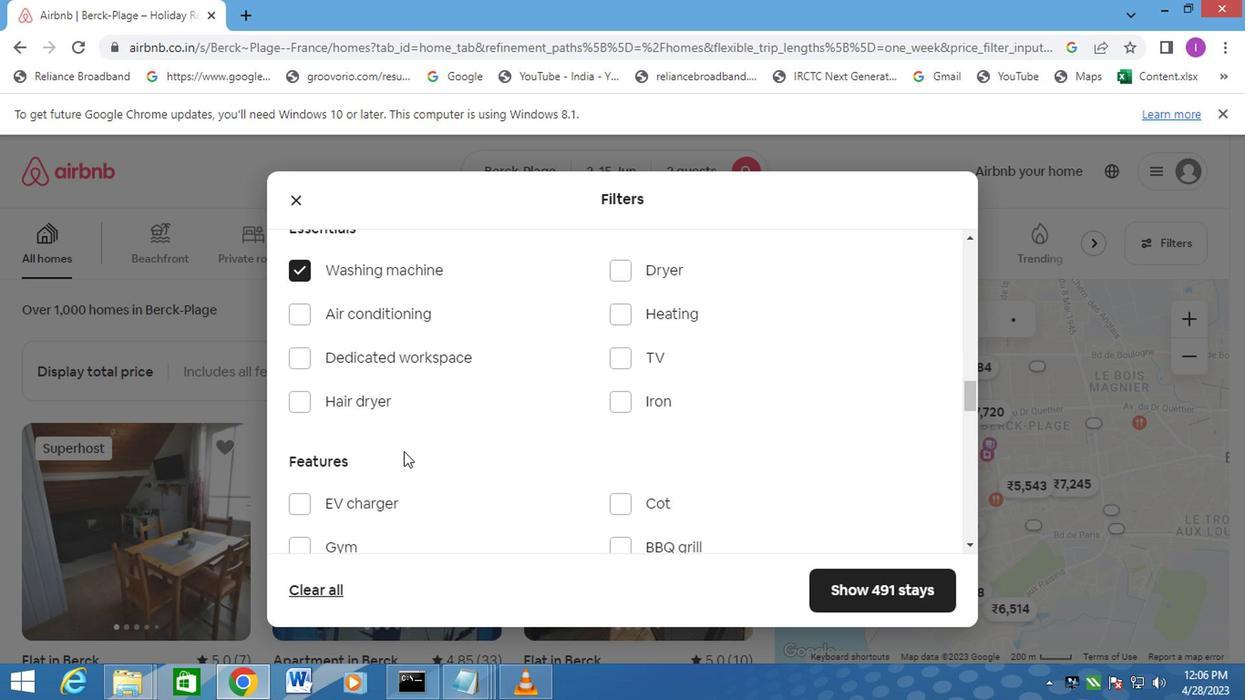 
Action: Mouse scrolled (404, 450) with delta (0, 0)
Screenshot: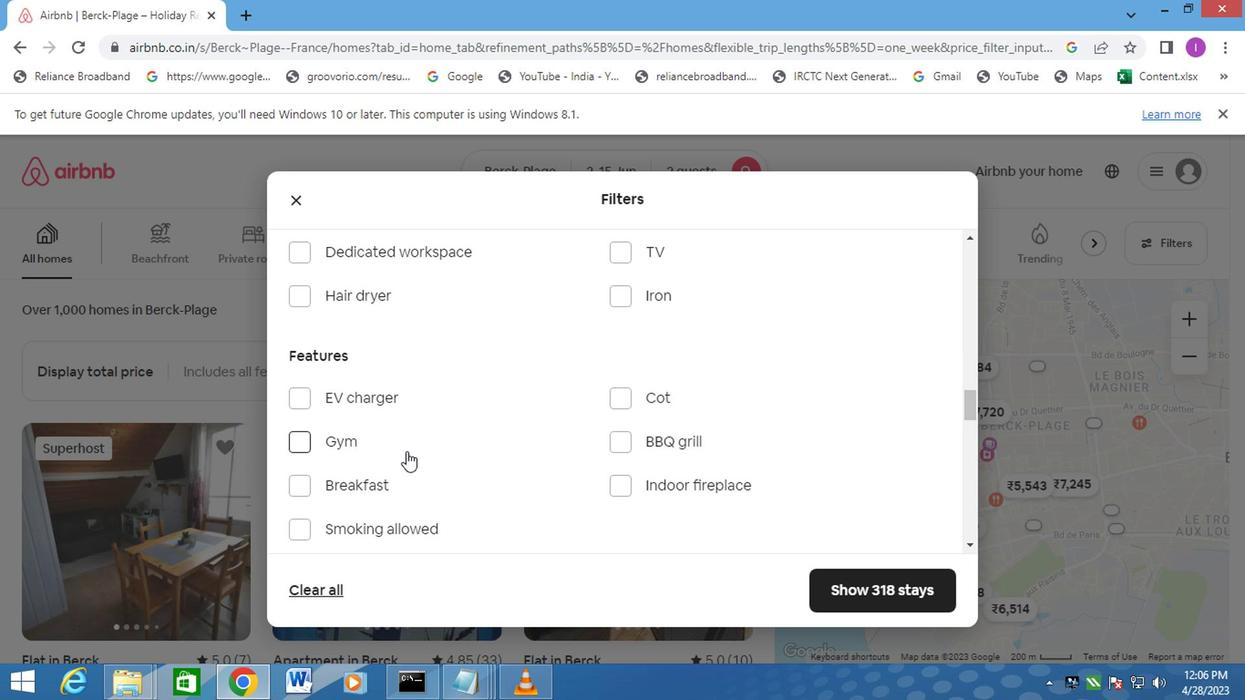 
Action: Mouse scrolled (404, 450) with delta (0, 0)
Screenshot: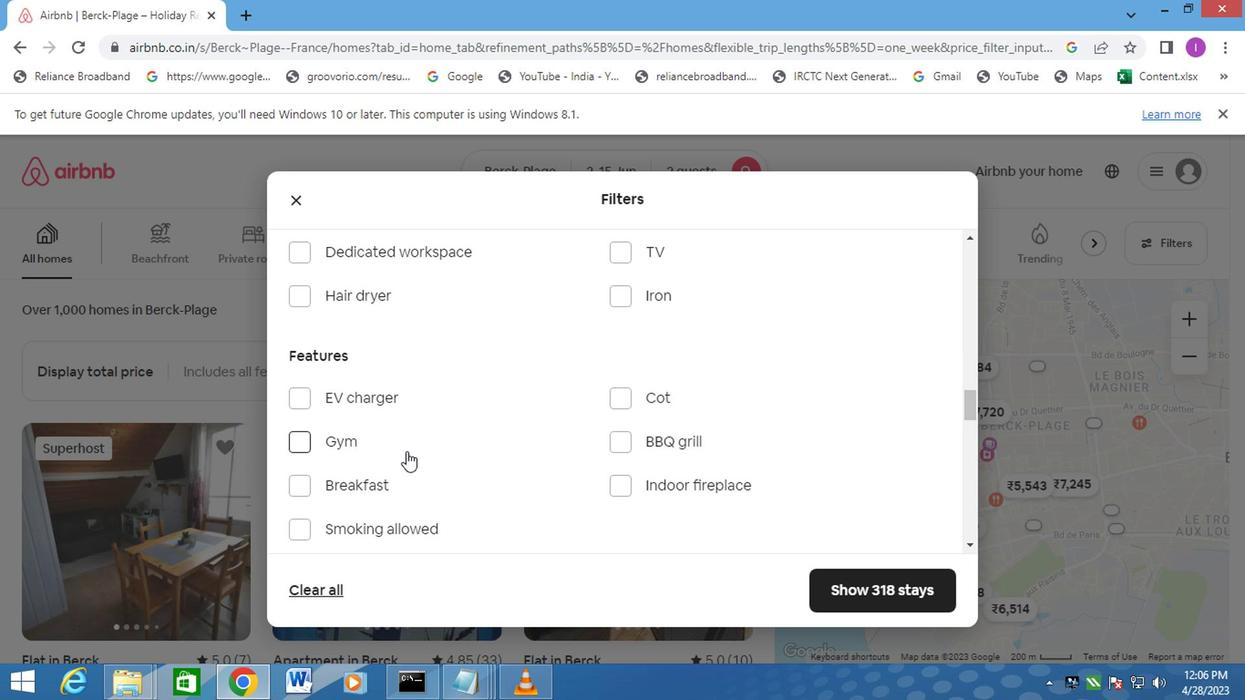 
Action: Mouse scrolled (404, 450) with delta (0, 0)
Screenshot: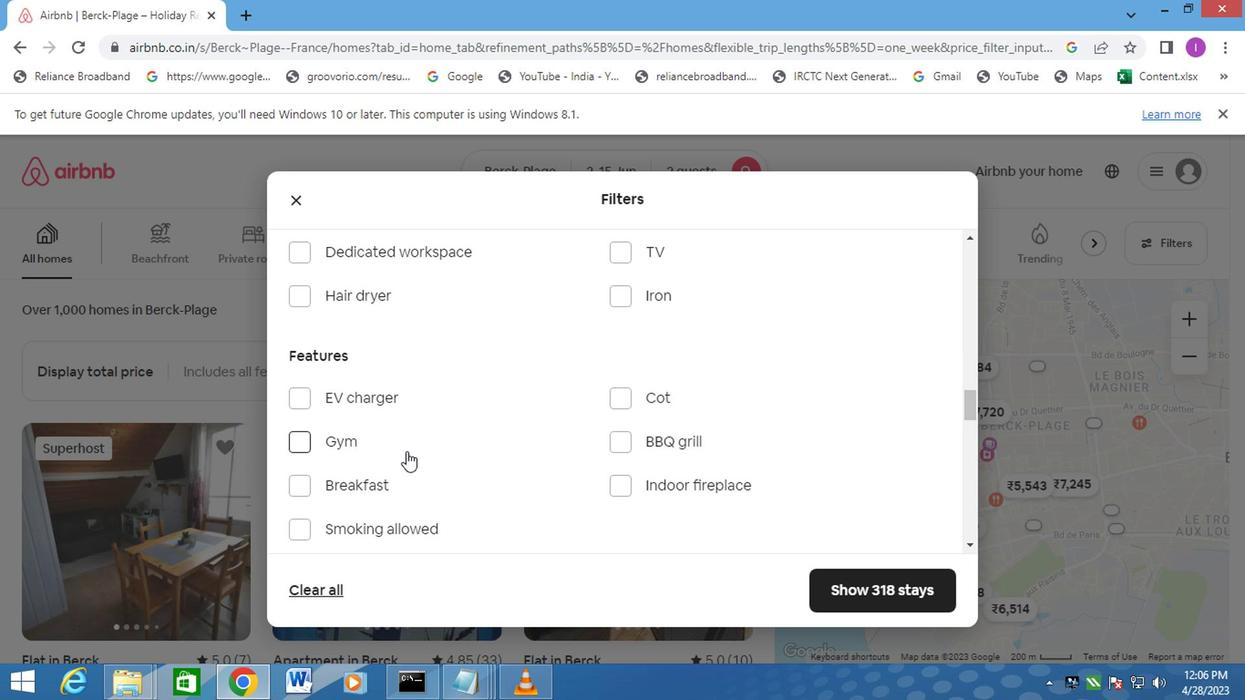 
Action: Mouse scrolled (404, 450) with delta (0, 0)
Screenshot: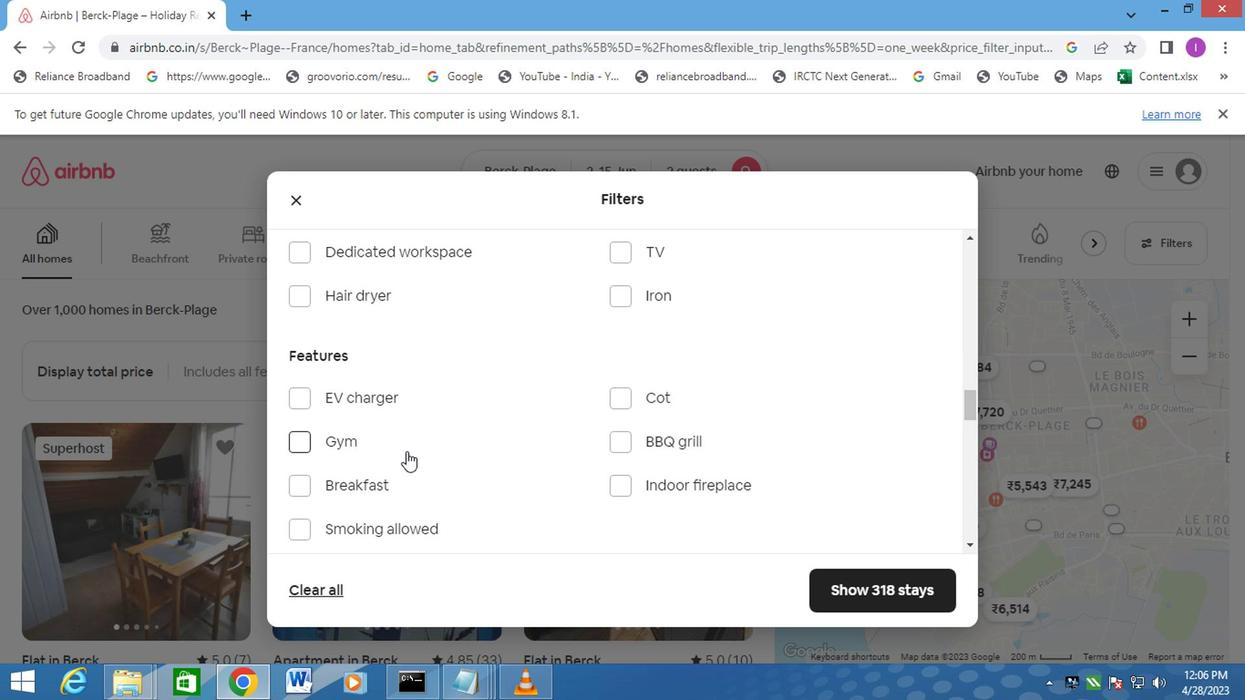 
Action: Mouse moved to (407, 450)
Screenshot: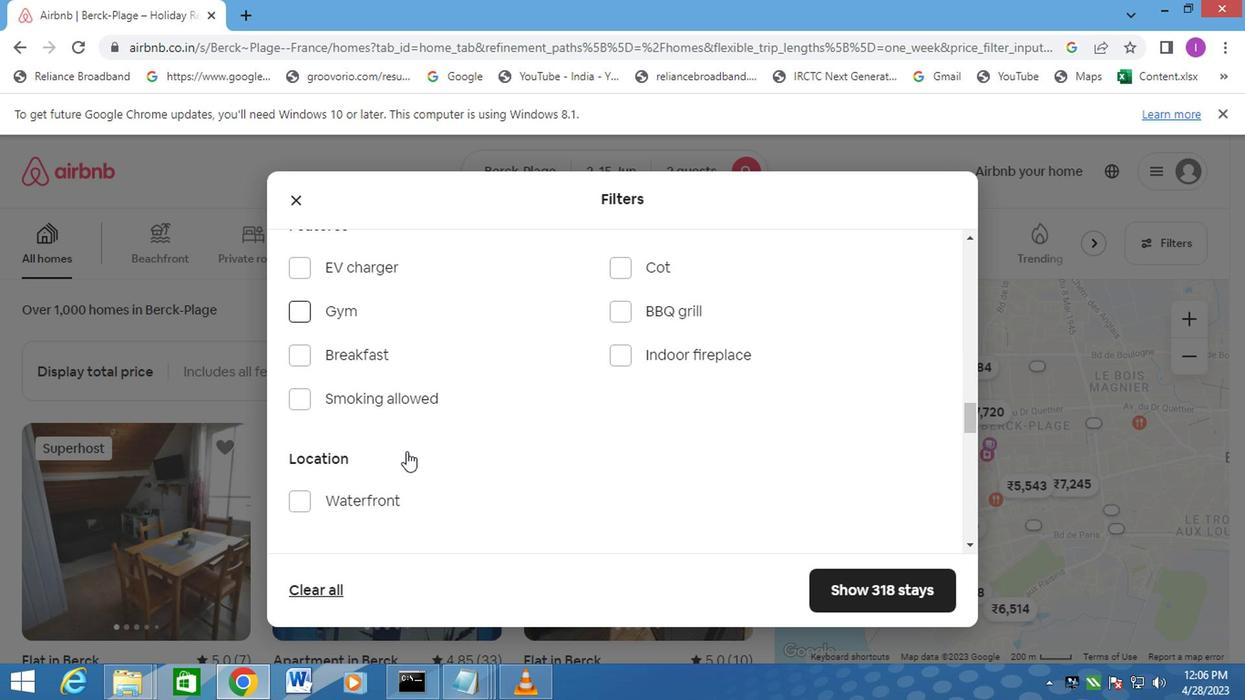 
Action: Mouse scrolled (407, 449) with delta (0, 0)
Screenshot: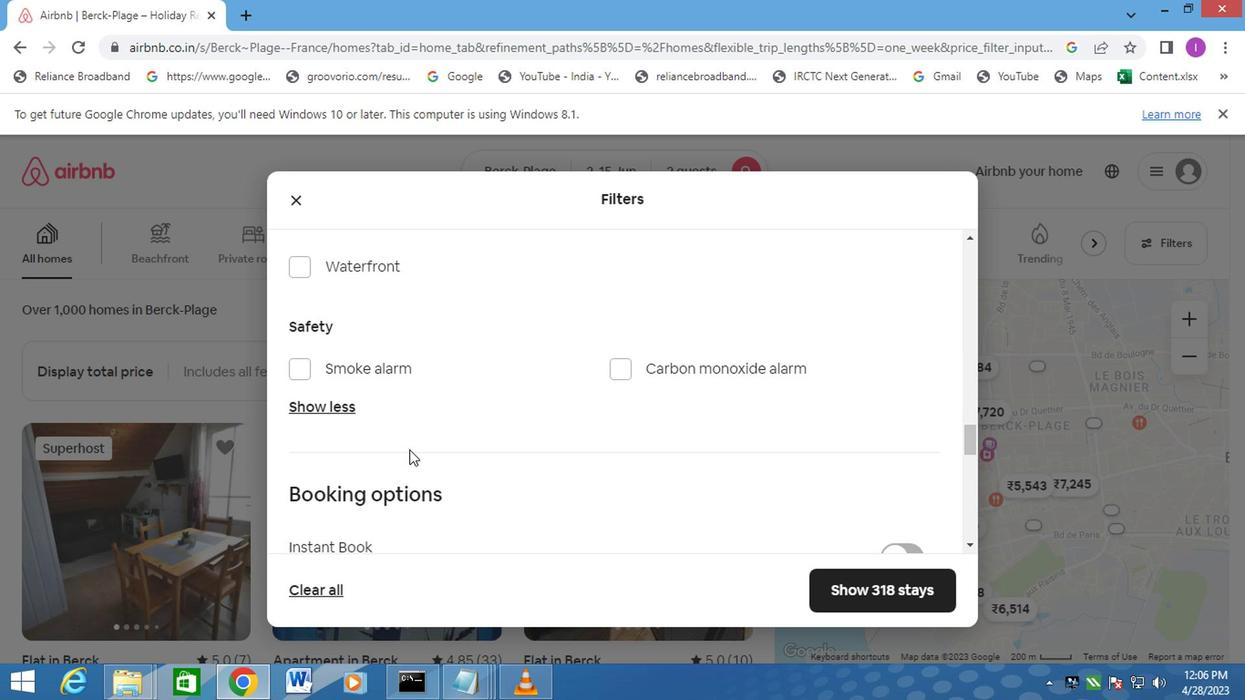 
Action: Mouse scrolled (407, 449) with delta (0, 0)
Screenshot: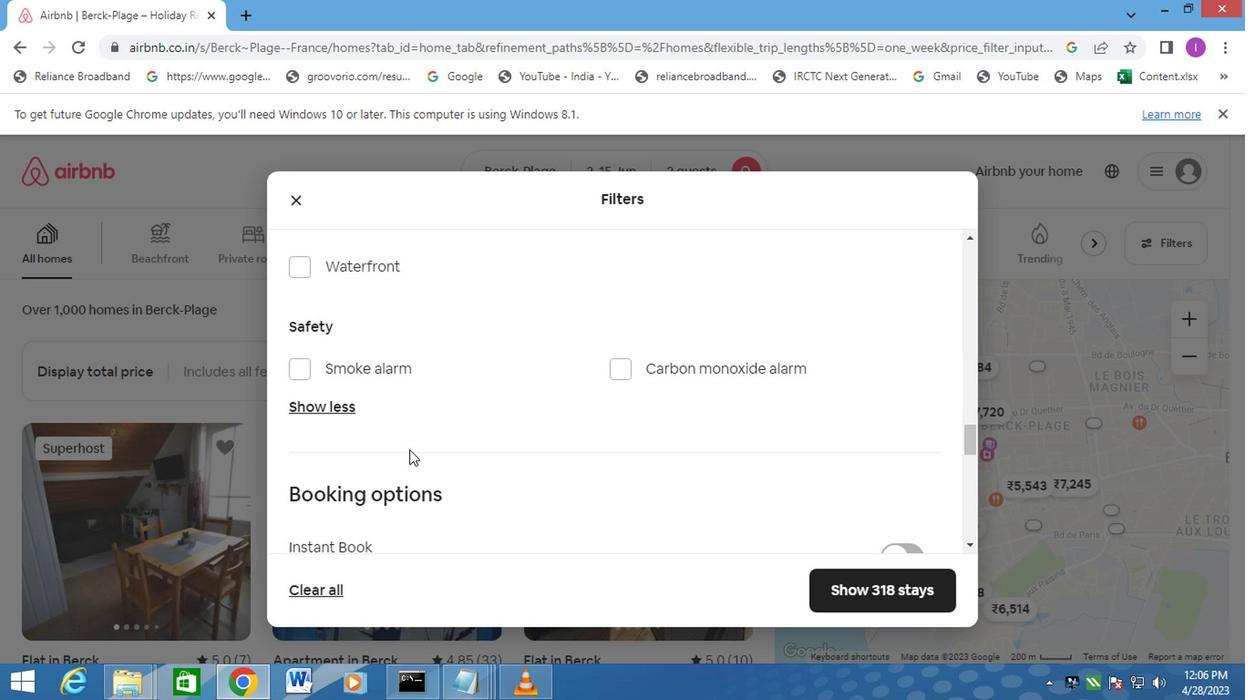 
Action: Mouse moved to (927, 437)
Screenshot: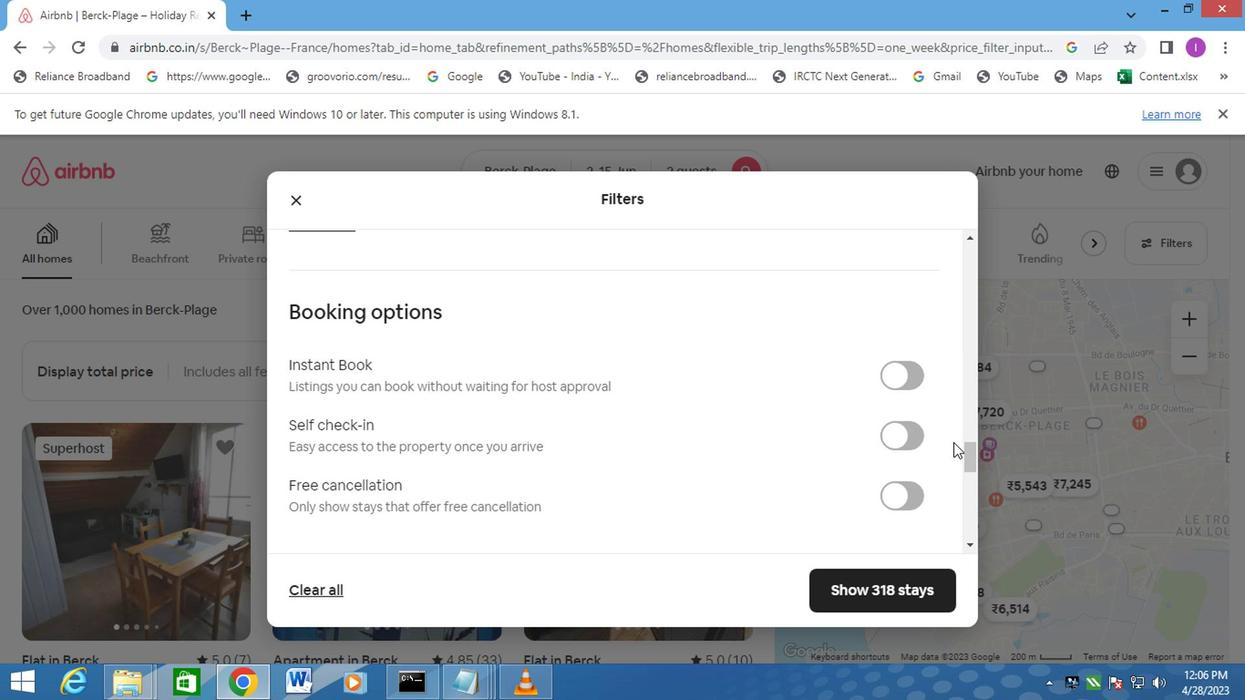
Action: Mouse pressed left at (927, 437)
Screenshot: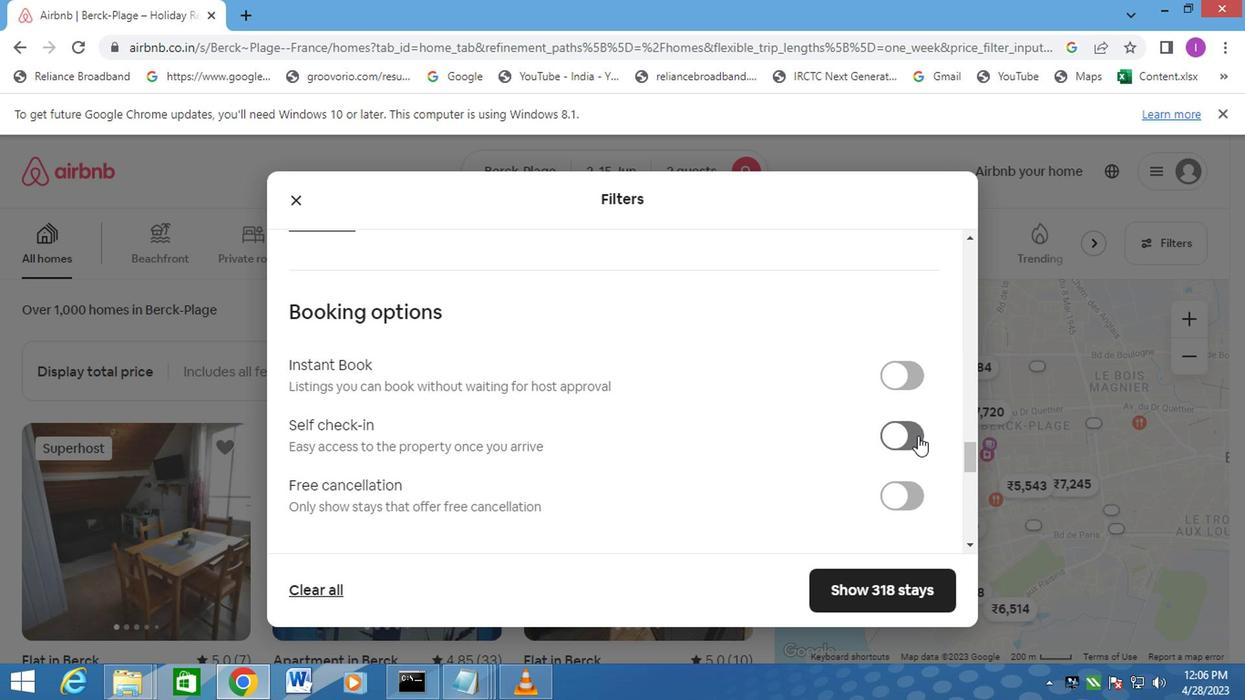 
Action: Mouse moved to (574, 449)
Screenshot: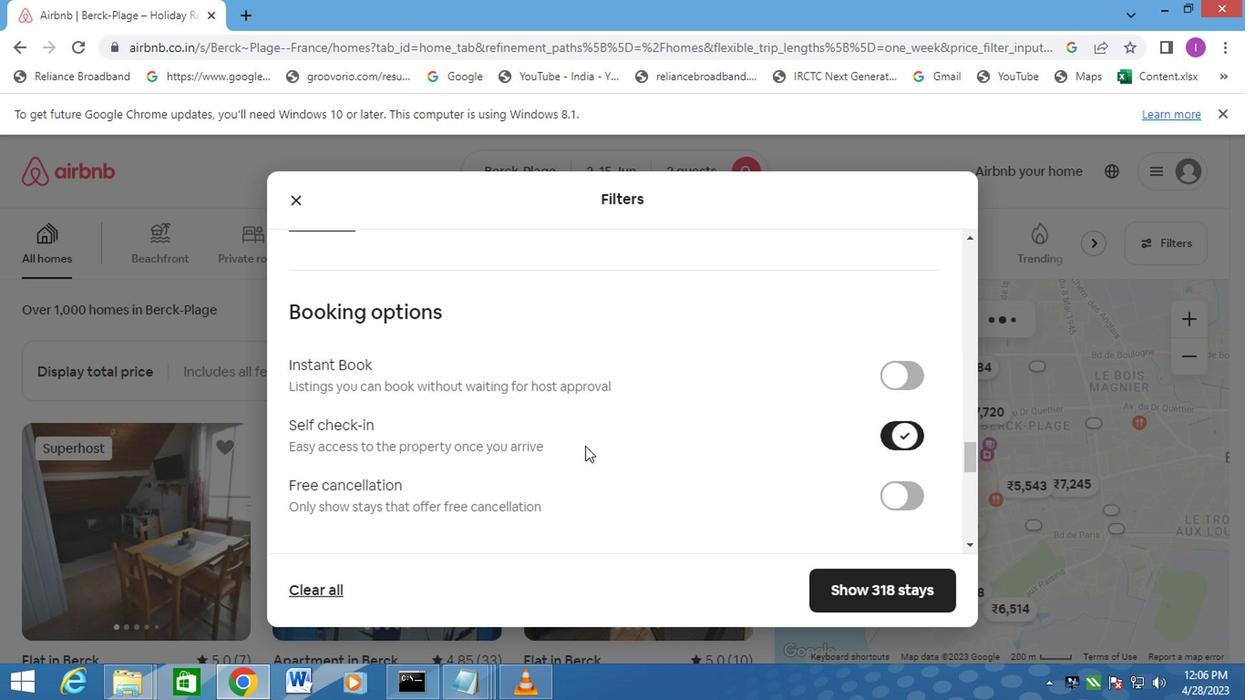 
Action: Mouse scrolled (574, 448) with delta (0, -1)
Screenshot: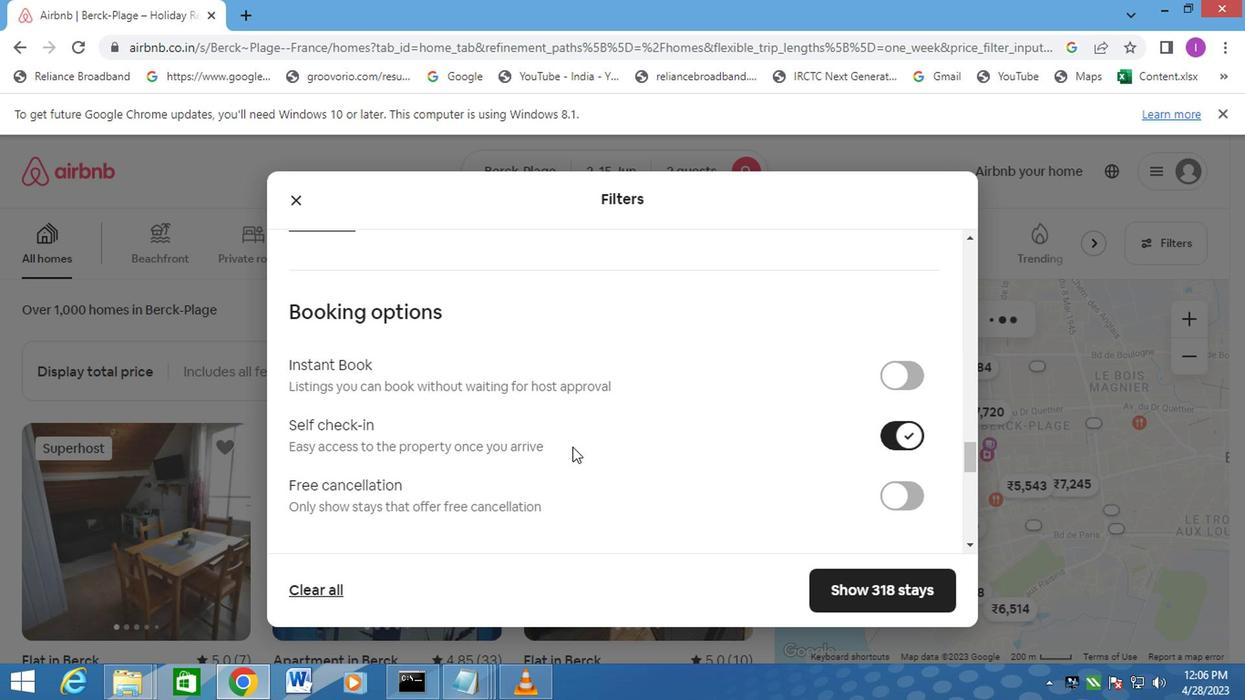 
Action: Mouse moved to (572, 450)
Screenshot: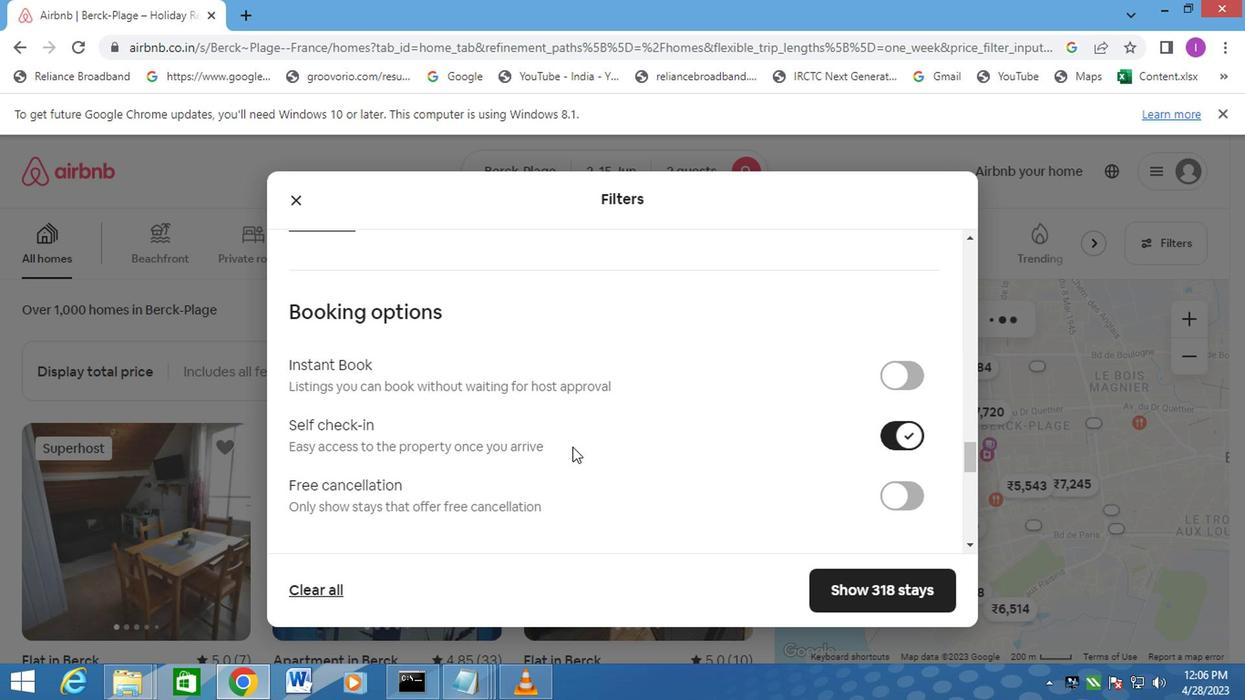 
Action: Mouse scrolled (572, 450) with delta (0, 0)
Screenshot: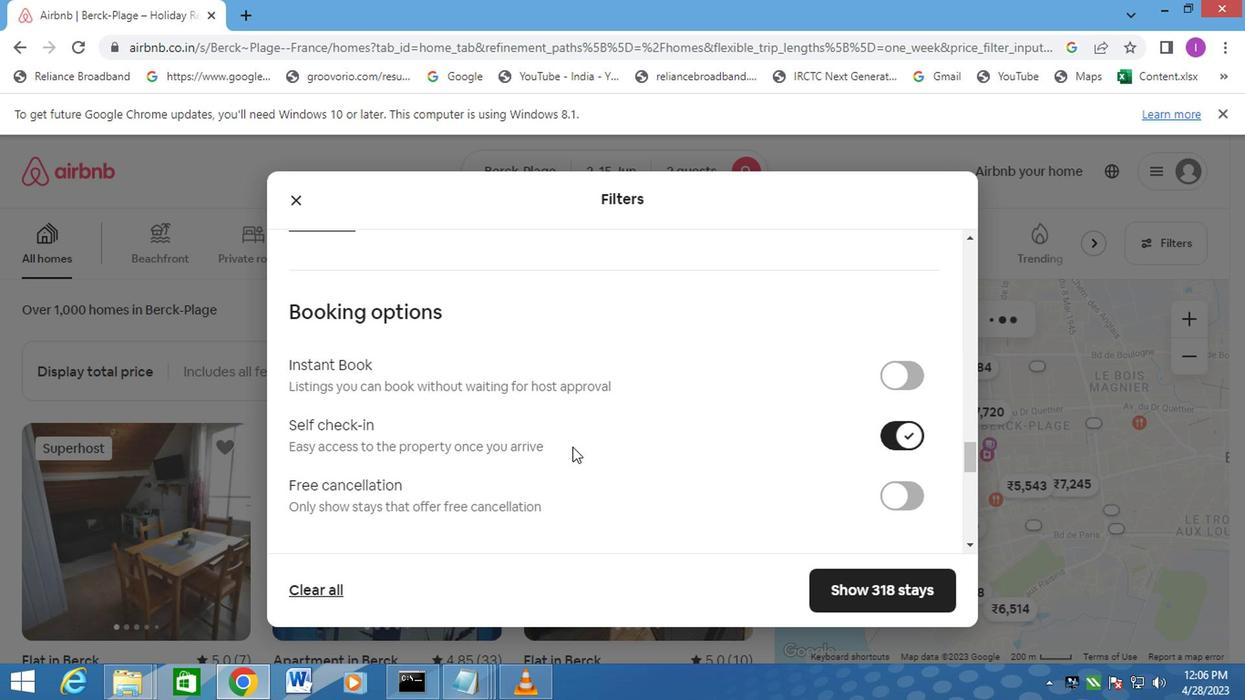 
Action: Mouse moved to (507, 456)
Screenshot: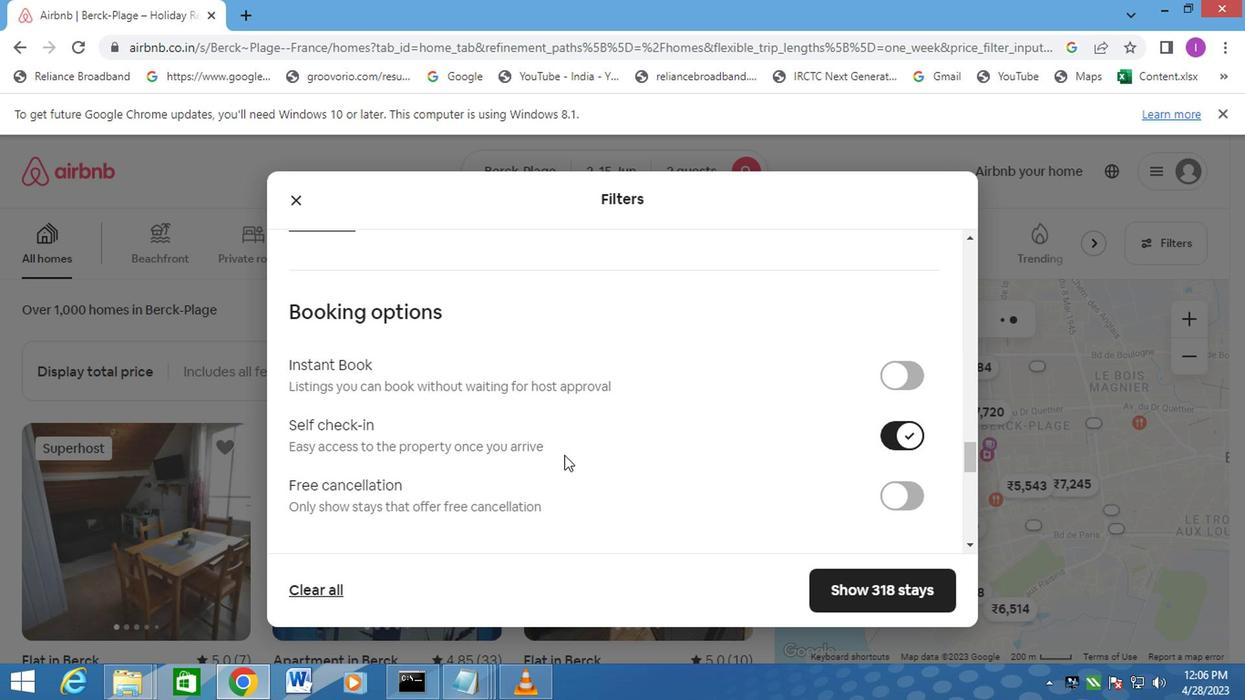 
Action: Mouse scrolled (555, 454) with delta (0, -1)
Screenshot: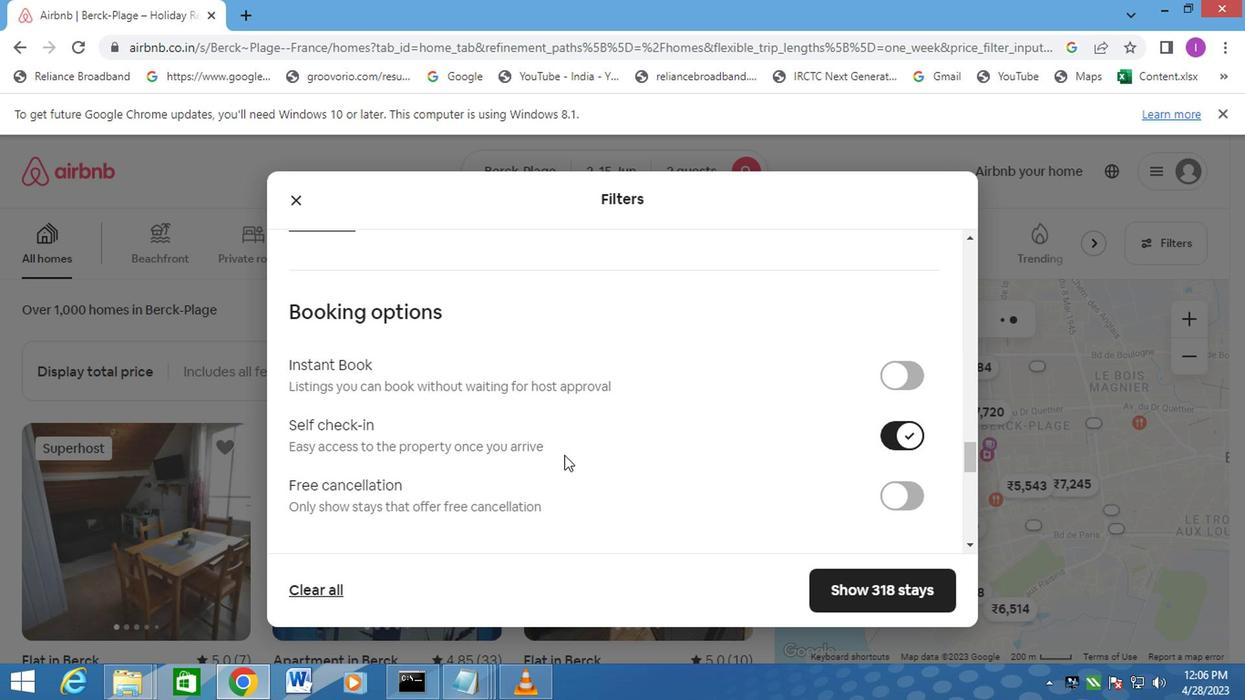 
Action: Mouse moved to (499, 458)
Screenshot: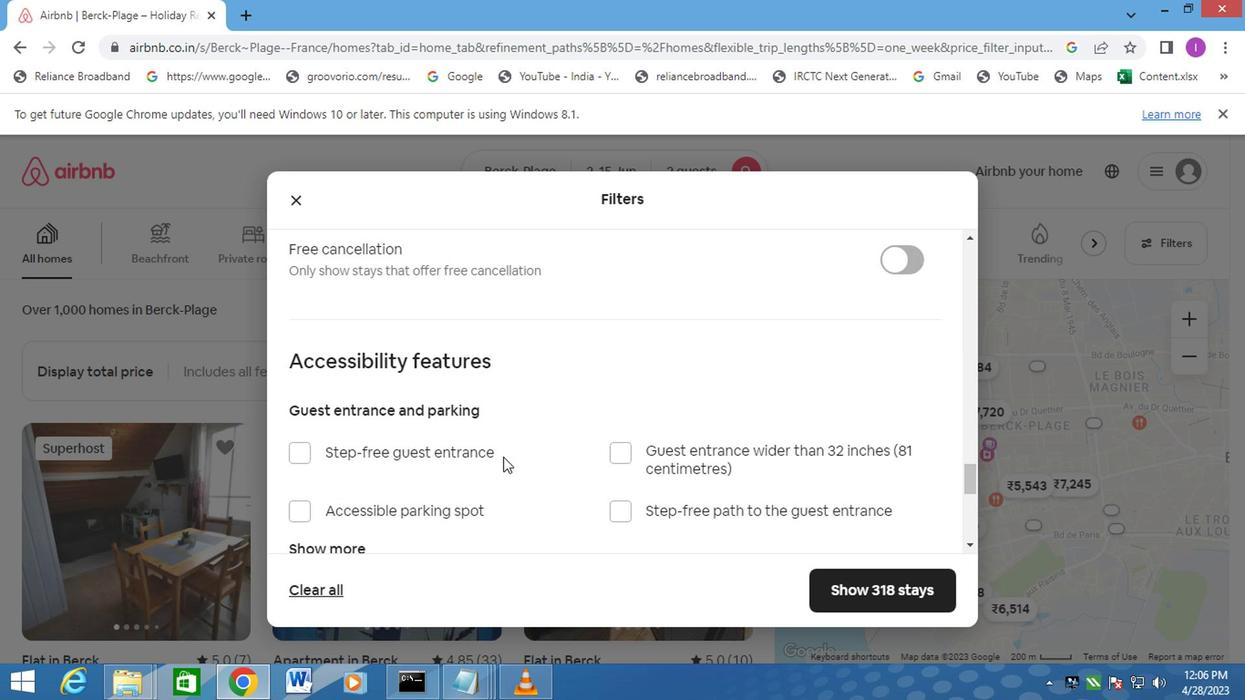 
Action: Mouse scrolled (499, 457) with delta (0, 0)
Screenshot: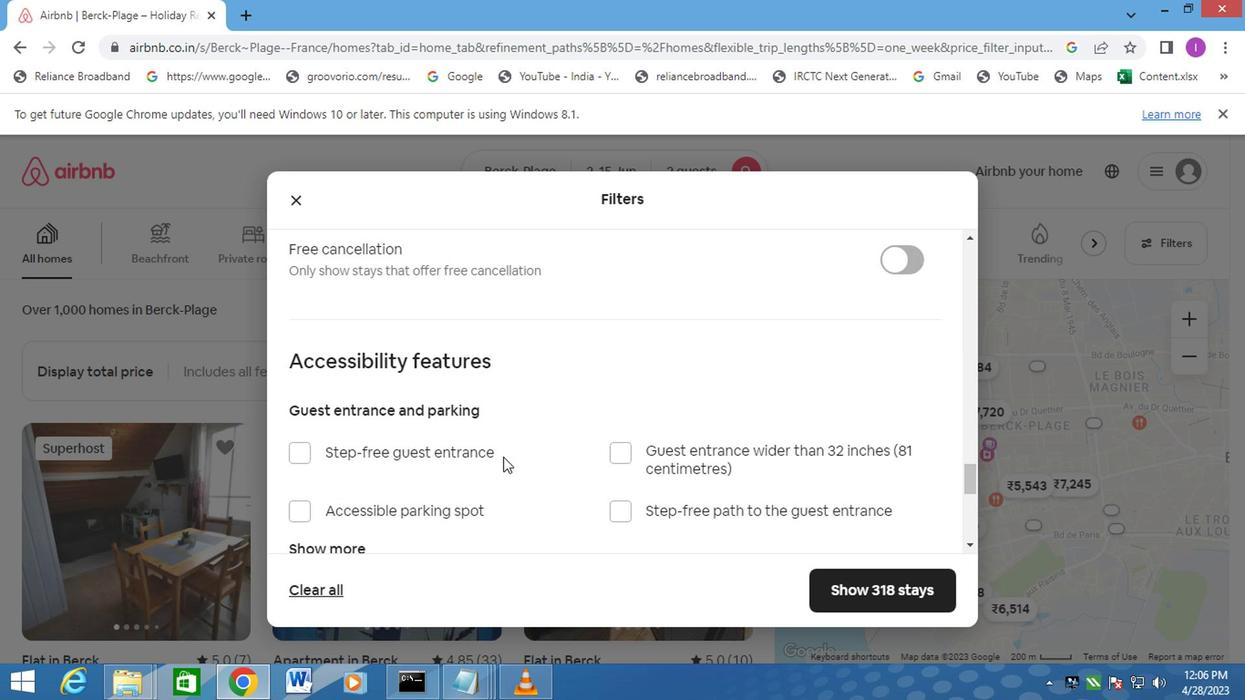 
Action: Mouse scrolled (499, 457) with delta (0, 0)
Screenshot: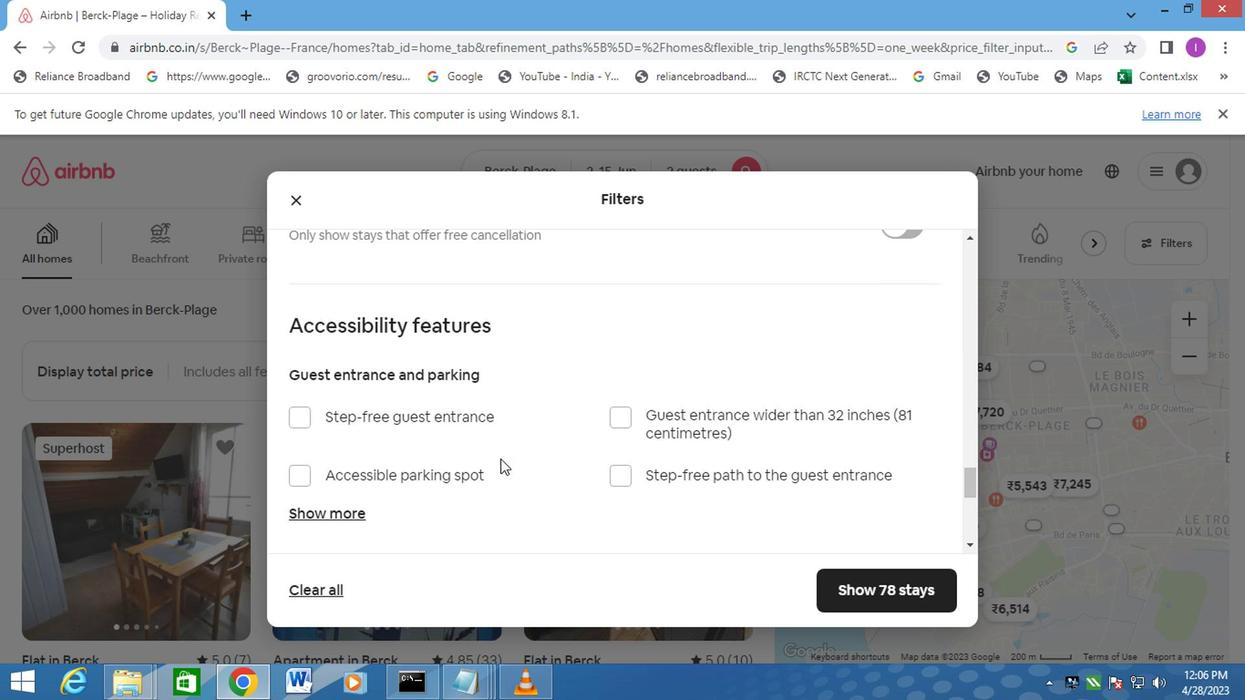 
Action: Mouse moved to (452, 458)
Screenshot: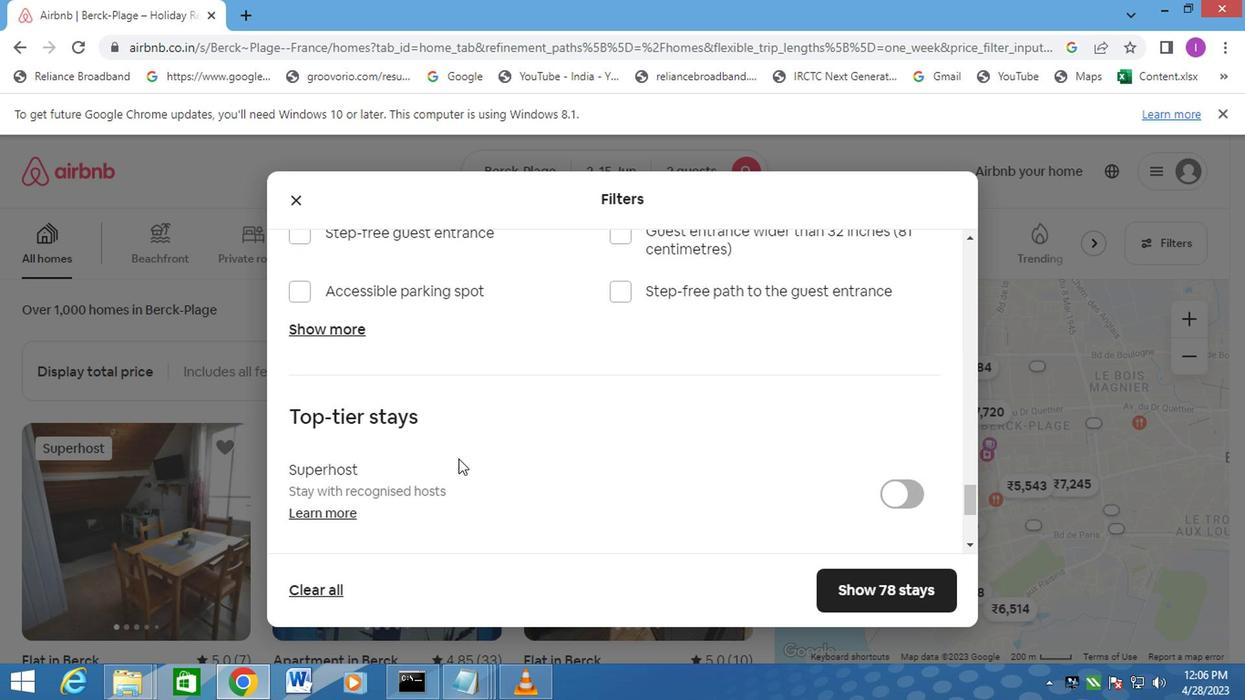 
Action: Mouse scrolled (452, 457) with delta (0, 0)
Screenshot: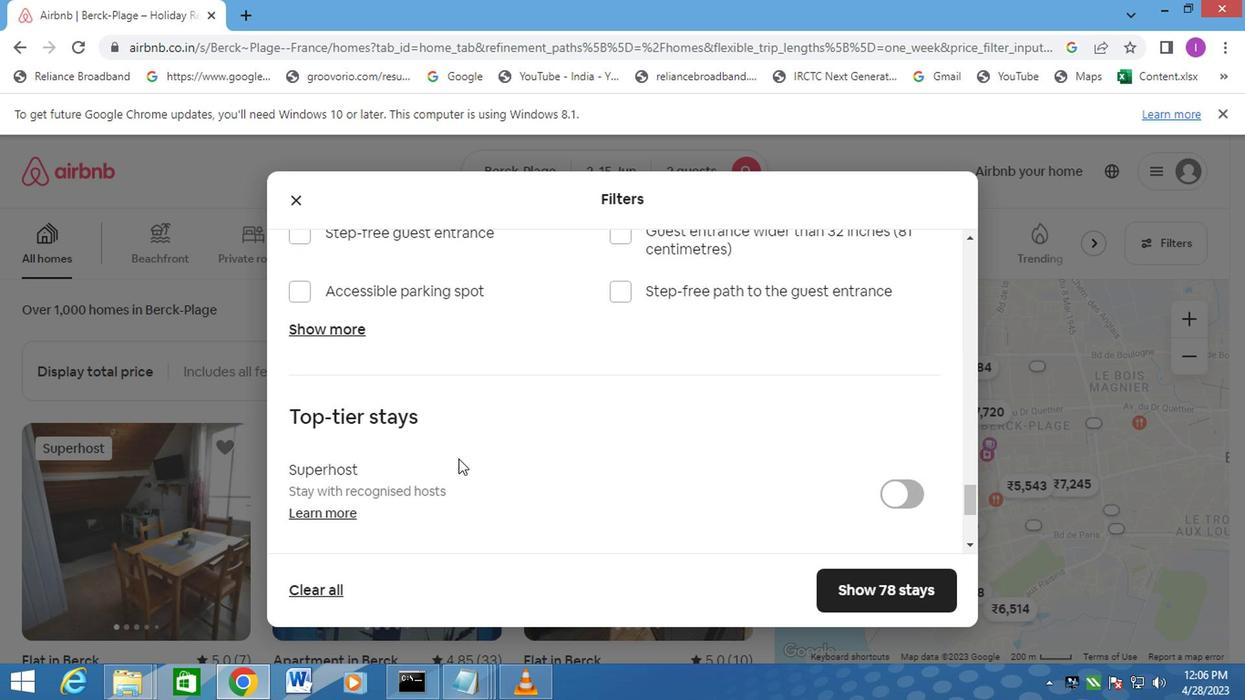 
Action: Mouse moved to (450, 458)
Screenshot: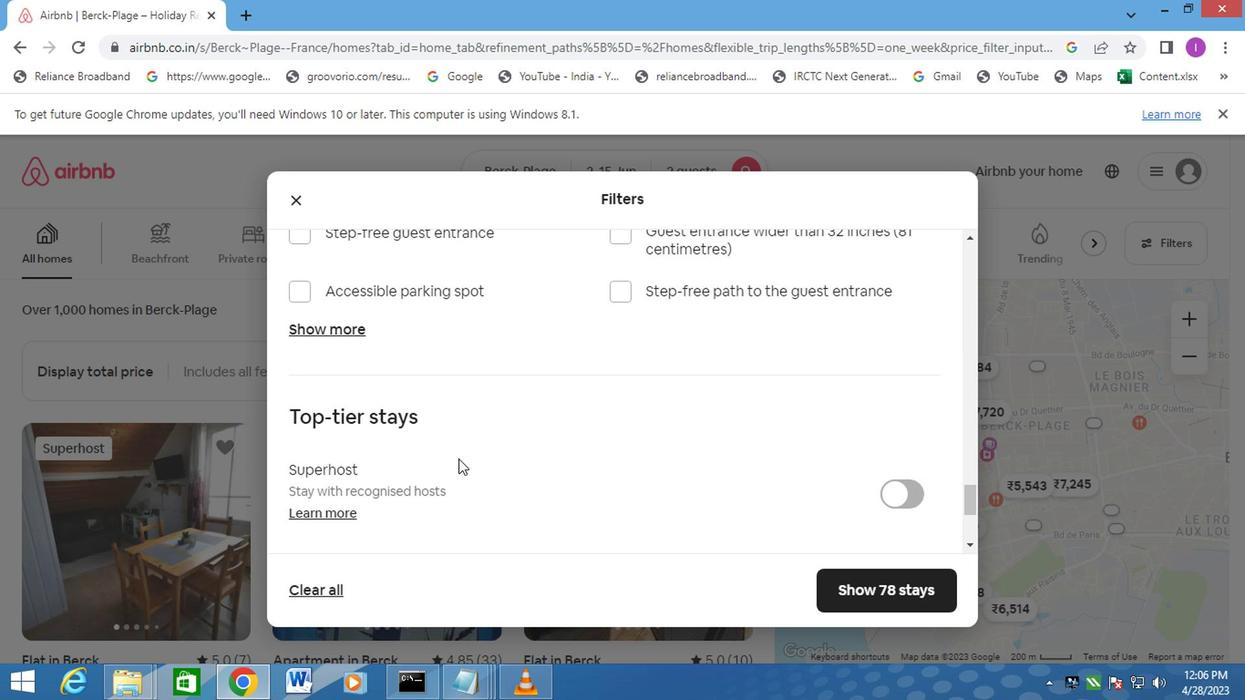 
Action: Mouse scrolled (450, 457) with delta (0, 0)
Screenshot: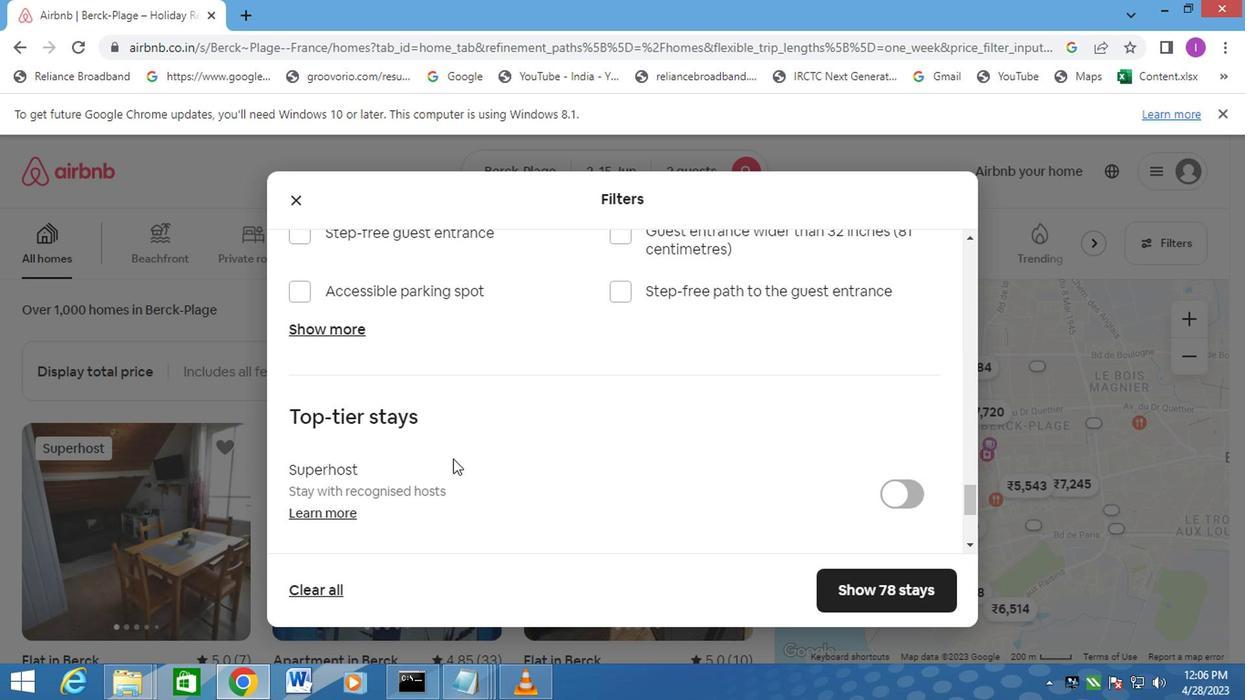 
Action: Mouse moved to (298, 479)
Screenshot: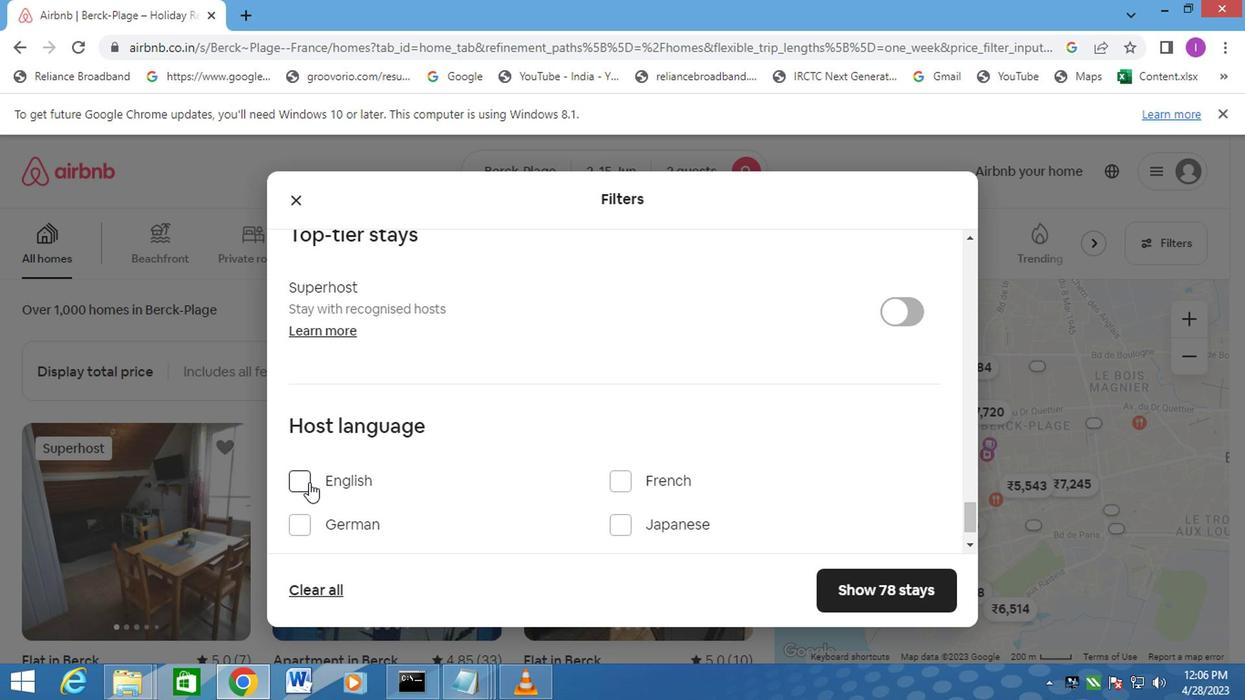 
Action: Mouse pressed left at (298, 479)
Screenshot: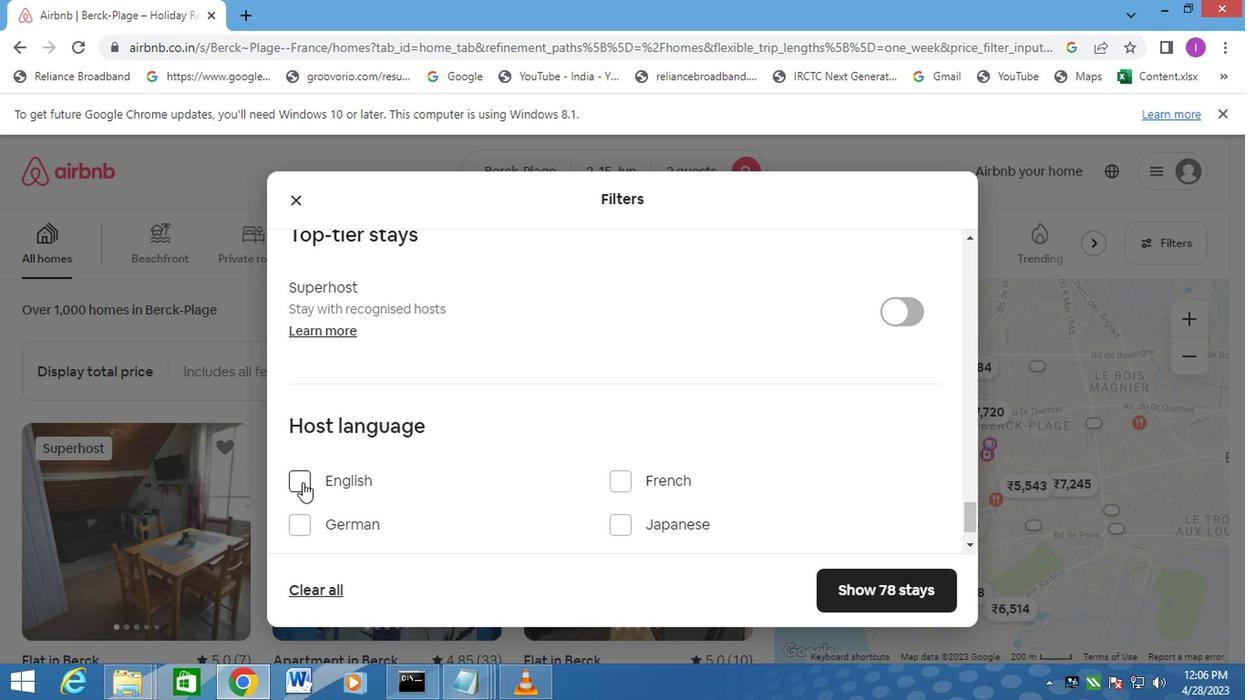 
Action: Mouse moved to (964, 574)
Screenshot: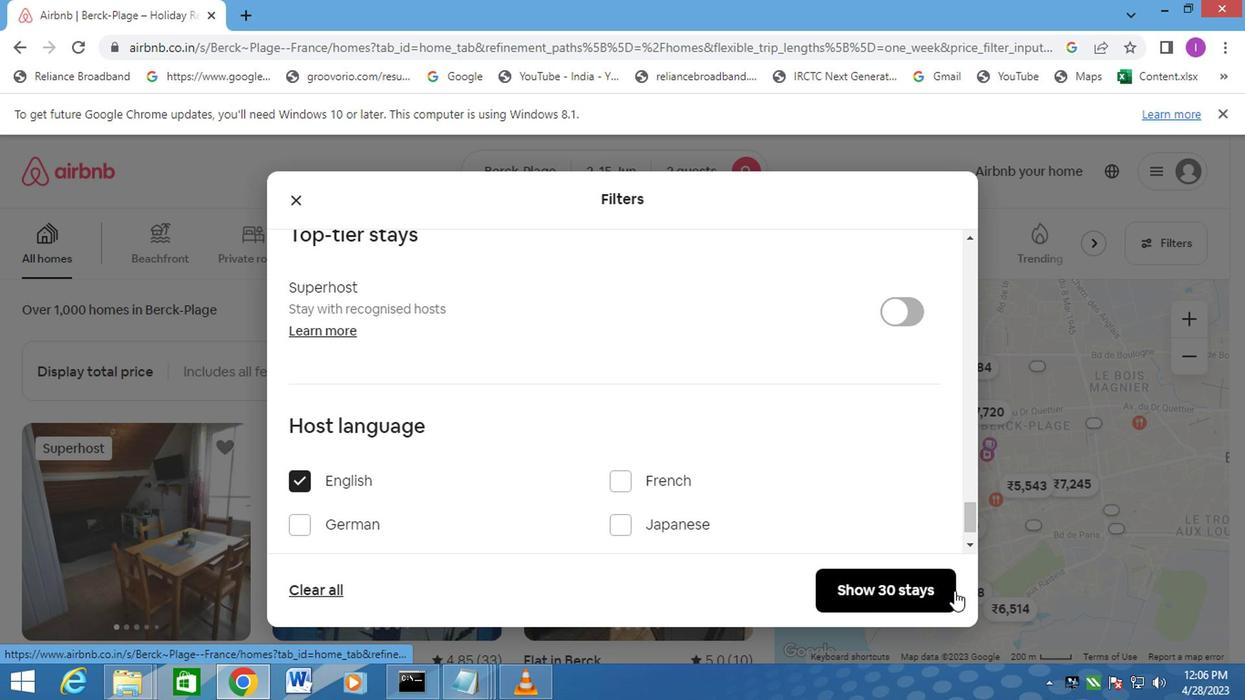 
Action: Mouse pressed left at (964, 575)
Screenshot: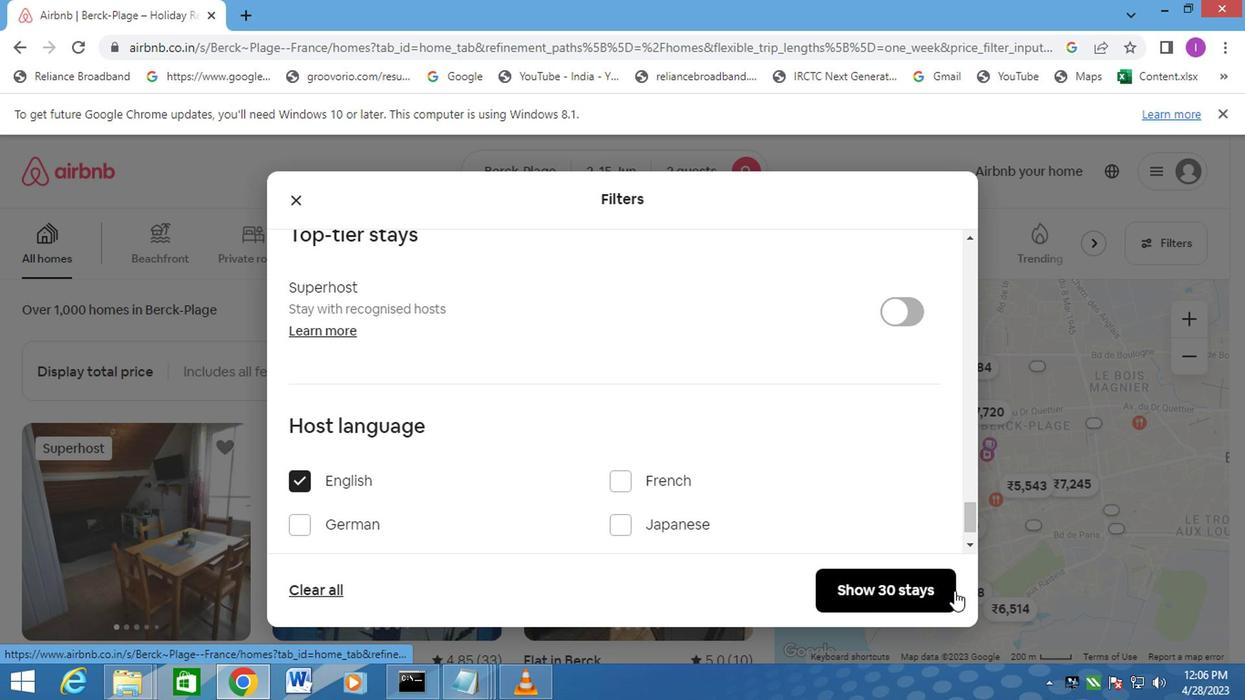 
Action: Mouse moved to (772, 554)
Screenshot: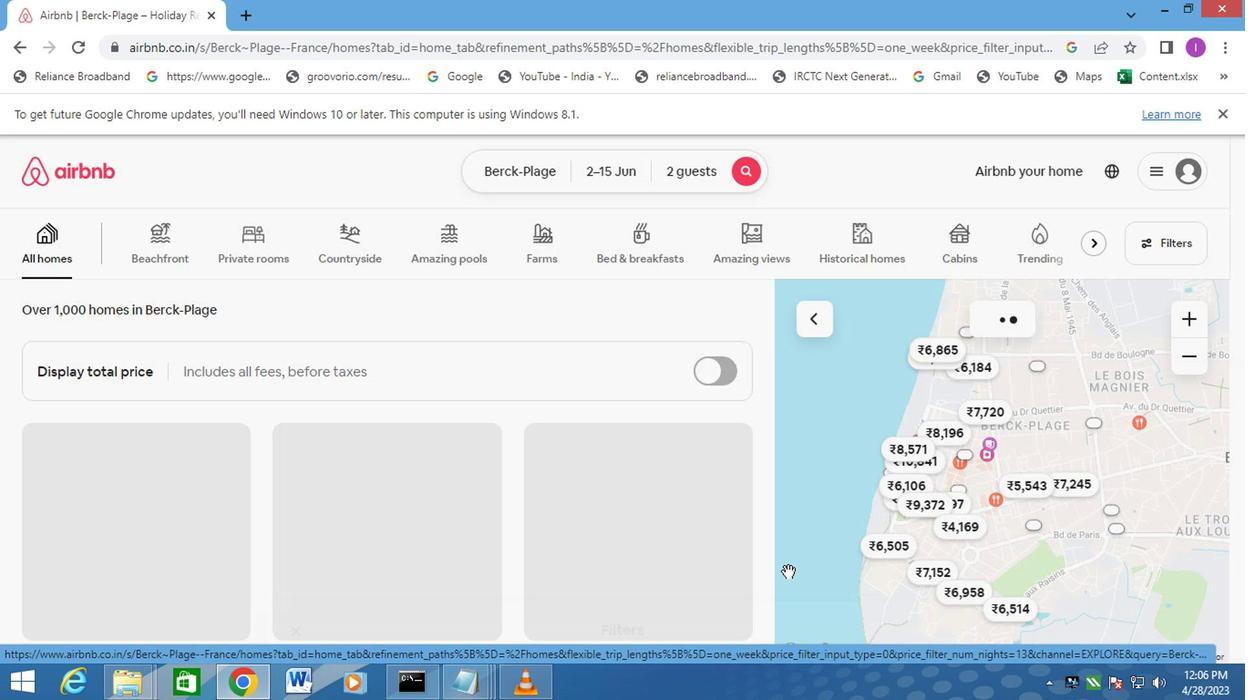 
